 Task: Forward email as attachment with the signature Brenda Cooper with the subject Happy birthday from softage.1@softage.net to softage.5@softage.net with the message Can you provide an update on the status of the customer service improvement project?
Action: Mouse moved to (1101, 87)
Screenshot: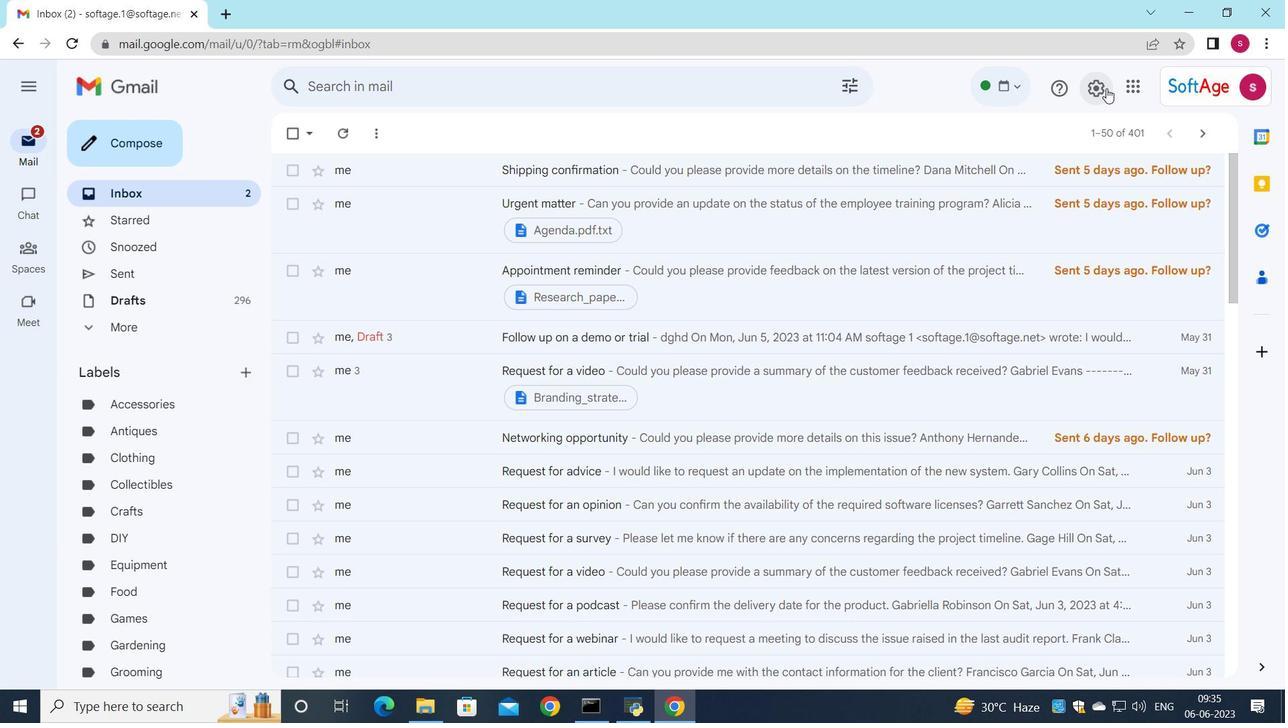 
Action: Mouse pressed left at (1101, 87)
Screenshot: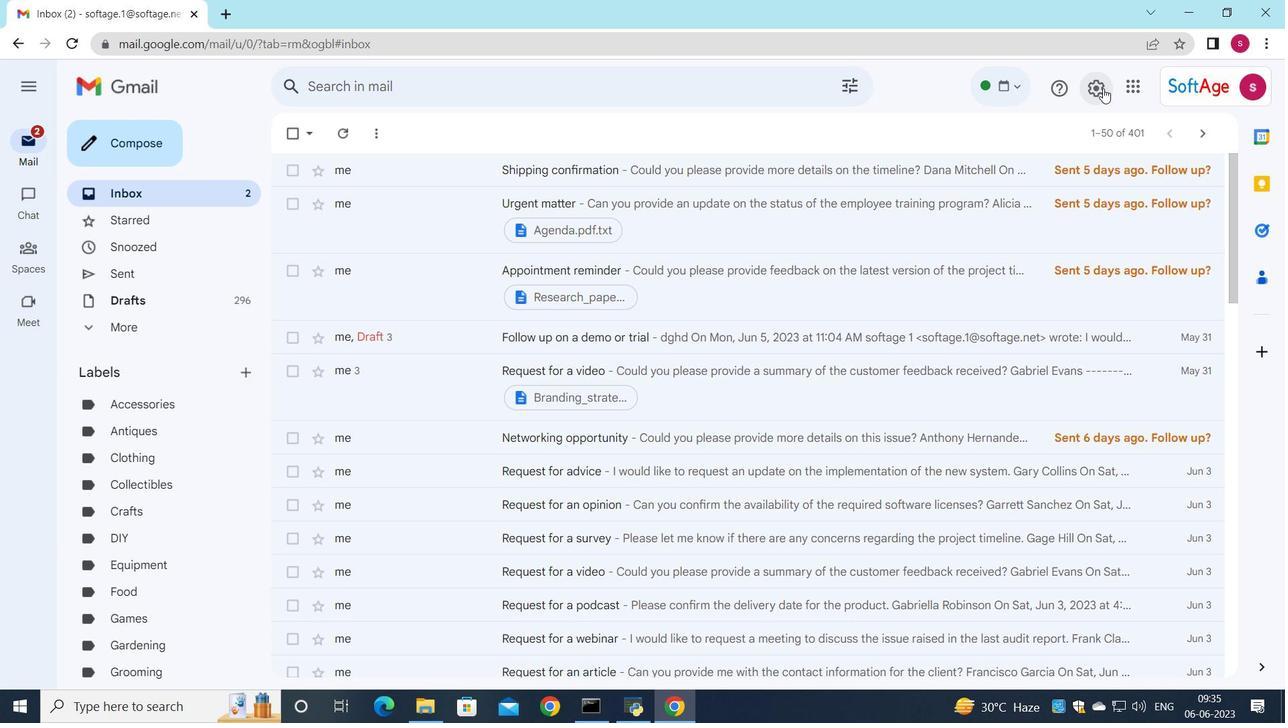 
Action: Mouse moved to (1117, 172)
Screenshot: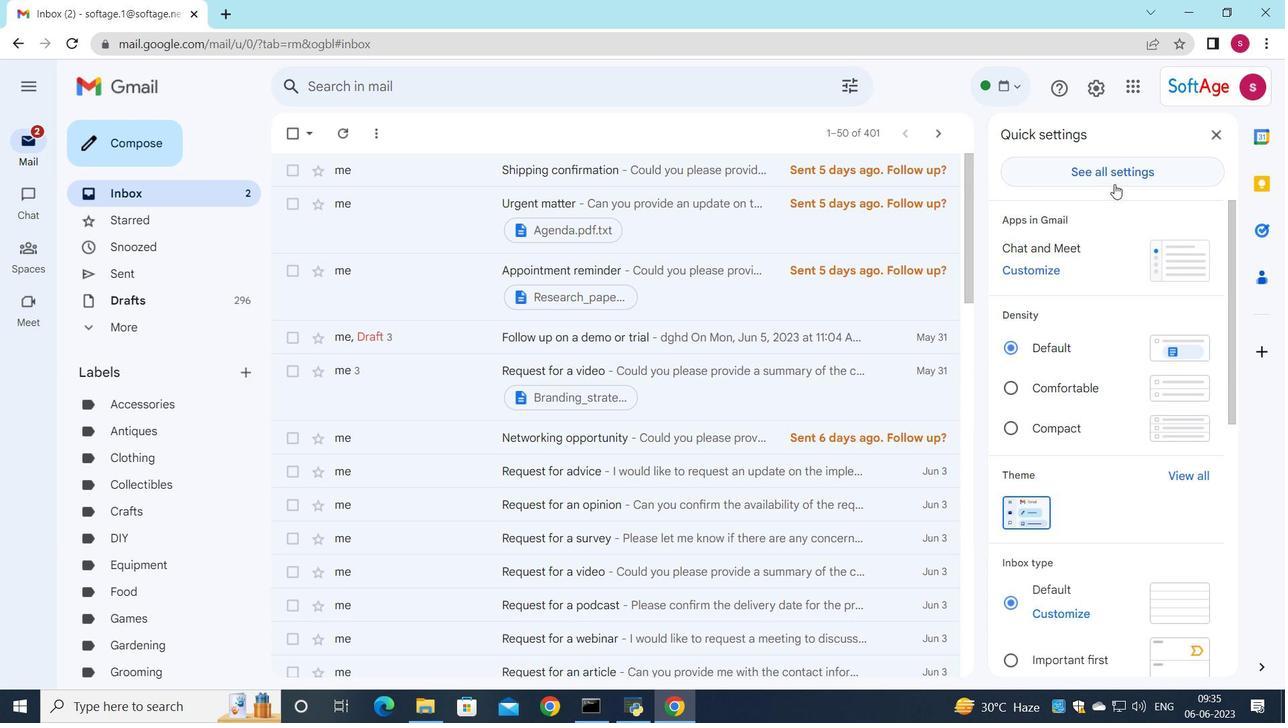 
Action: Mouse pressed left at (1117, 172)
Screenshot: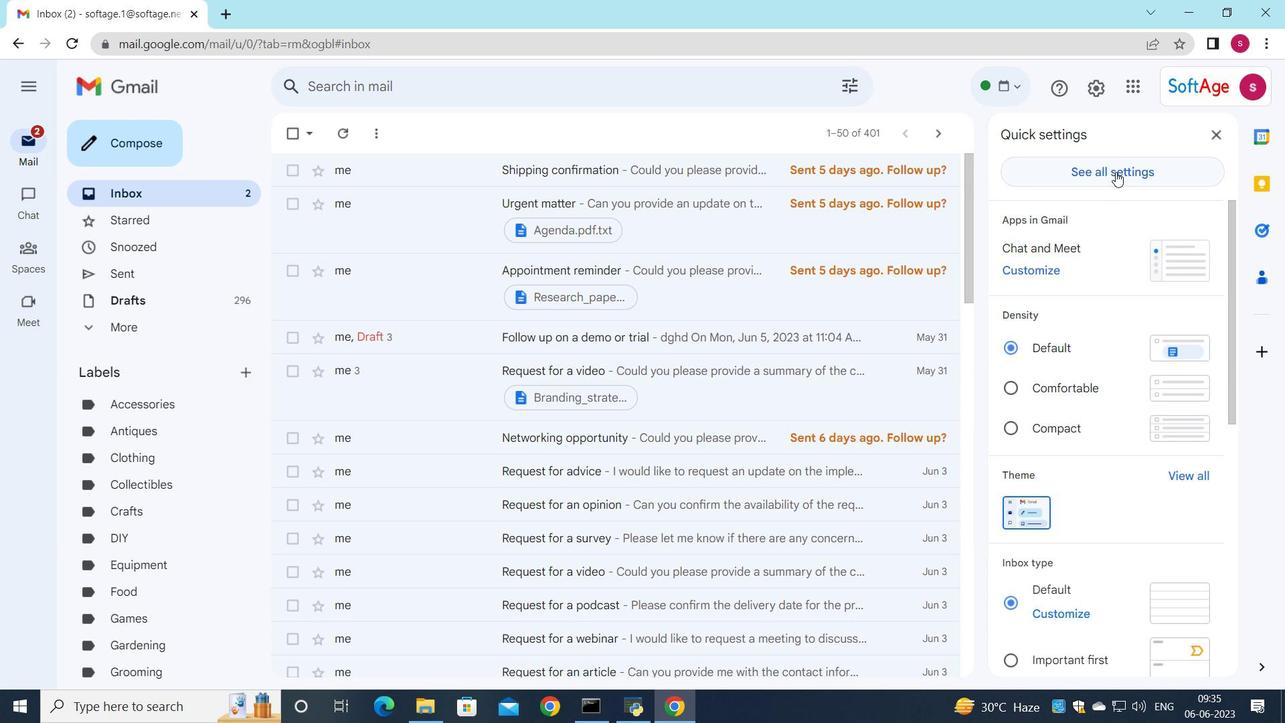 
Action: Mouse moved to (803, 347)
Screenshot: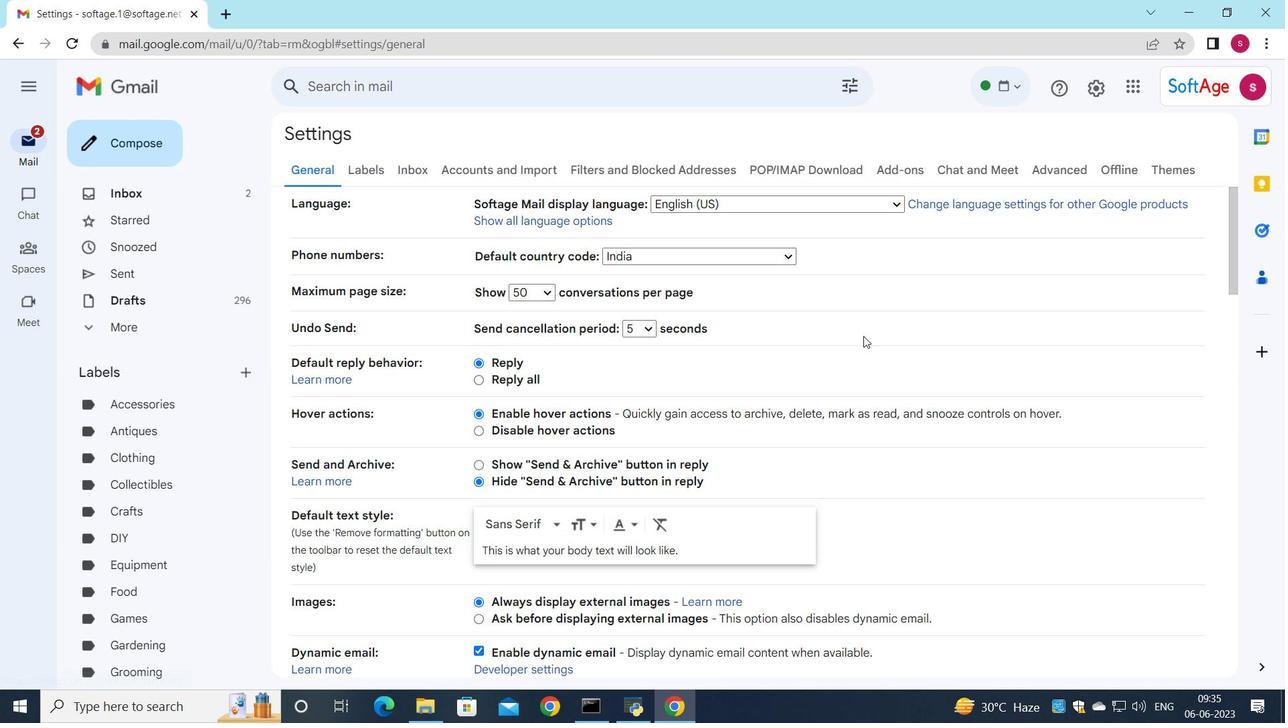 
Action: Mouse scrolled (803, 346) with delta (0, 0)
Screenshot: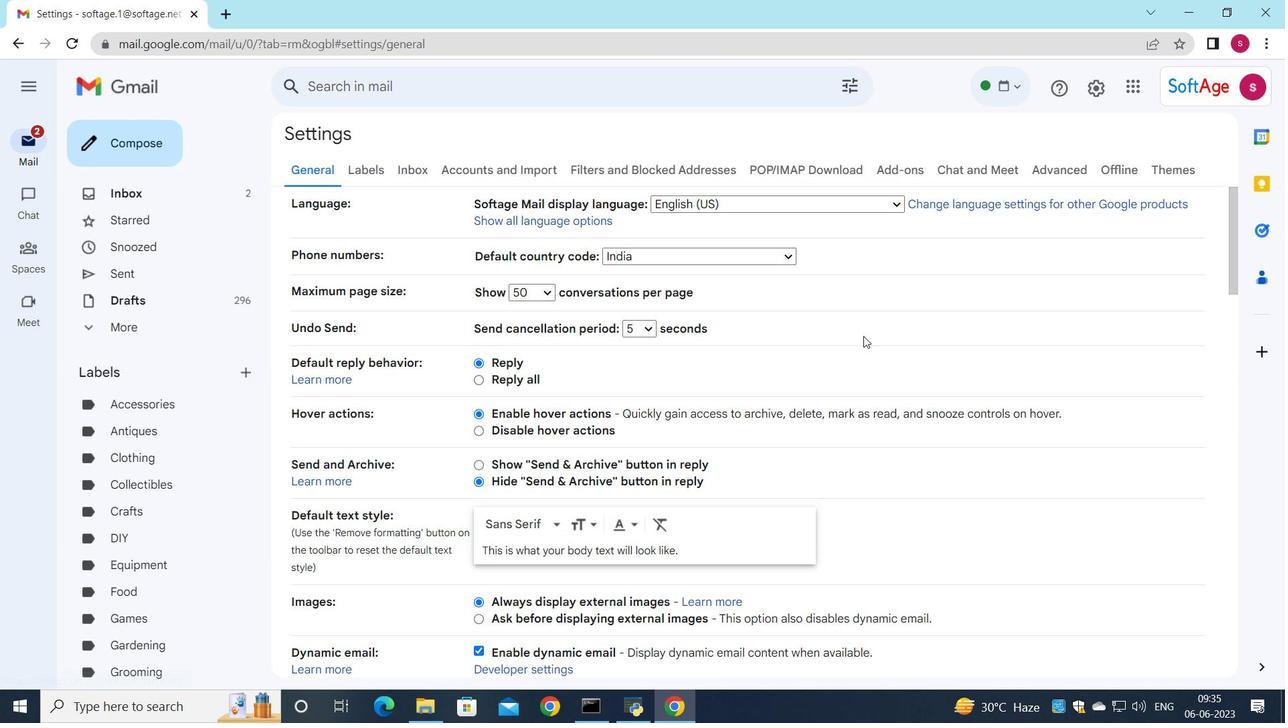 
Action: Mouse moved to (803, 348)
Screenshot: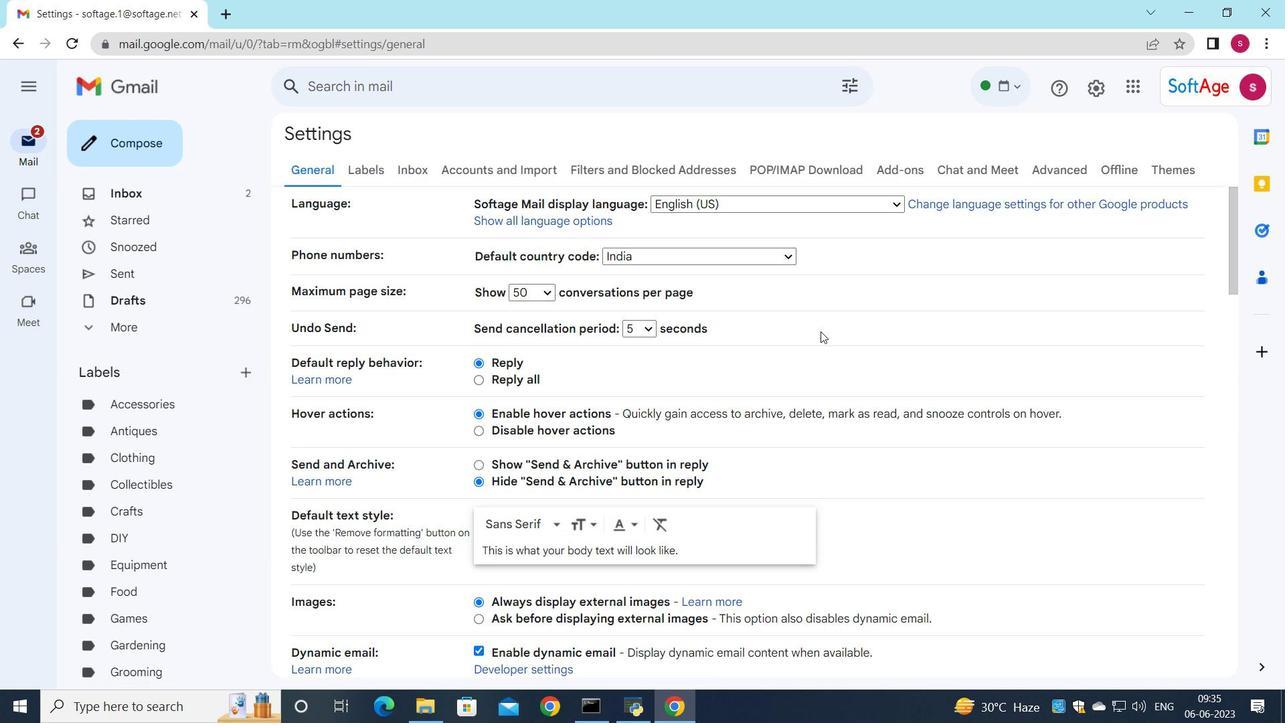 
Action: Mouse scrolled (803, 347) with delta (0, 0)
Screenshot: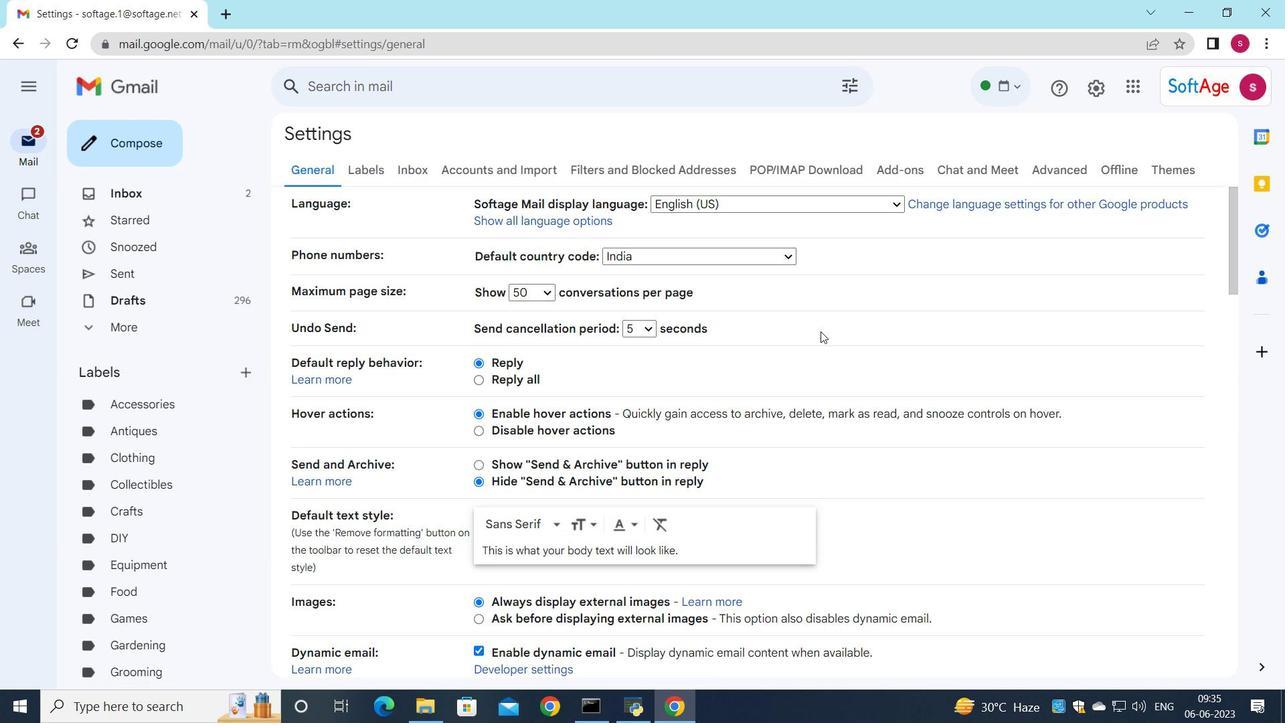 
Action: Mouse moved to (803, 348)
Screenshot: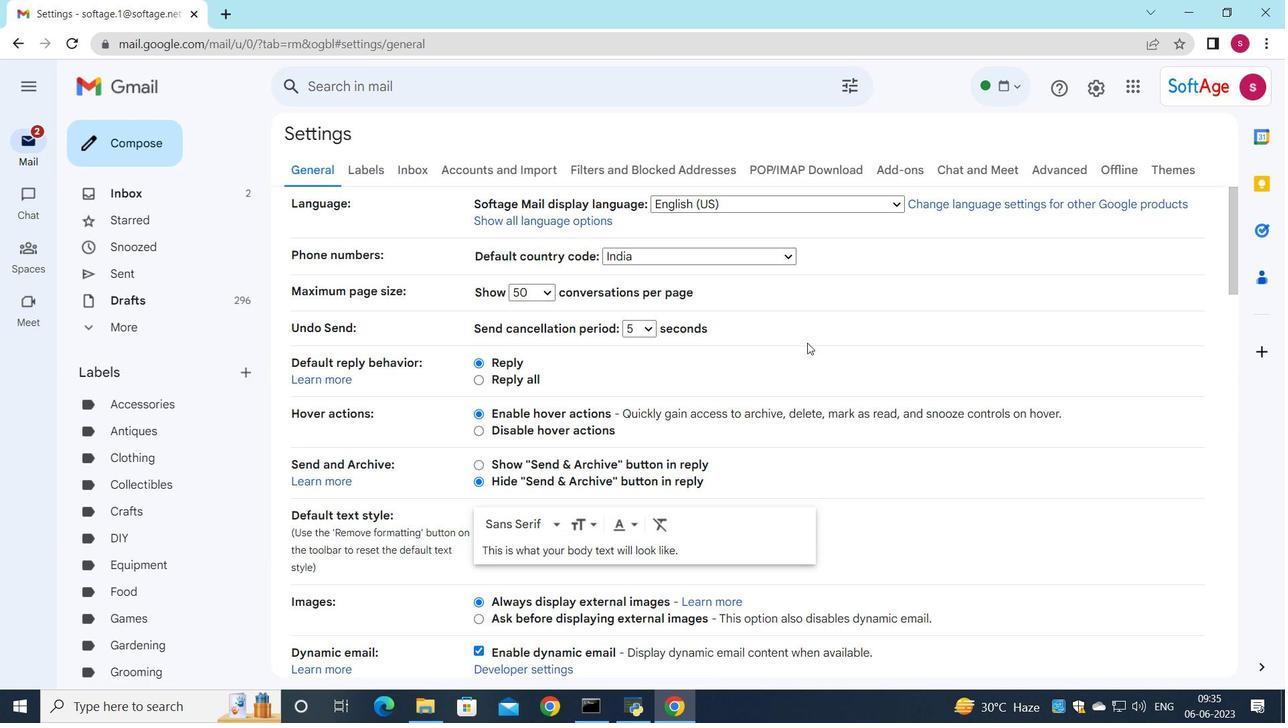 
Action: Mouse scrolled (803, 348) with delta (0, 0)
Screenshot: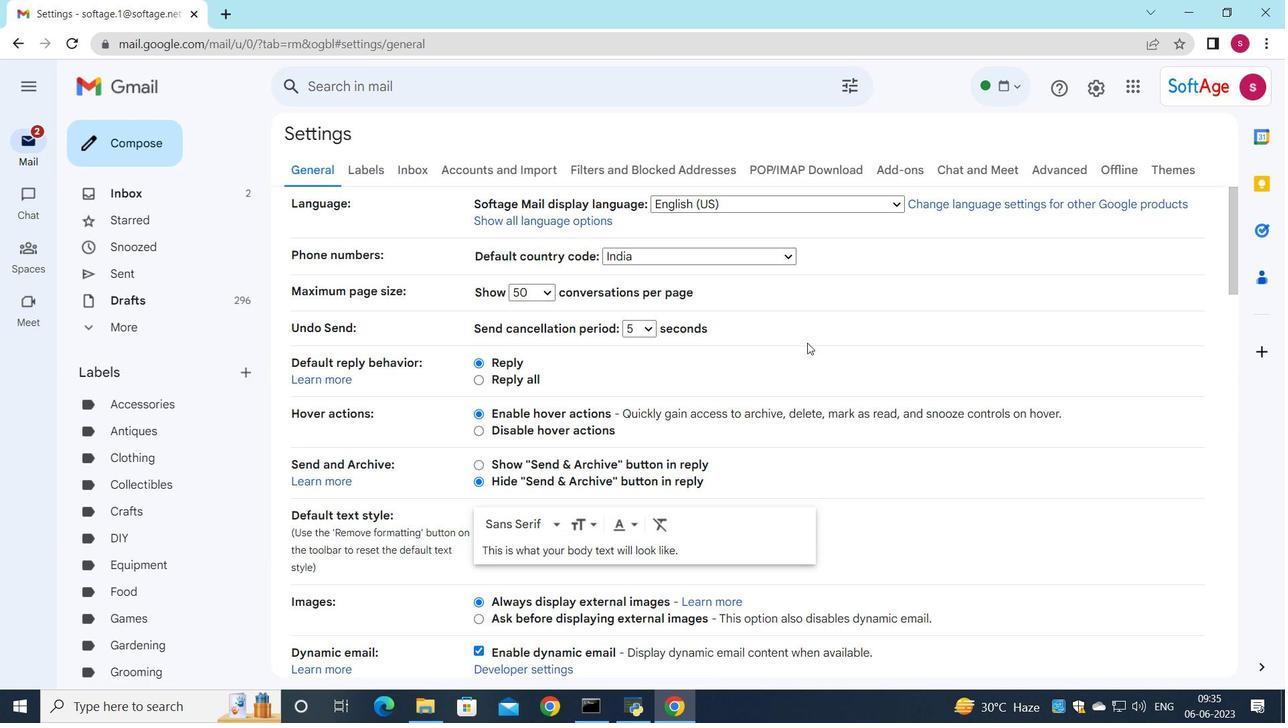 
Action: Mouse moved to (773, 413)
Screenshot: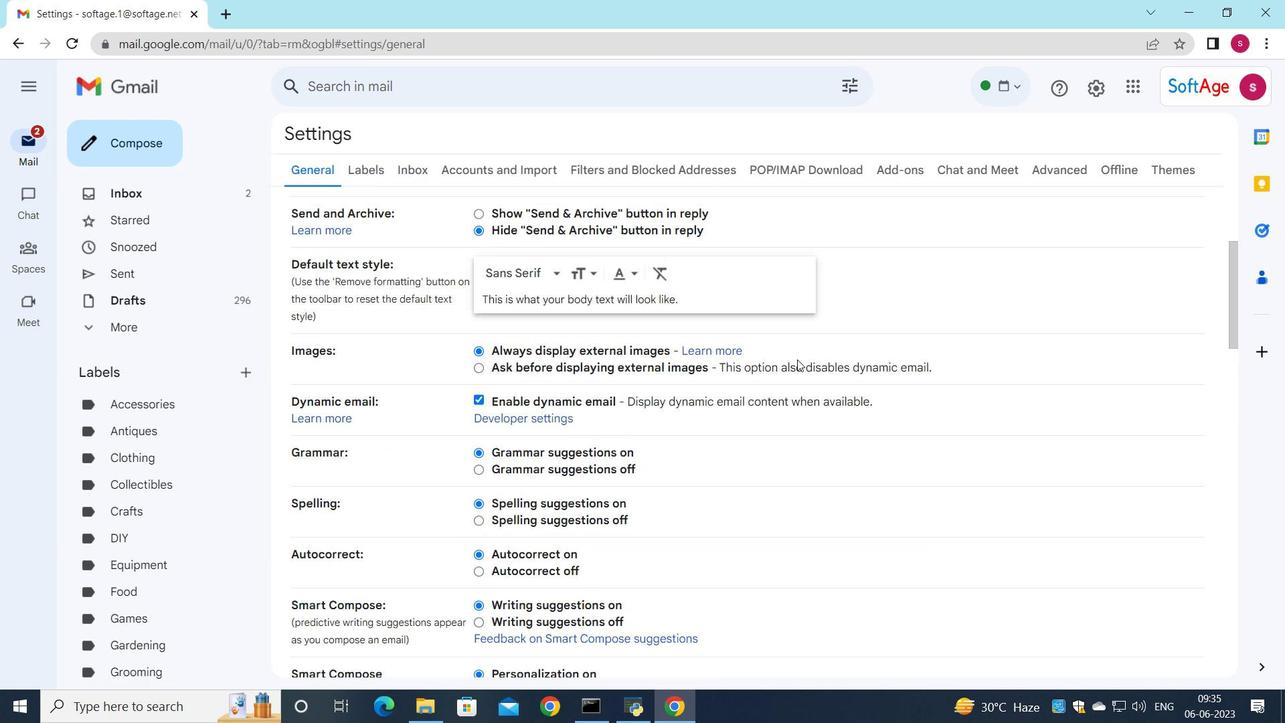
Action: Mouse scrolled (780, 395) with delta (0, 0)
Screenshot: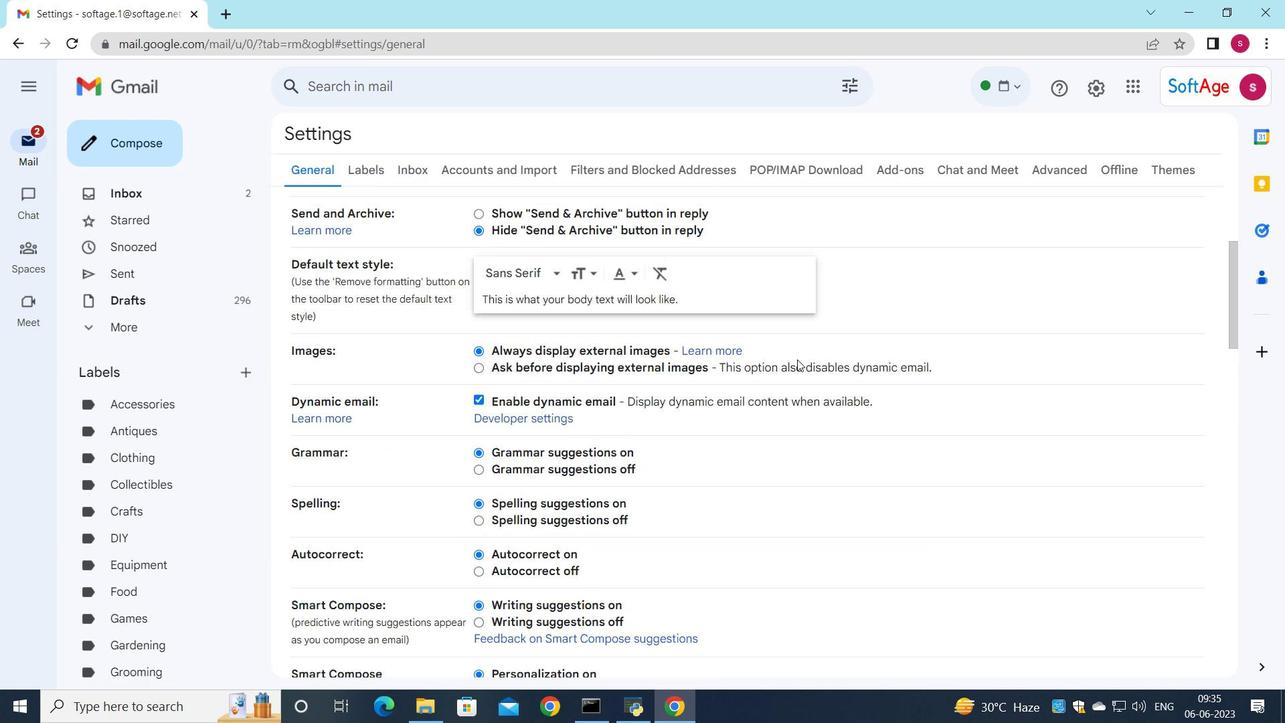
Action: Mouse moved to (770, 419)
Screenshot: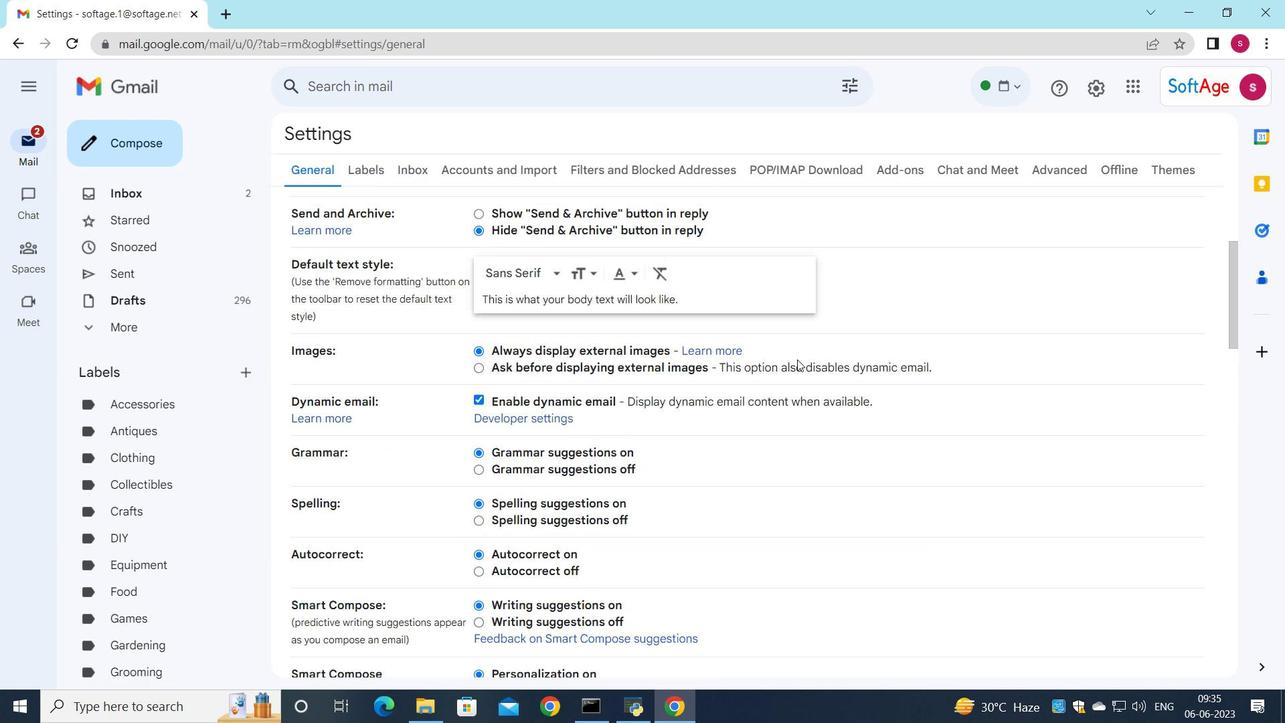 
Action: Mouse scrolled (773, 412) with delta (0, 0)
Screenshot: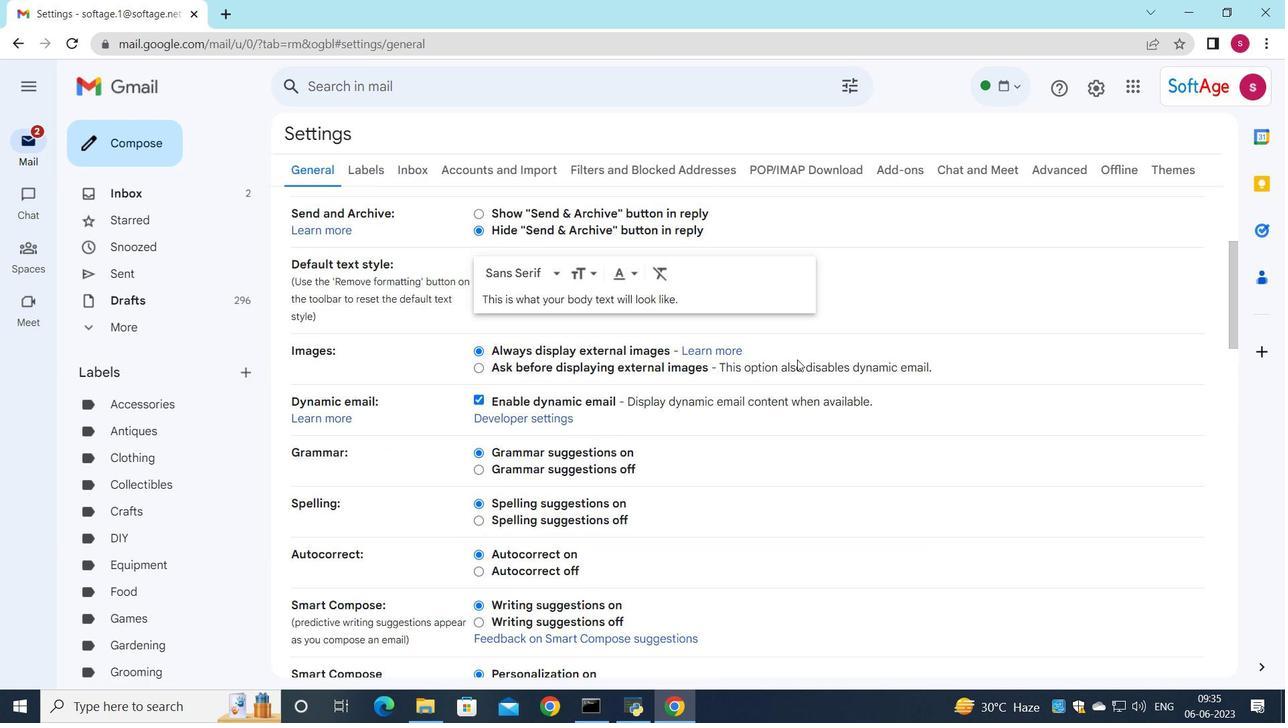 
Action: Mouse moved to (754, 458)
Screenshot: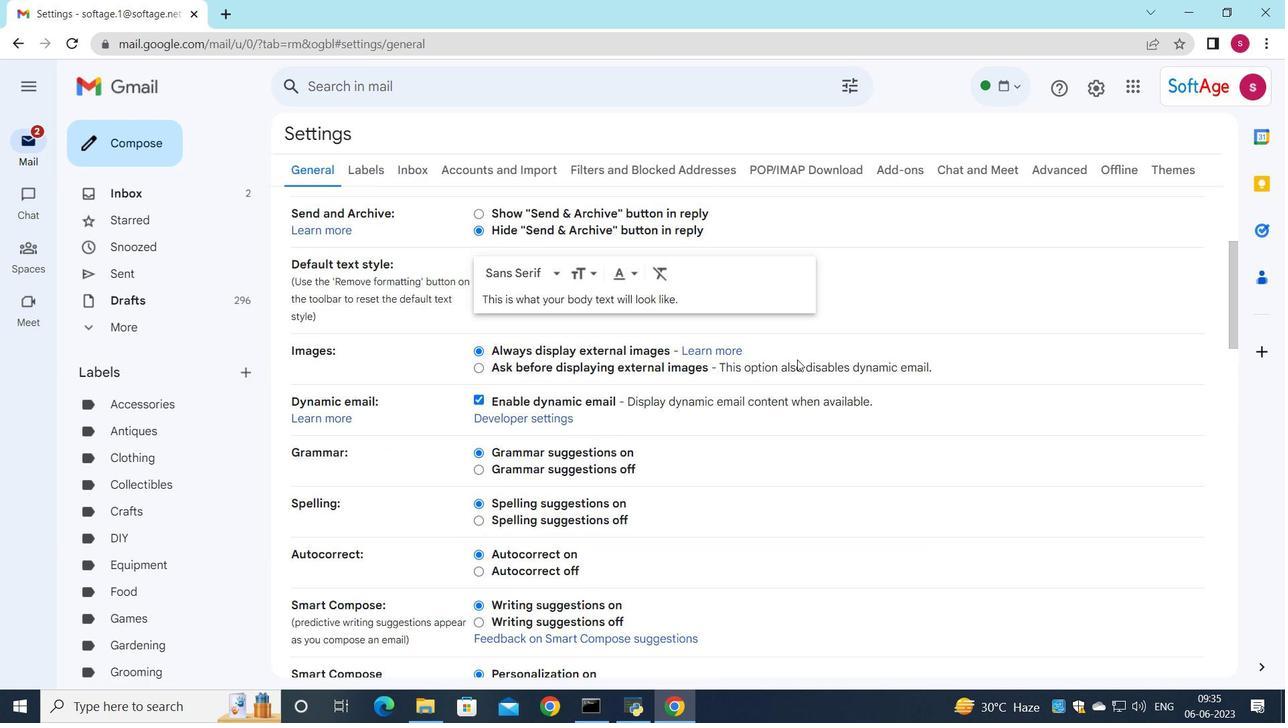 
Action: Mouse scrolled (767, 424) with delta (0, 0)
Screenshot: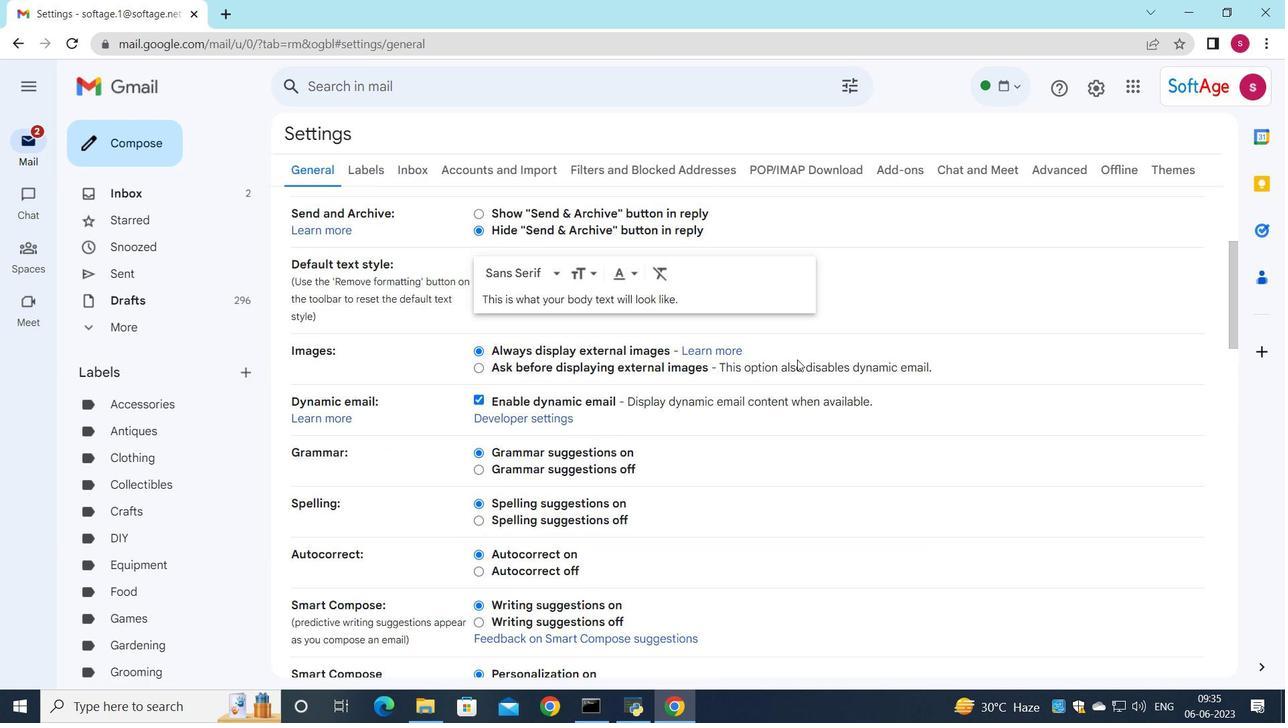 
Action: Mouse moved to (748, 475)
Screenshot: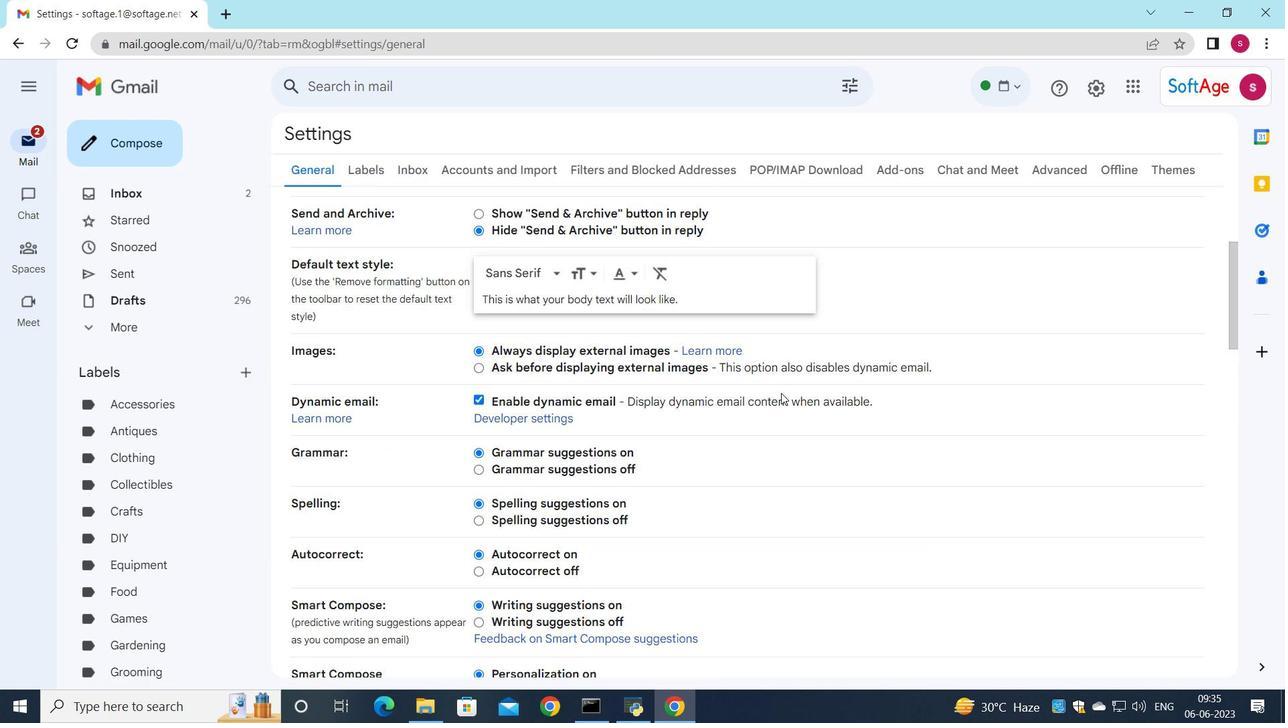 
Action: Mouse scrolled (750, 466) with delta (0, 0)
Screenshot: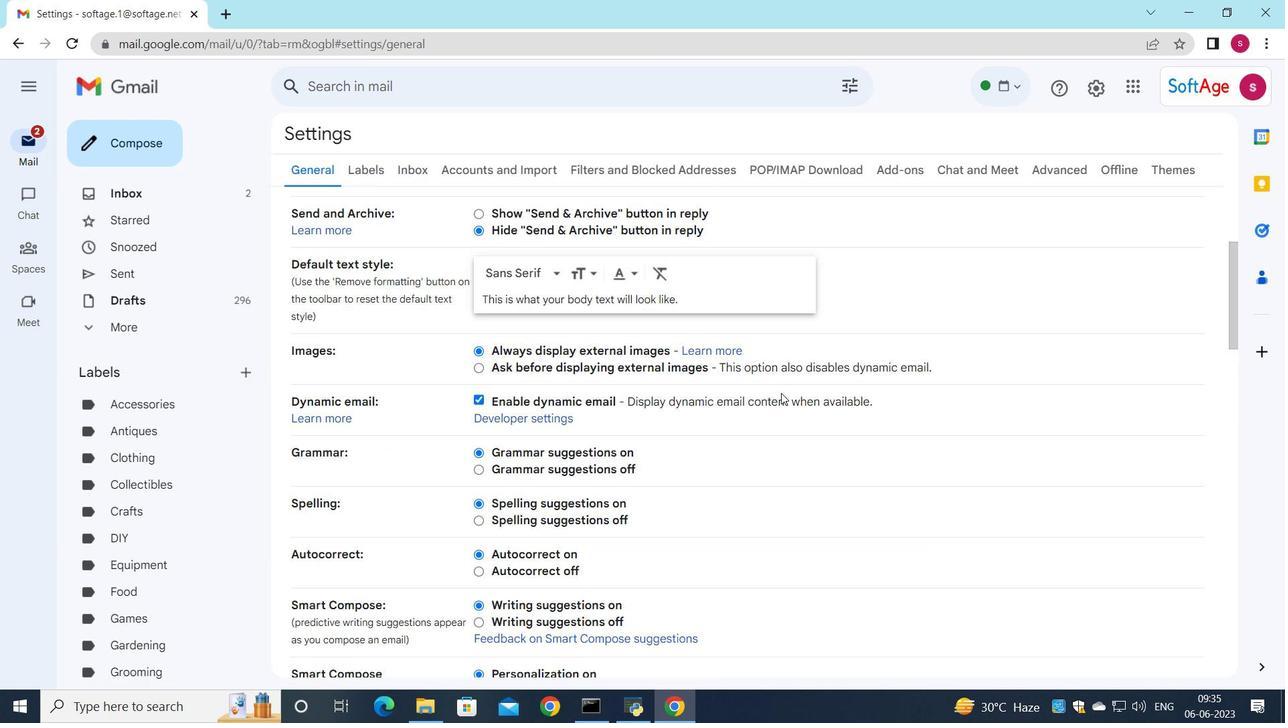 
Action: Mouse moved to (703, 525)
Screenshot: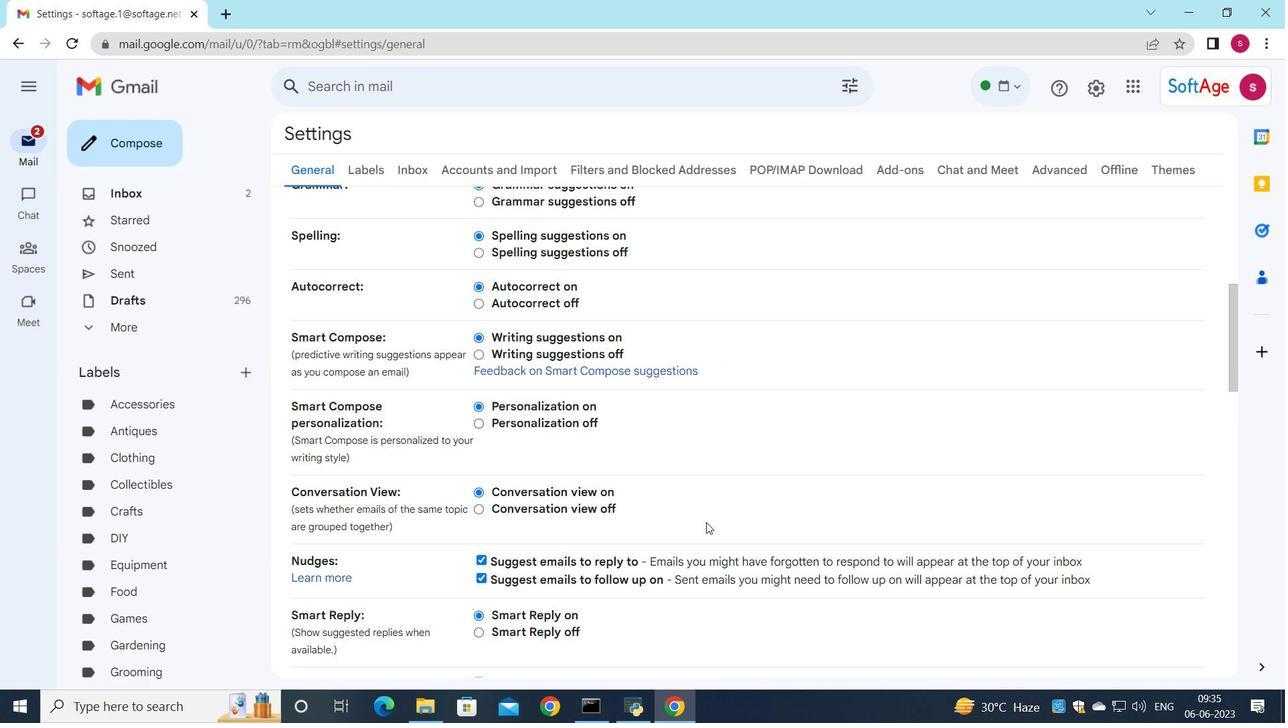 
Action: Mouse scrolled (703, 523) with delta (0, 0)
Screenshot: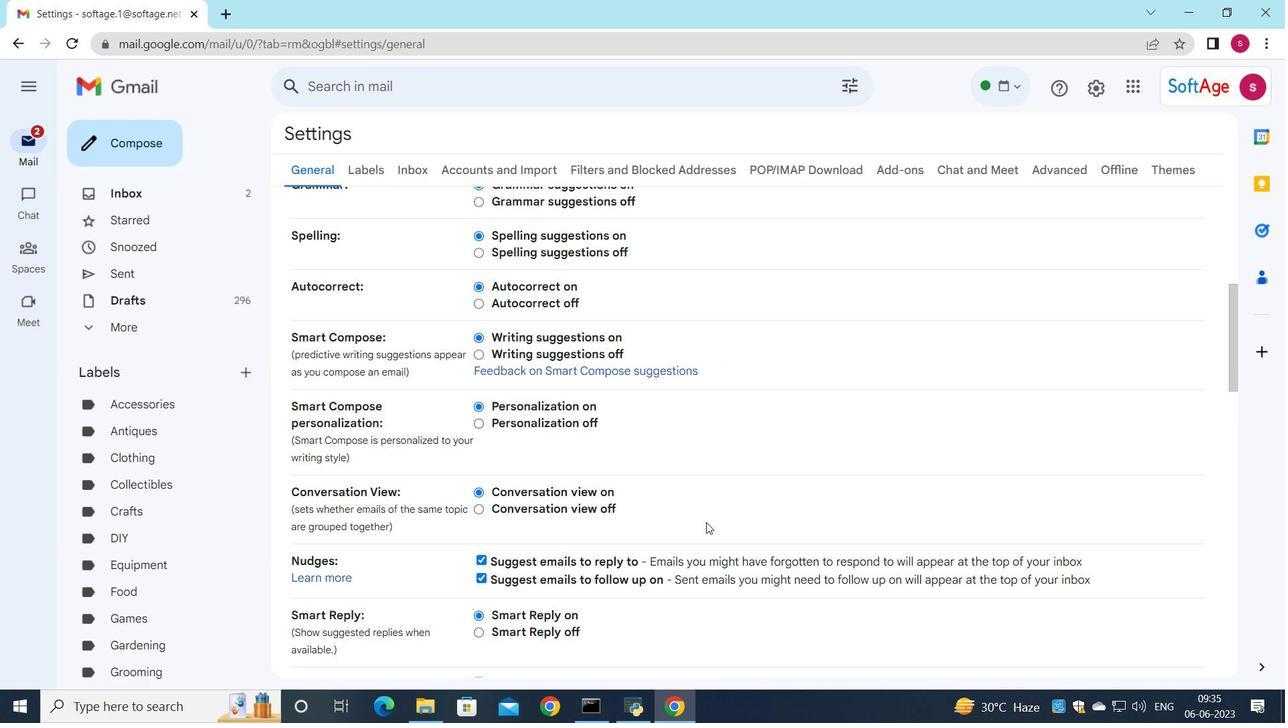 
Action: Mouse scrolled (703, 523) with delta (0, 0)
Screenshot: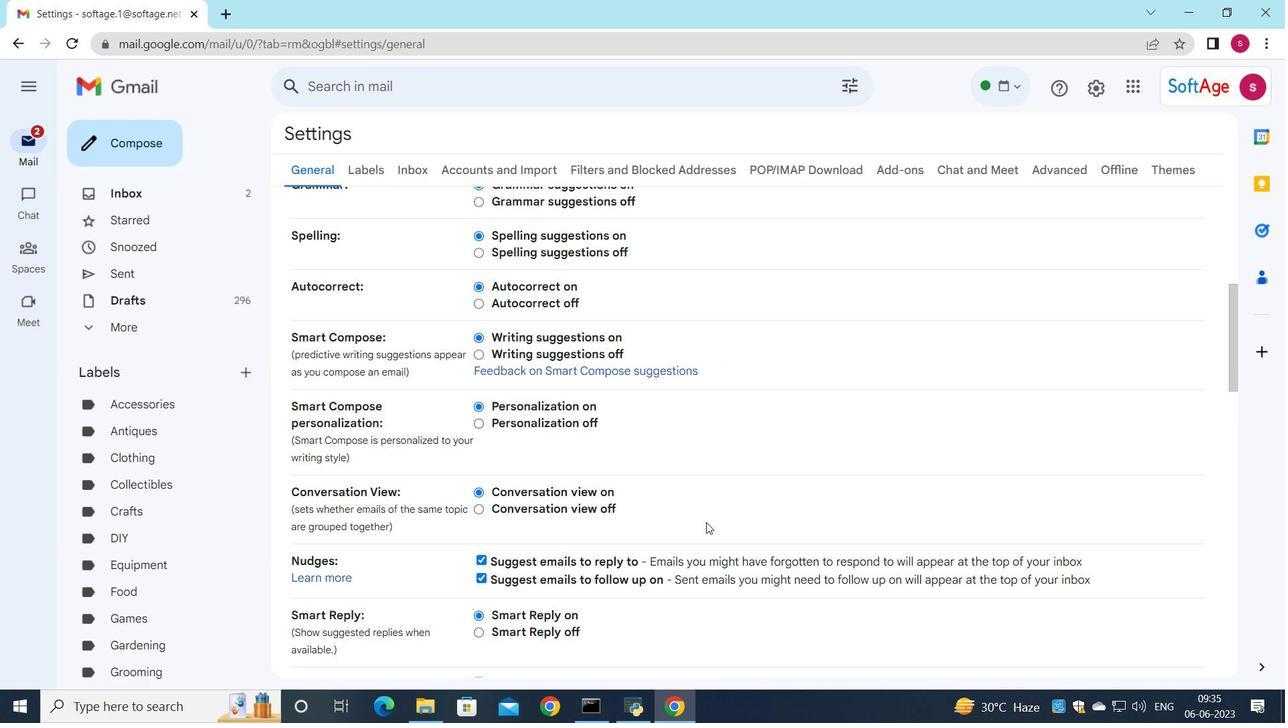 
Action: Mouse scrolled (703, 523) with delta (0, 0)
Screenshot: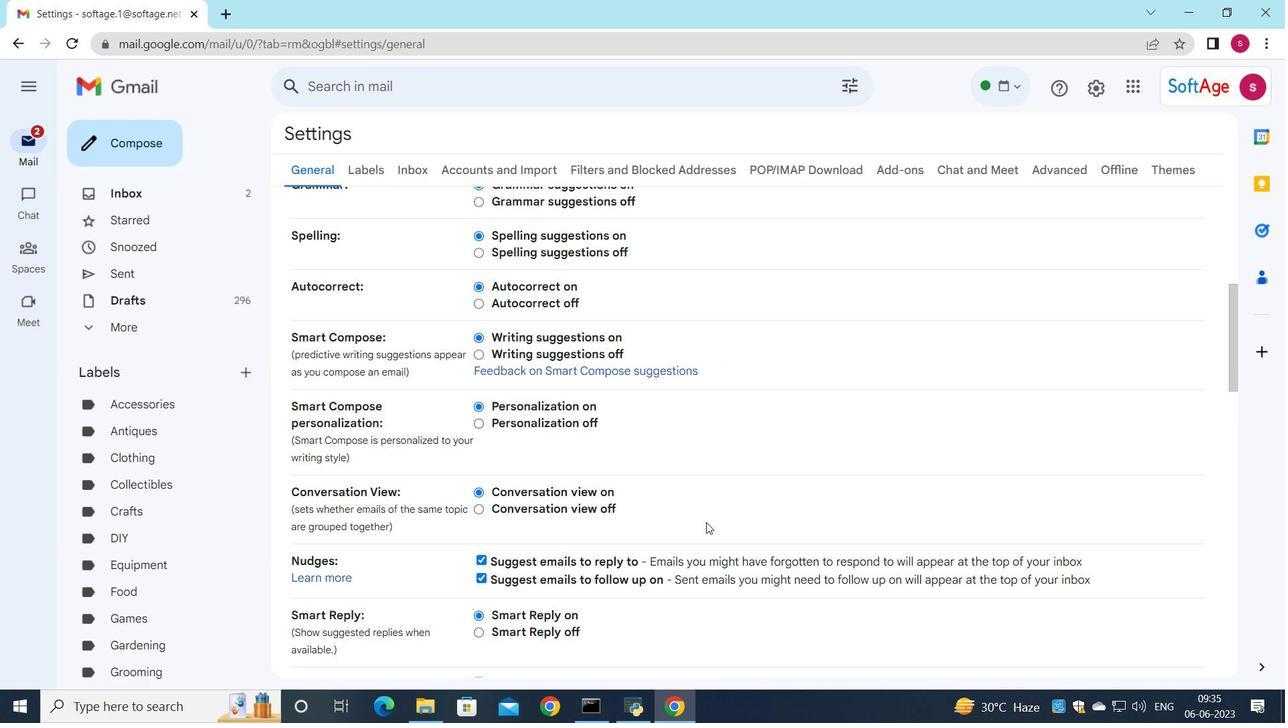 
Action: Mouse scrolled (703, 524) with delta (0, 0)
Screenshot: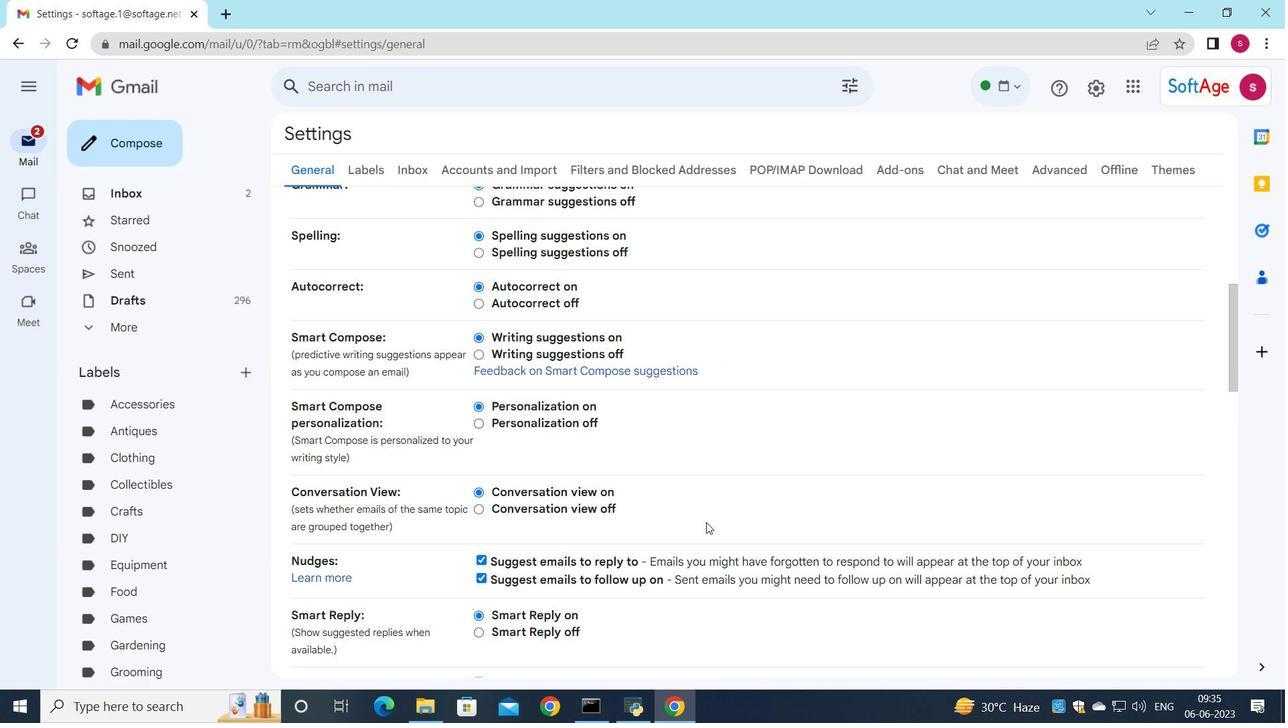 
Action: Mouse scrolled (703, 524) with delta (0, 0)
Screenshot: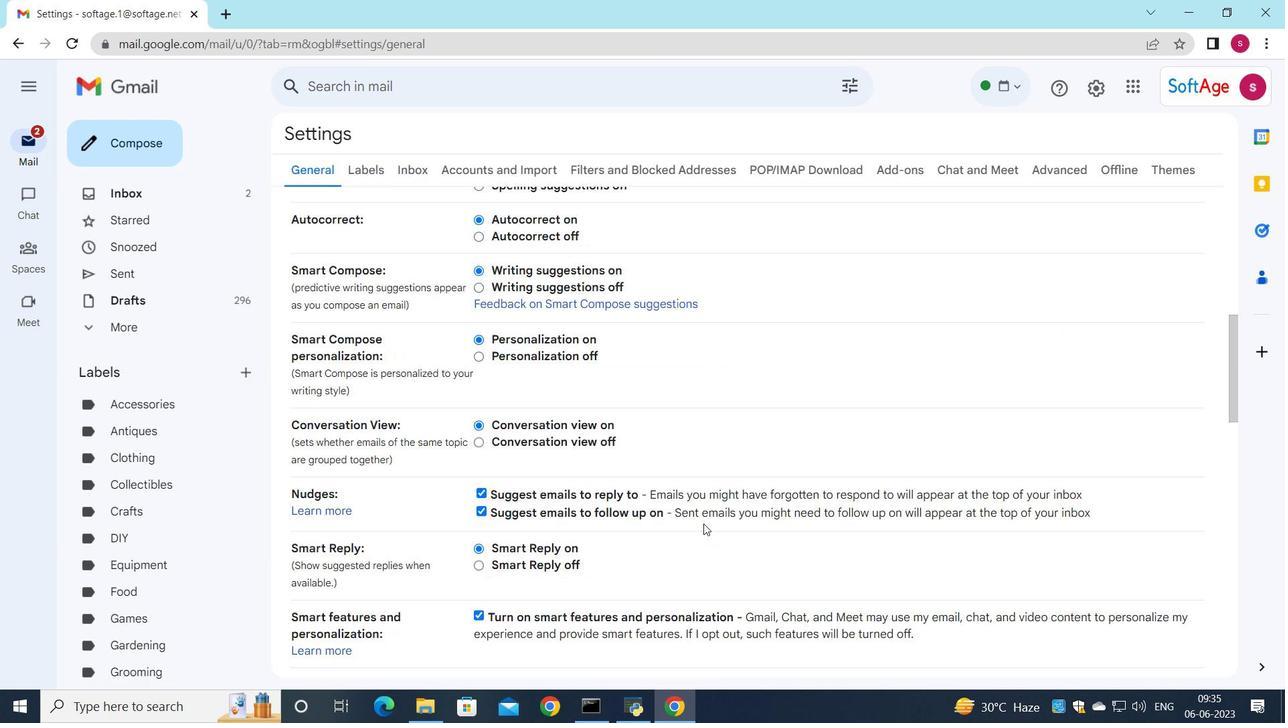
Action: Mouse moved to (703, 526)
Screenshot: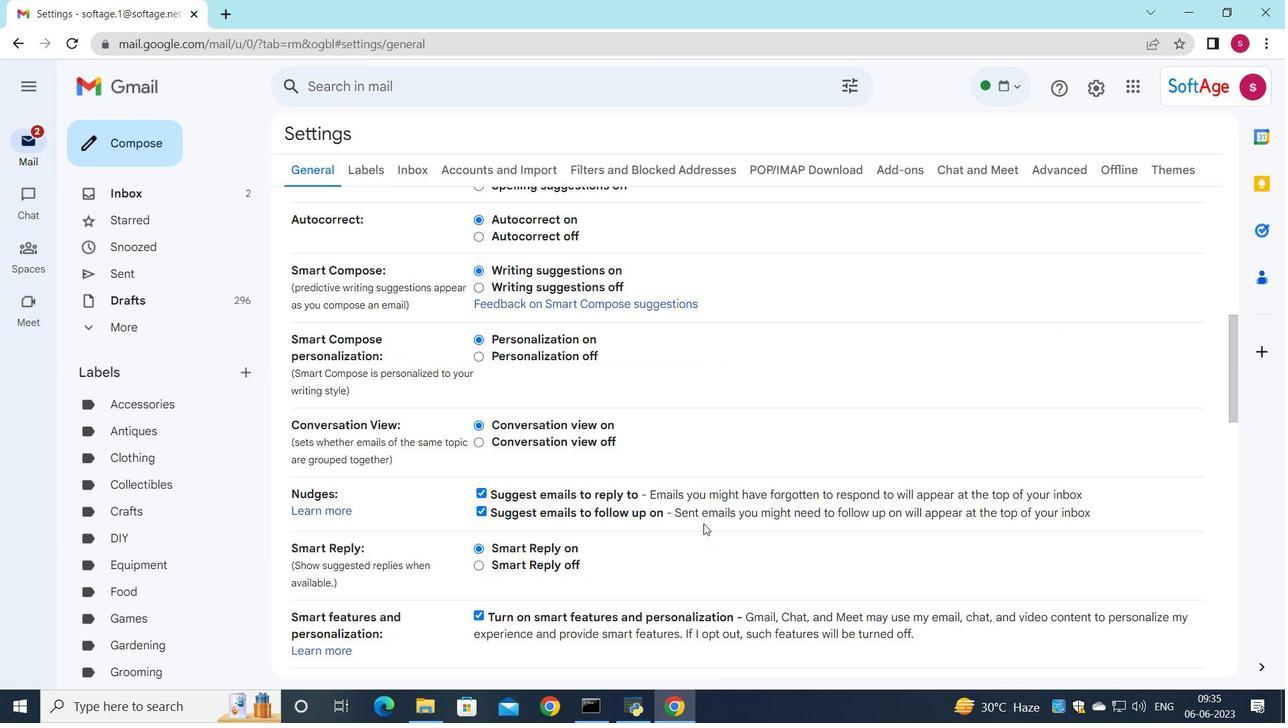 
Action: Mouse scrolled (703, 525) with delta (0, 0)
Screenshot: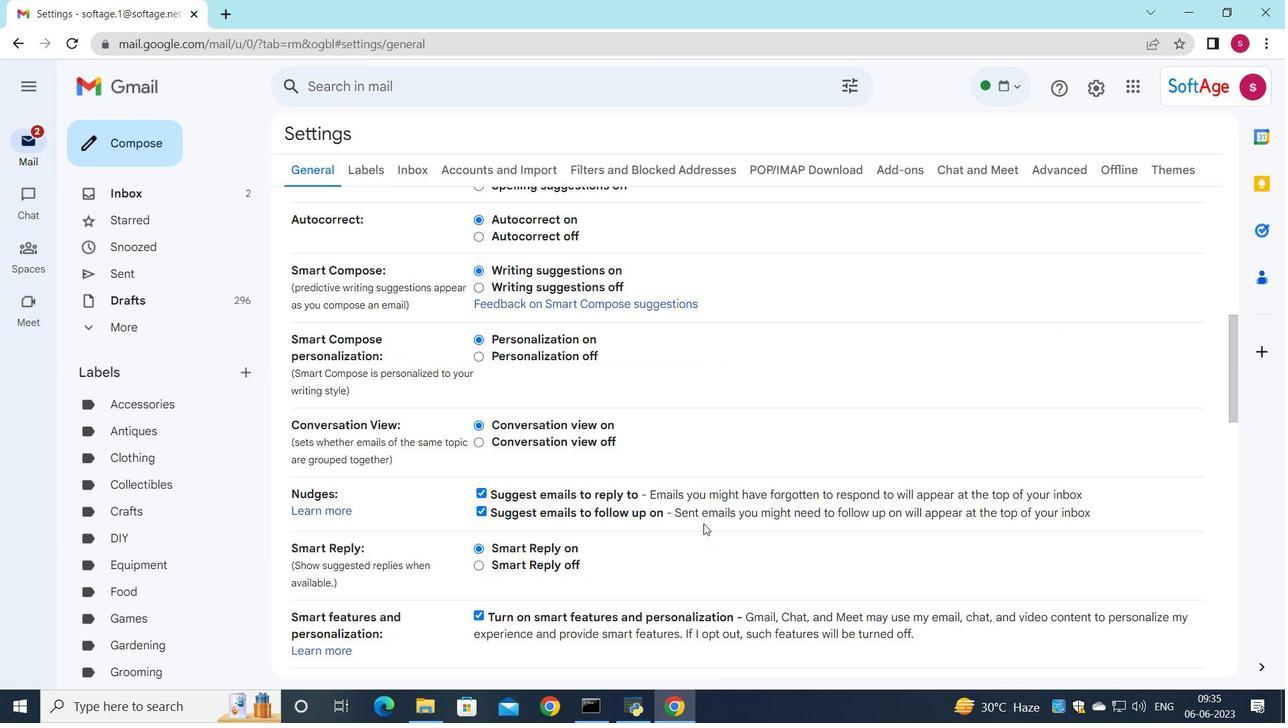 
Action: Mouse moved to (703, 529)
Screenshot: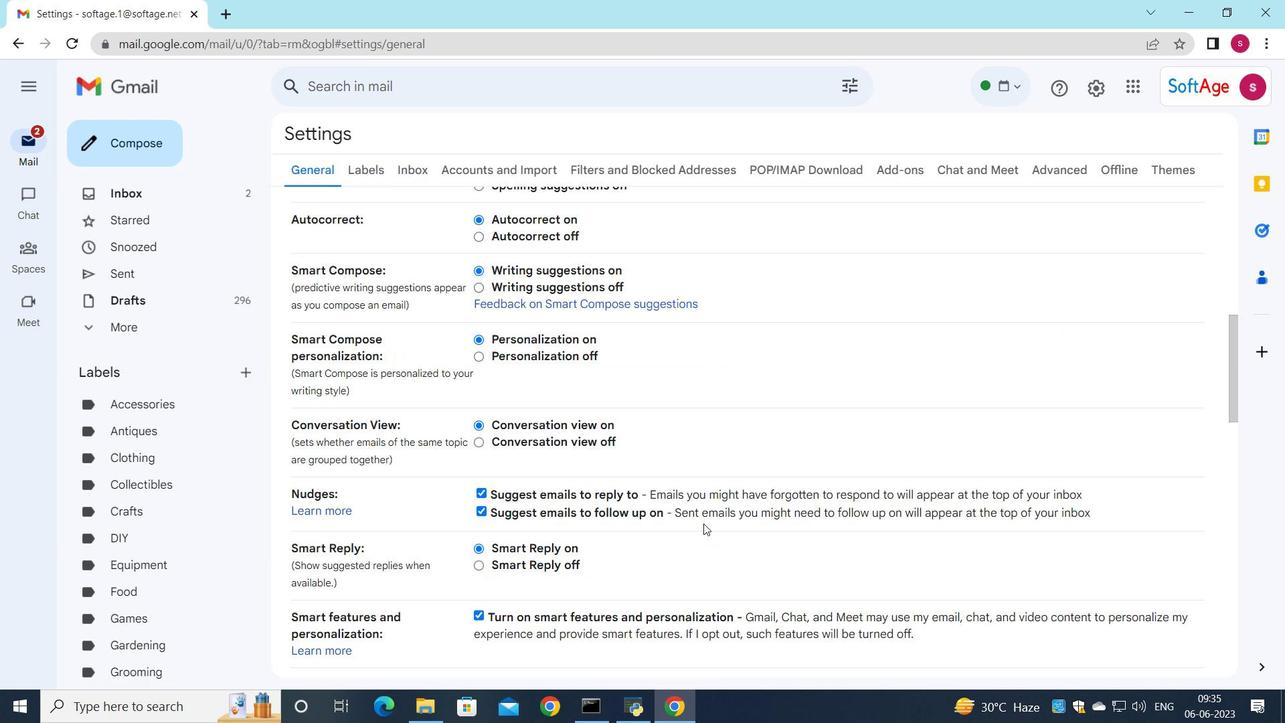 
Action: Mouse scrolled (703, 528) with delta (0, 0)
Screenshot: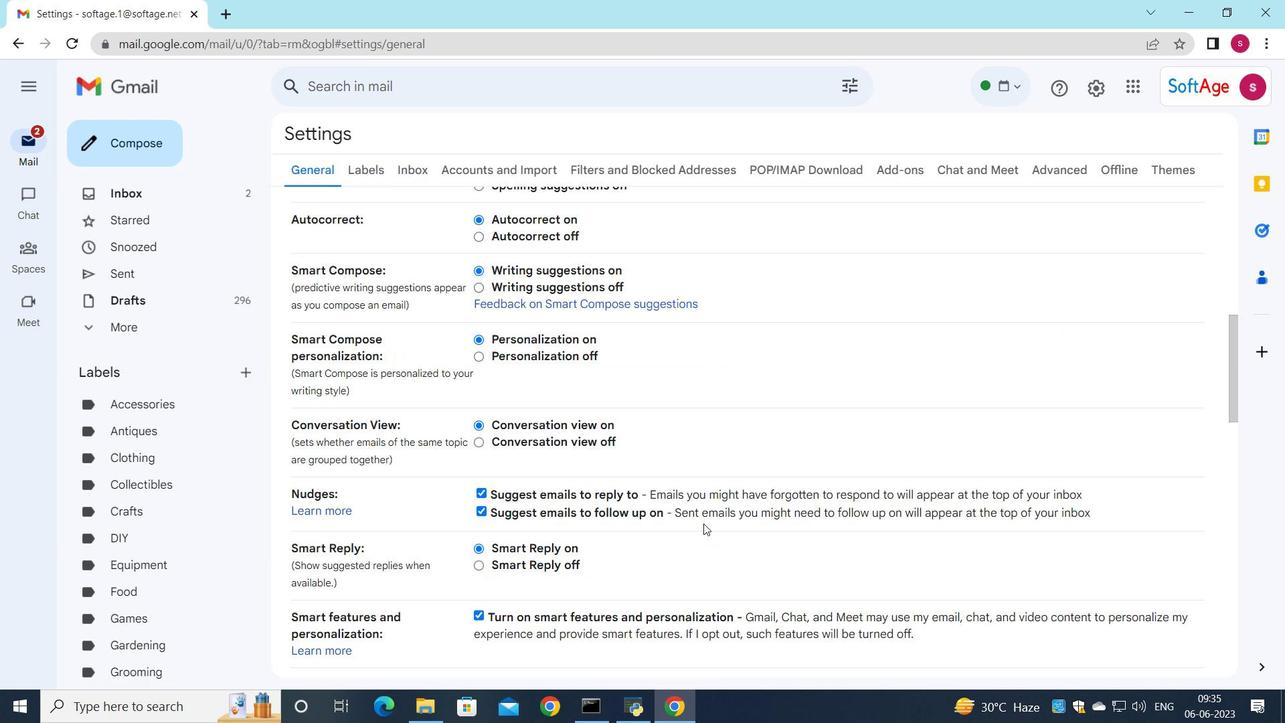
Action: Mouse moved to (700, 532)
Screenshot: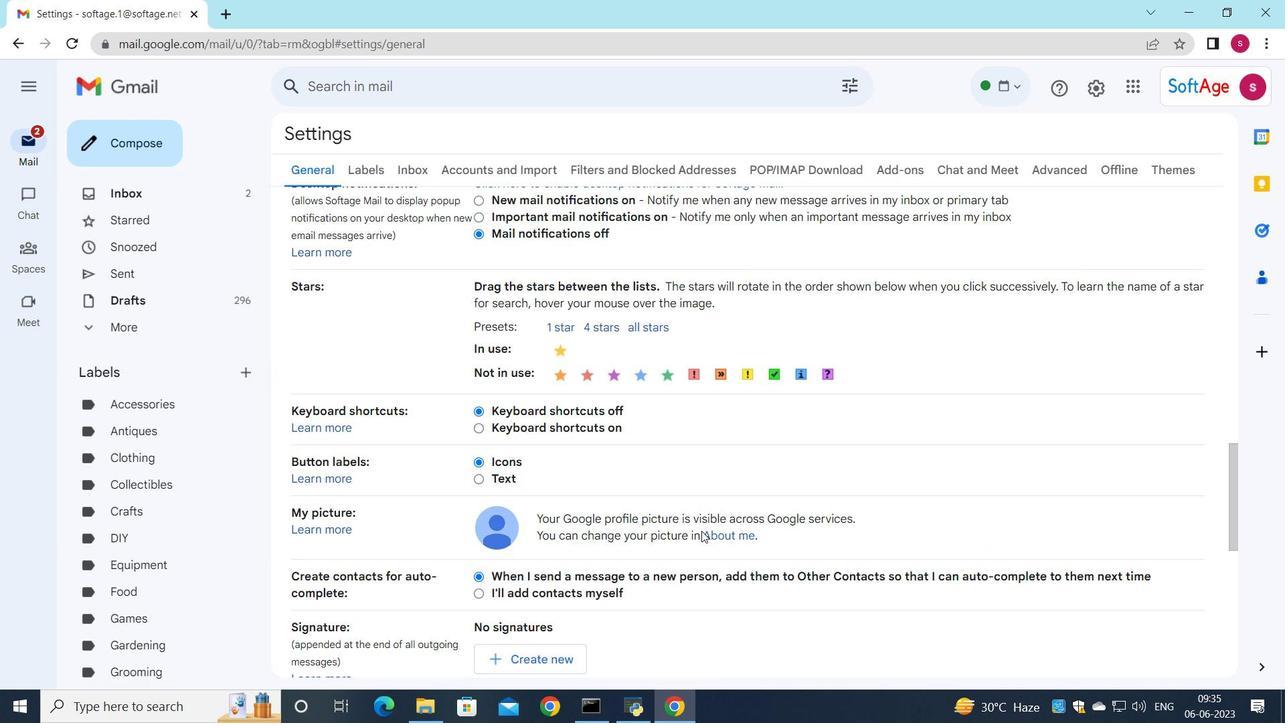 
Action: Mouse scrolled (700, 531) with delta (0, 0)
Screenshot: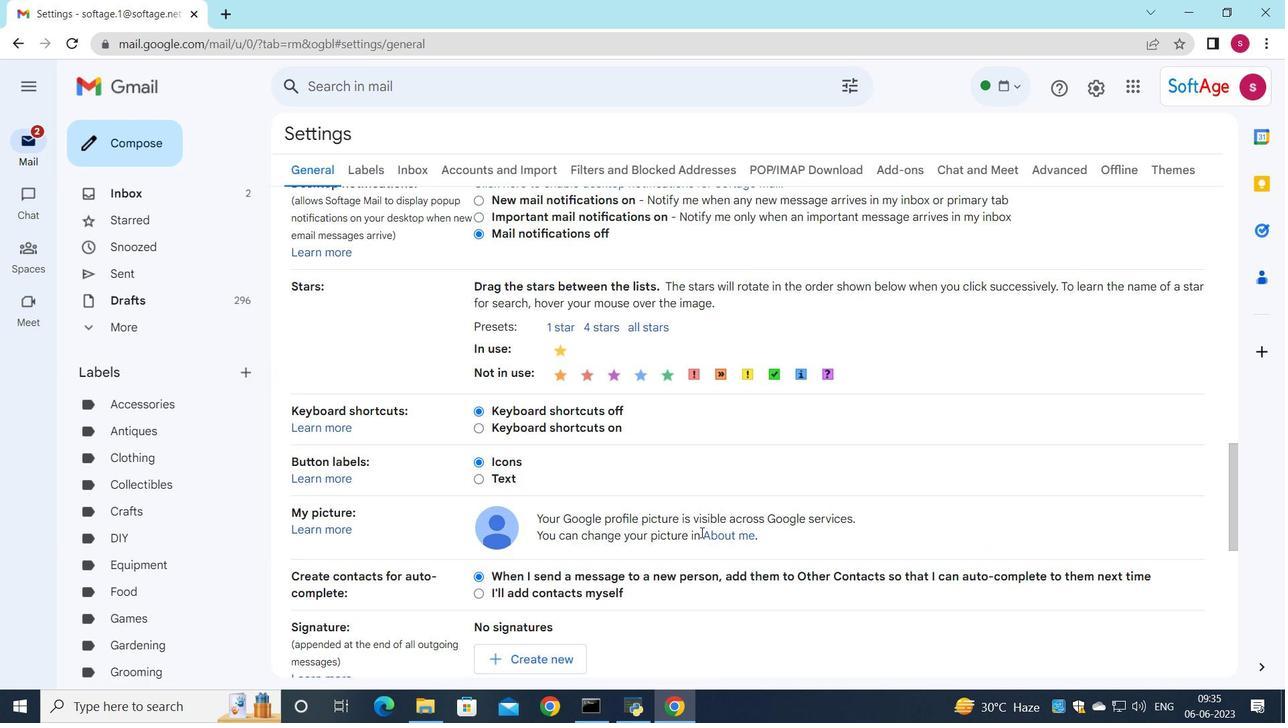 
Action: Mouse moved to (536, 565)
Screenshot: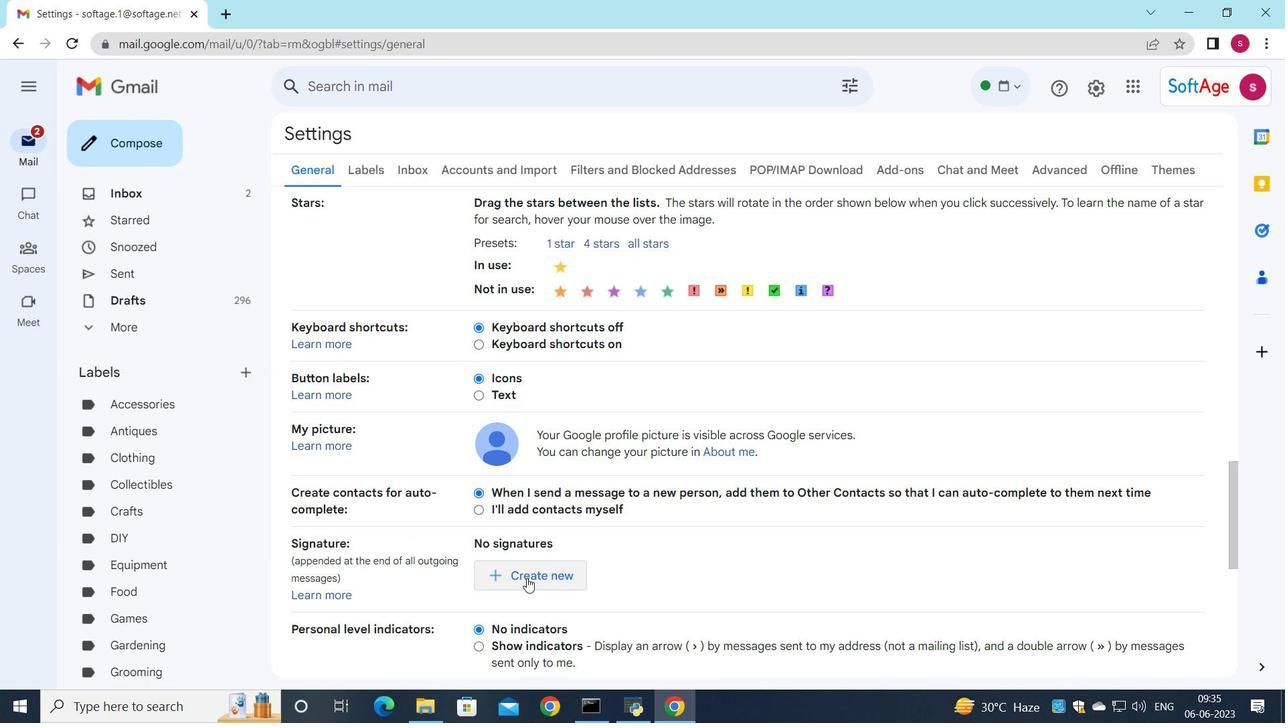 
Action: Mouse pressed left at (536, 565)
Screenshot: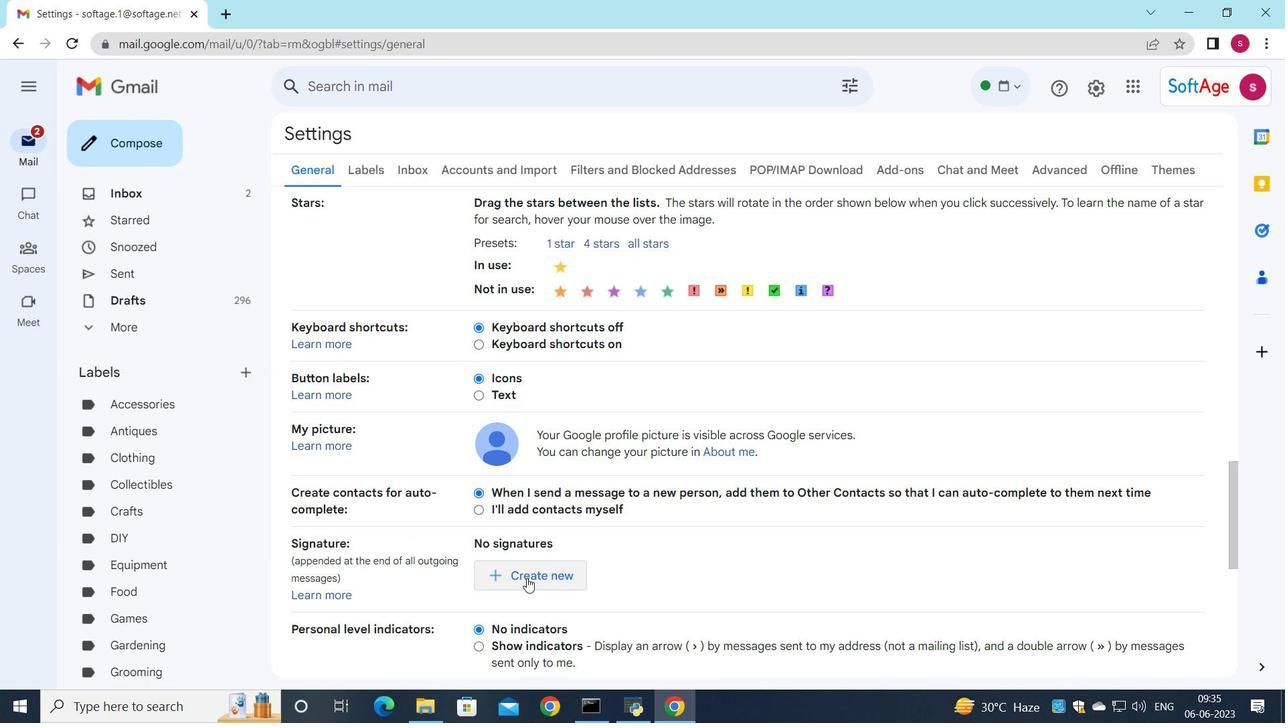 
Action: Mouse moved to (644, 458)
Screenshot: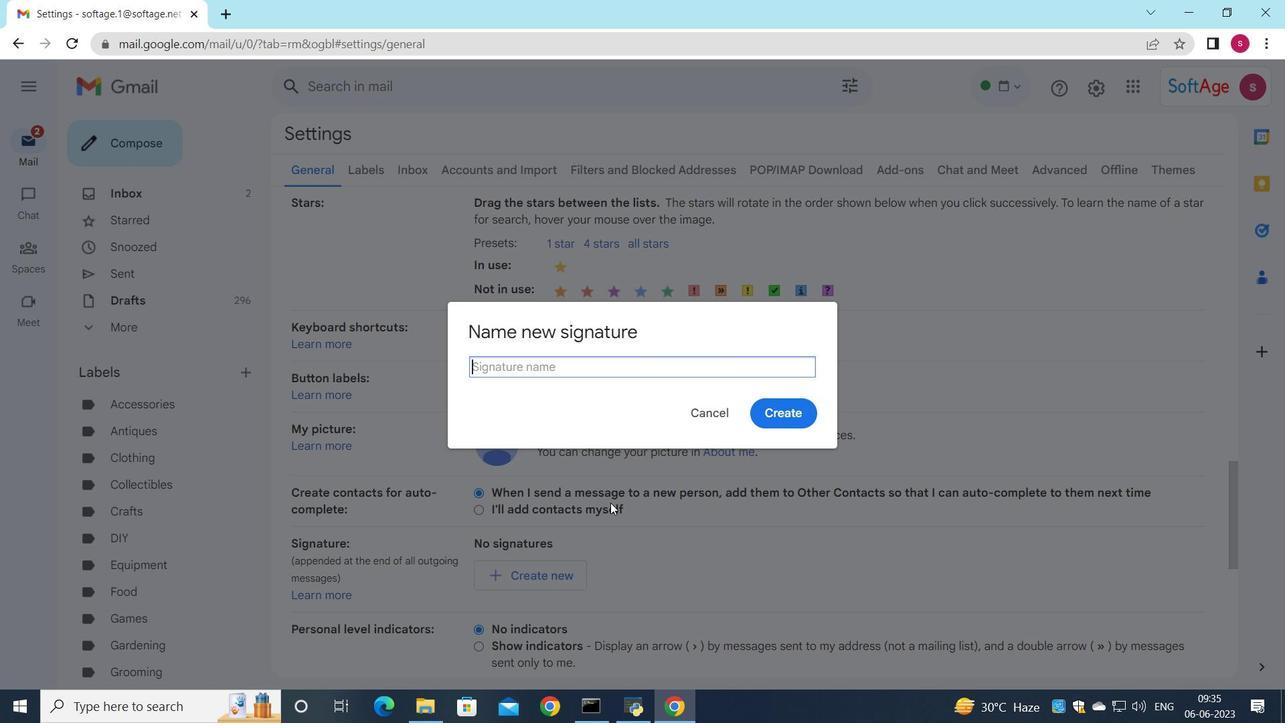 
Action: Key pressed <Key.shift><Key.shift>Brenda<Key.space><Key.shift>Cooper
Screenshot: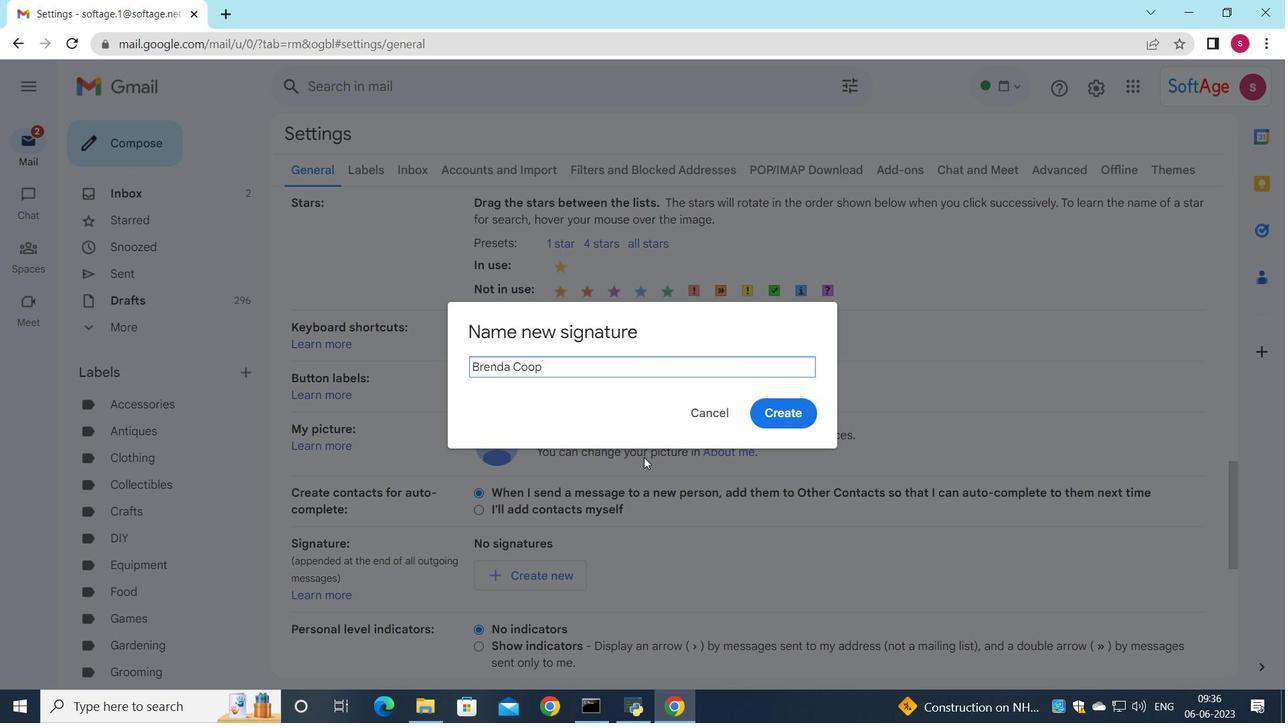 
Action: Mouse moved to (762, 419)
Screenshot: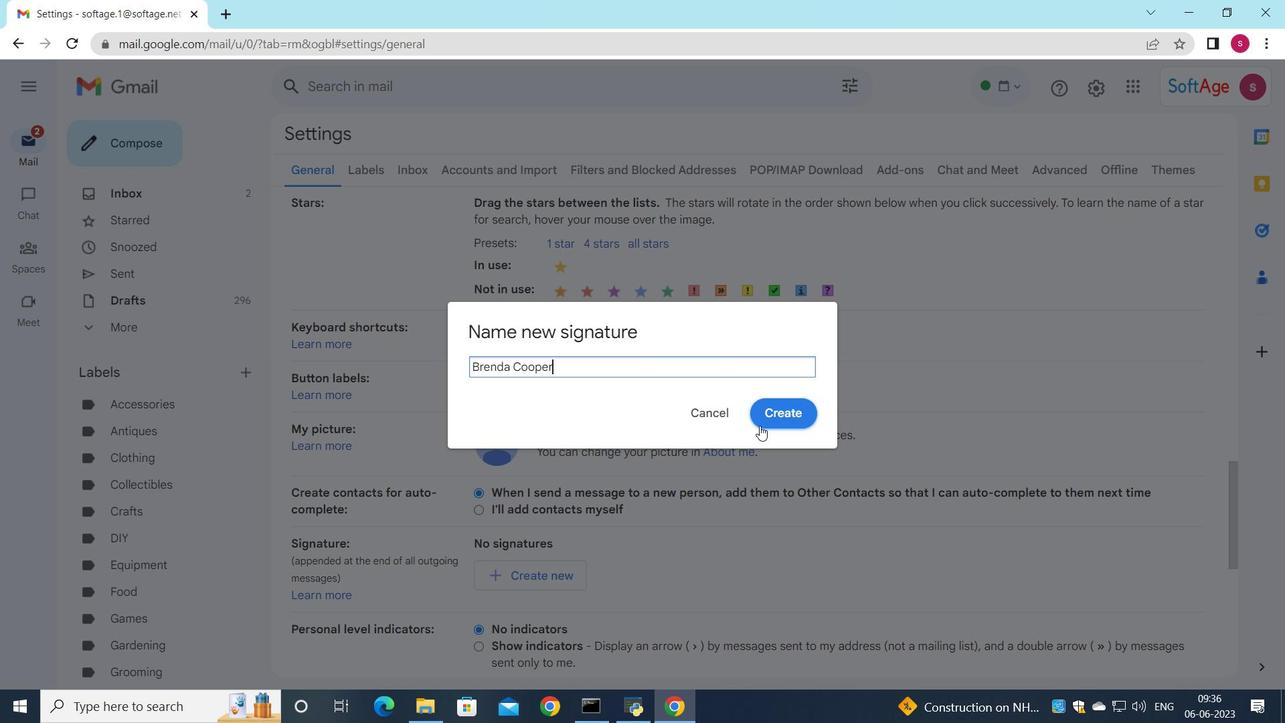 
Action: Mouse pressed left at (762, 419)
Screenshot: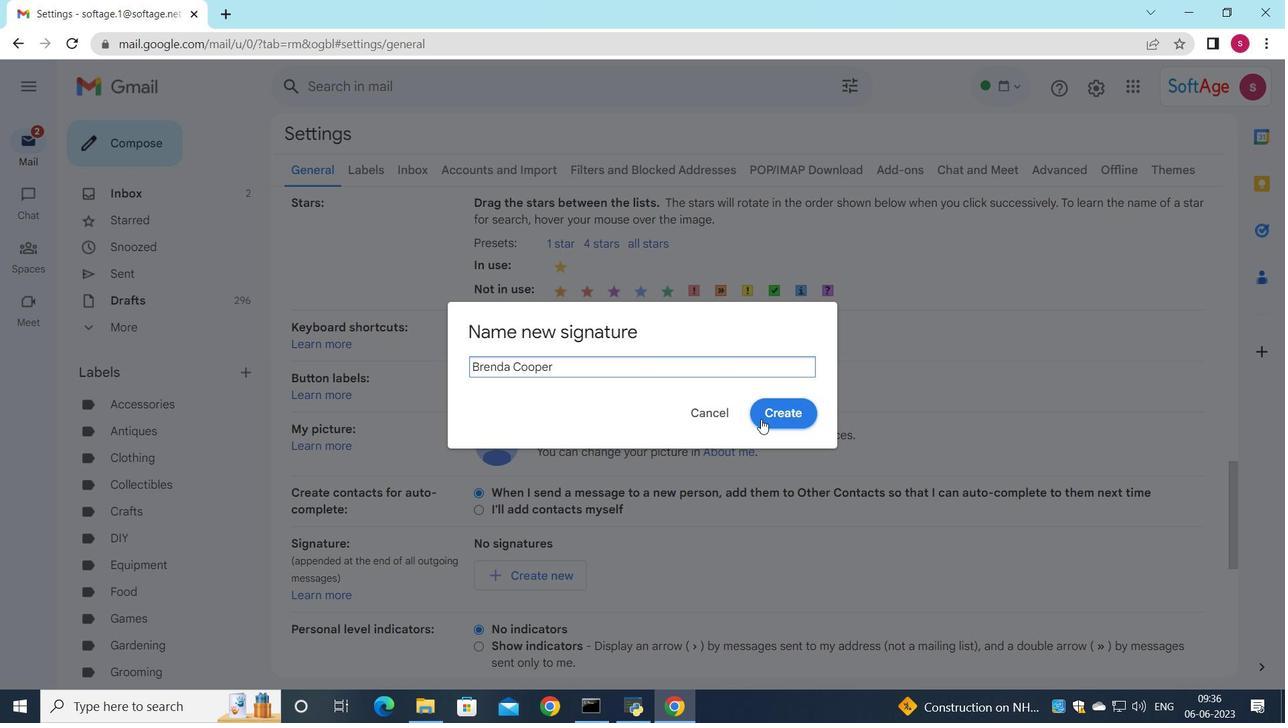 
Action: Mouse moved to (713, 596)
Screenshot: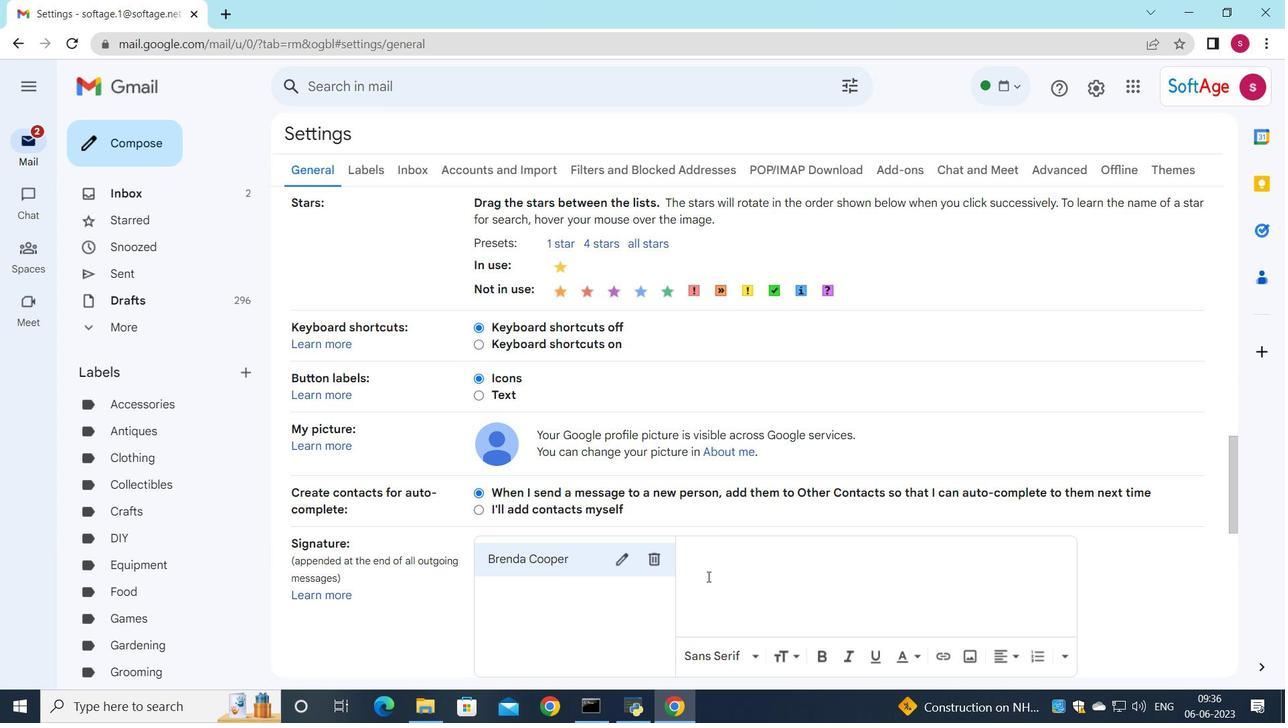 
Action: Mouse pressed left at (713, 596)
Screenshot: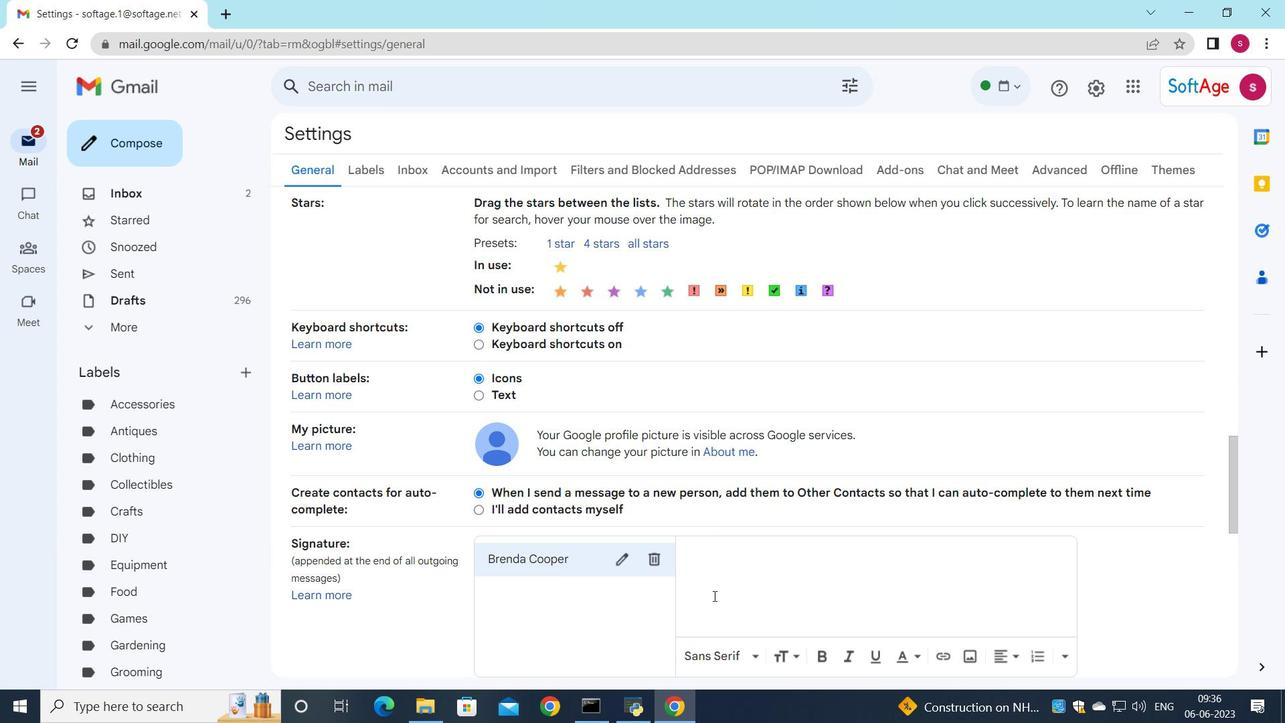 
Action: Key pressed <Key.shift><Key.shift><Key.shift><Key.shift><Key.shift><Key.shift><Key.shift>Brenda<Key.space><Key.shift>Cooper
Screenshot: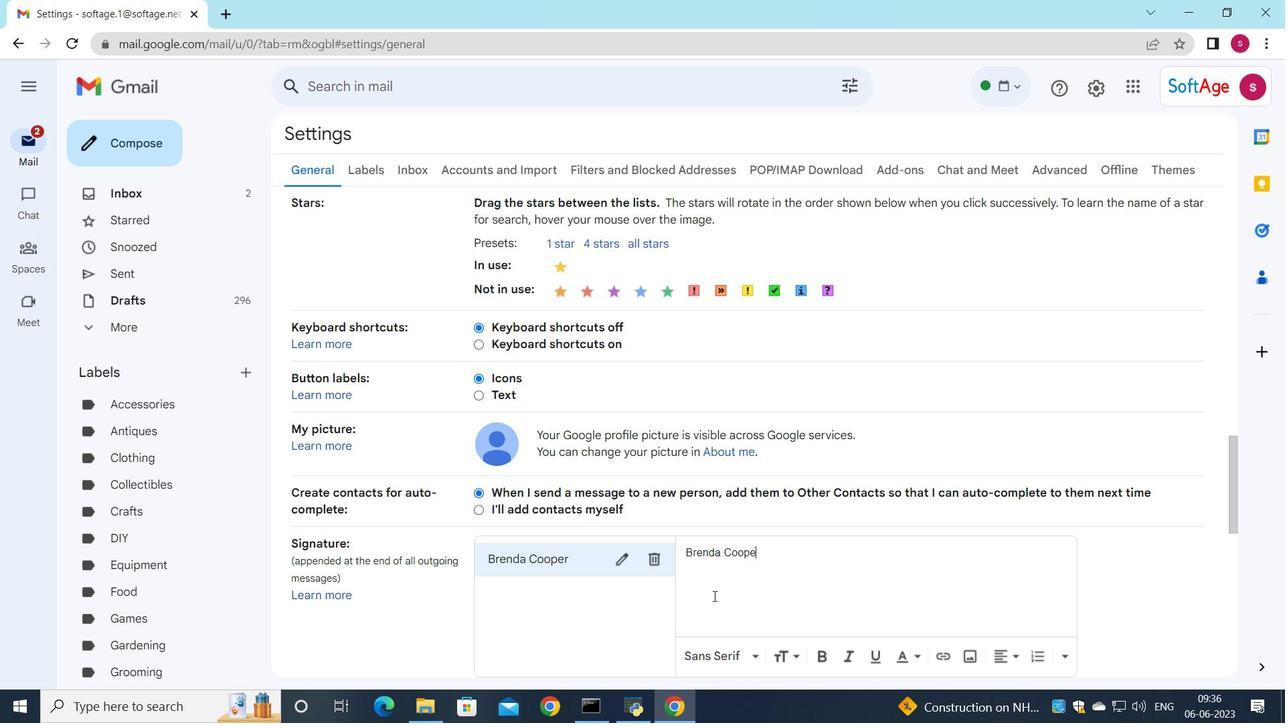 
Action: Mouse scrolled (713, 595) with delta (0, 0)
Screenshot: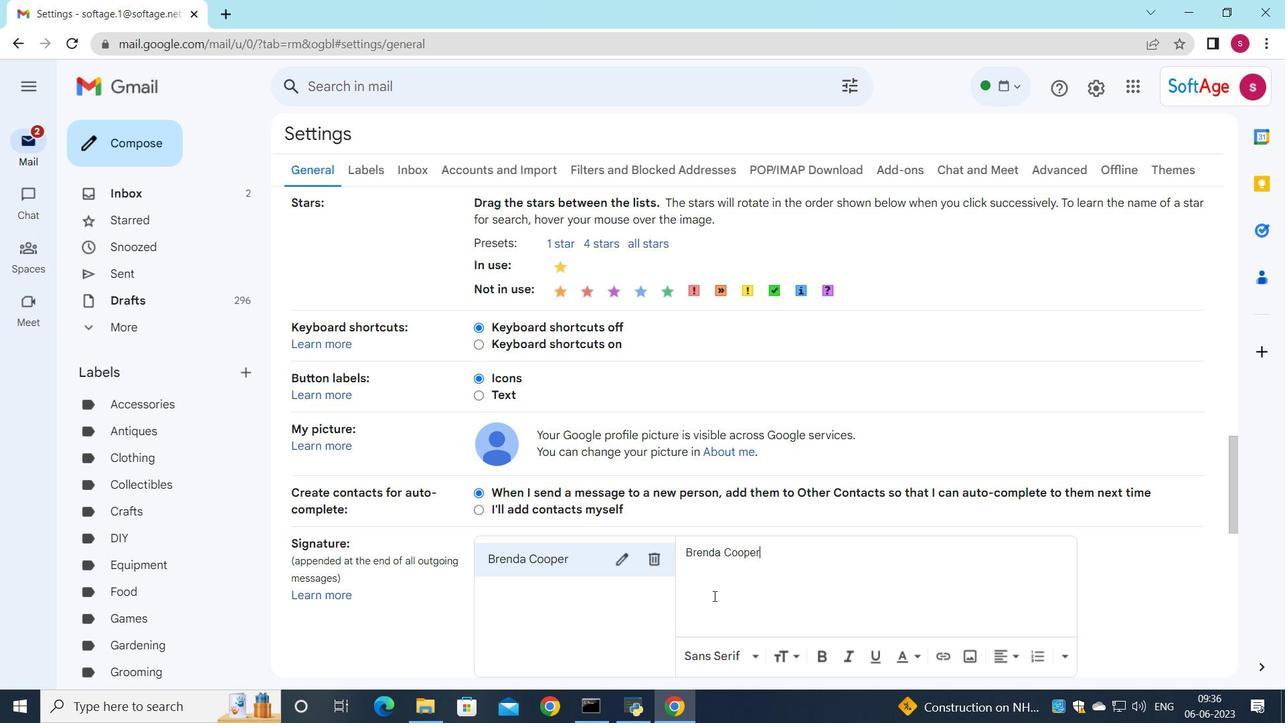 
Action: Mouse scrolled (713, 595) with delta (0, 0)
Screenshot: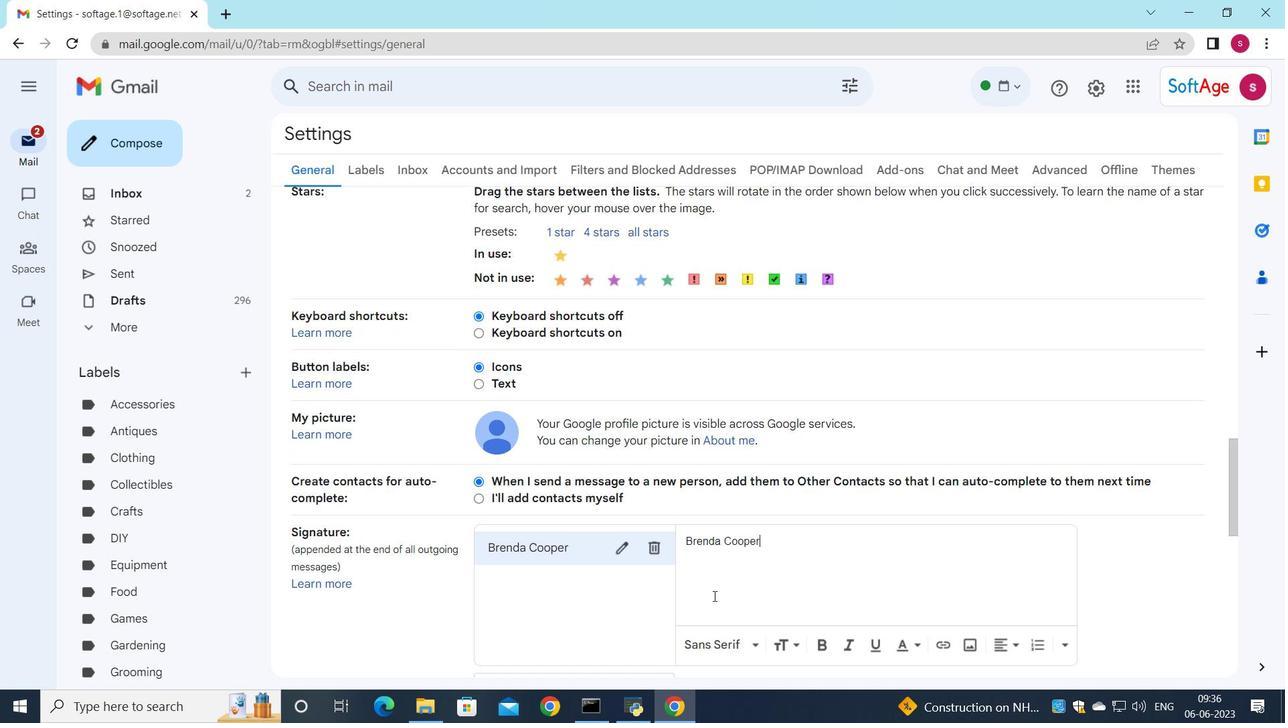 
Action: Mouse scrolled (713, 595) with delta (0, 0)
Screenshot: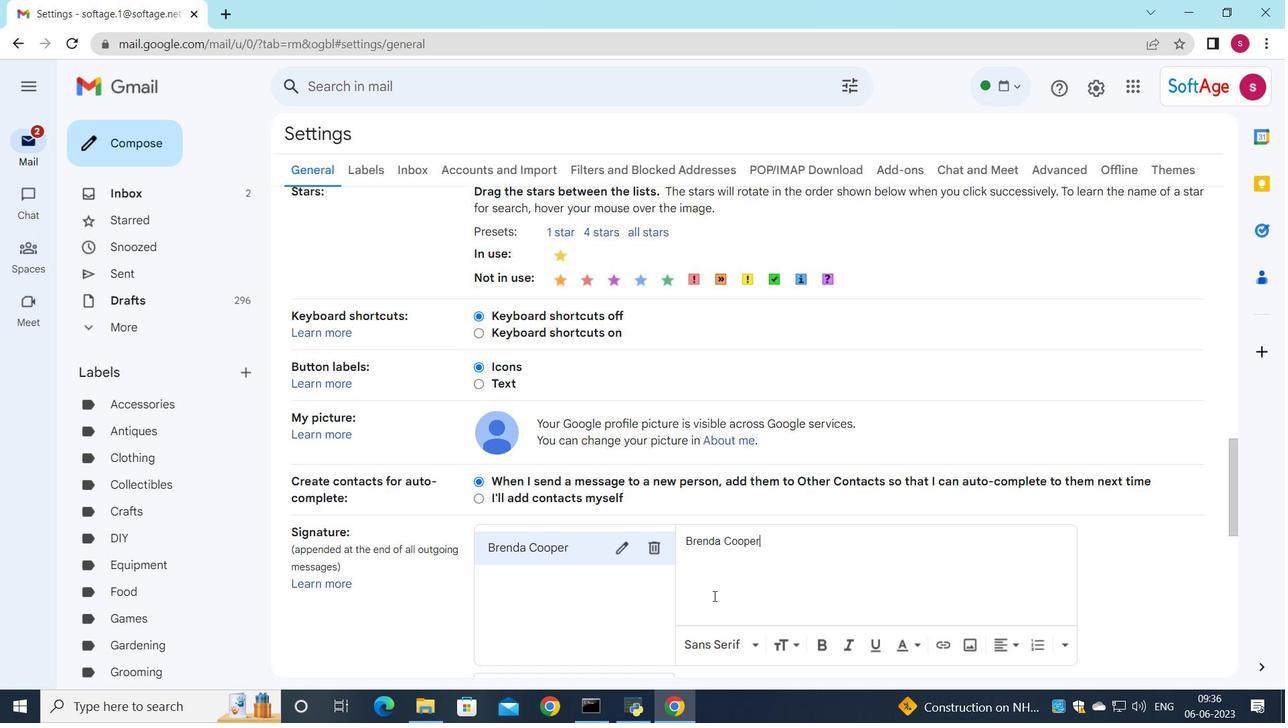 
Action: Mouse scrolled (713, 595) with delta (0, 0)
Screenshot: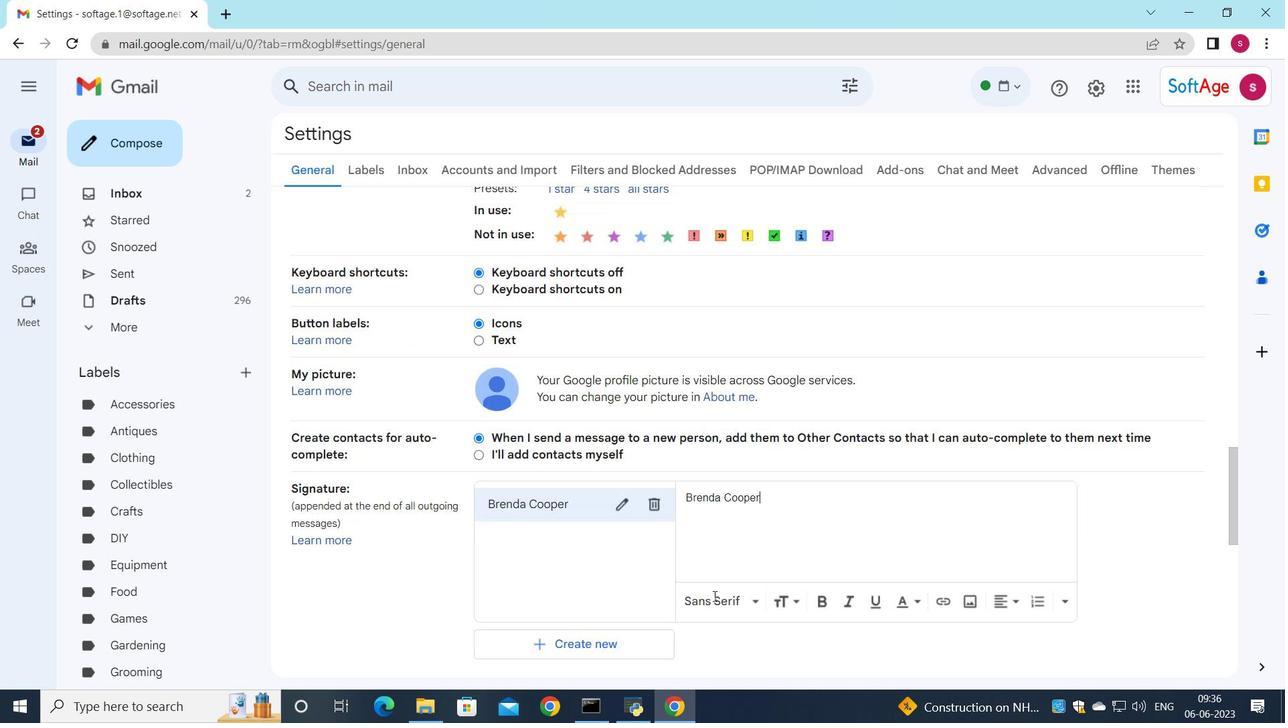 
Action: Mouse moved to (595, 452)
Screenshot: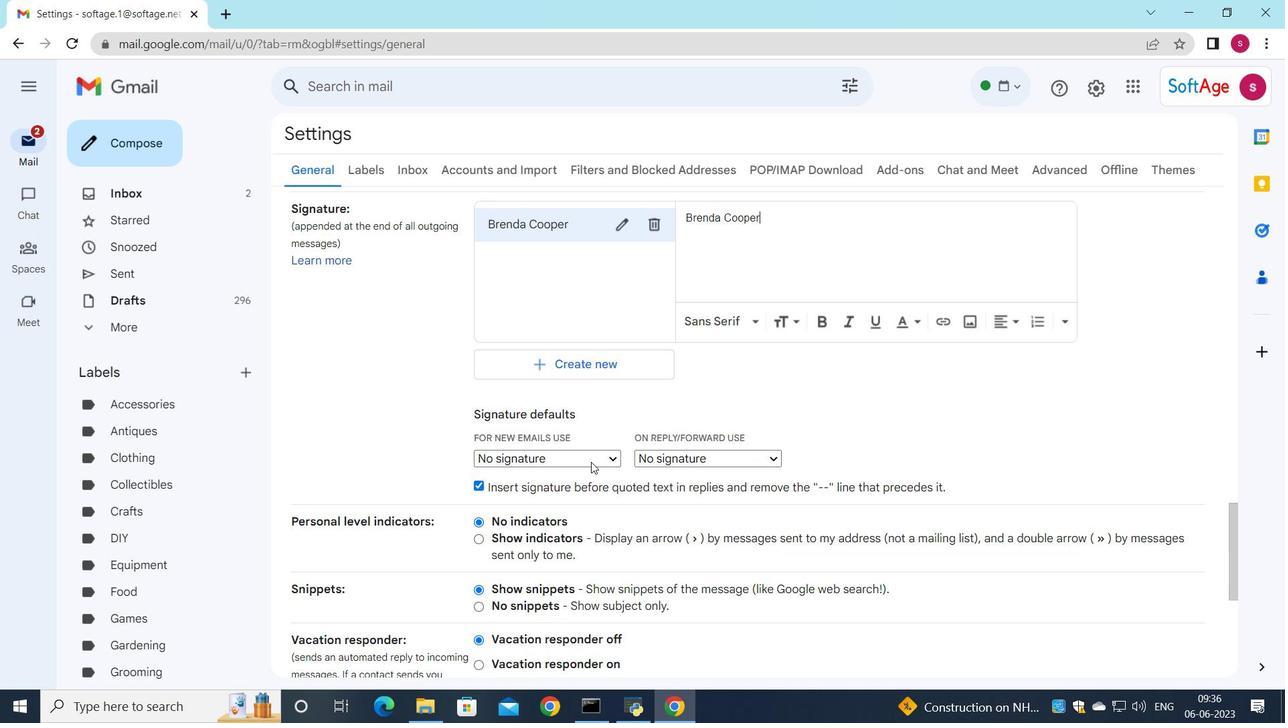 
Action: Mouse pressed left at (595, 452)
Screenshot: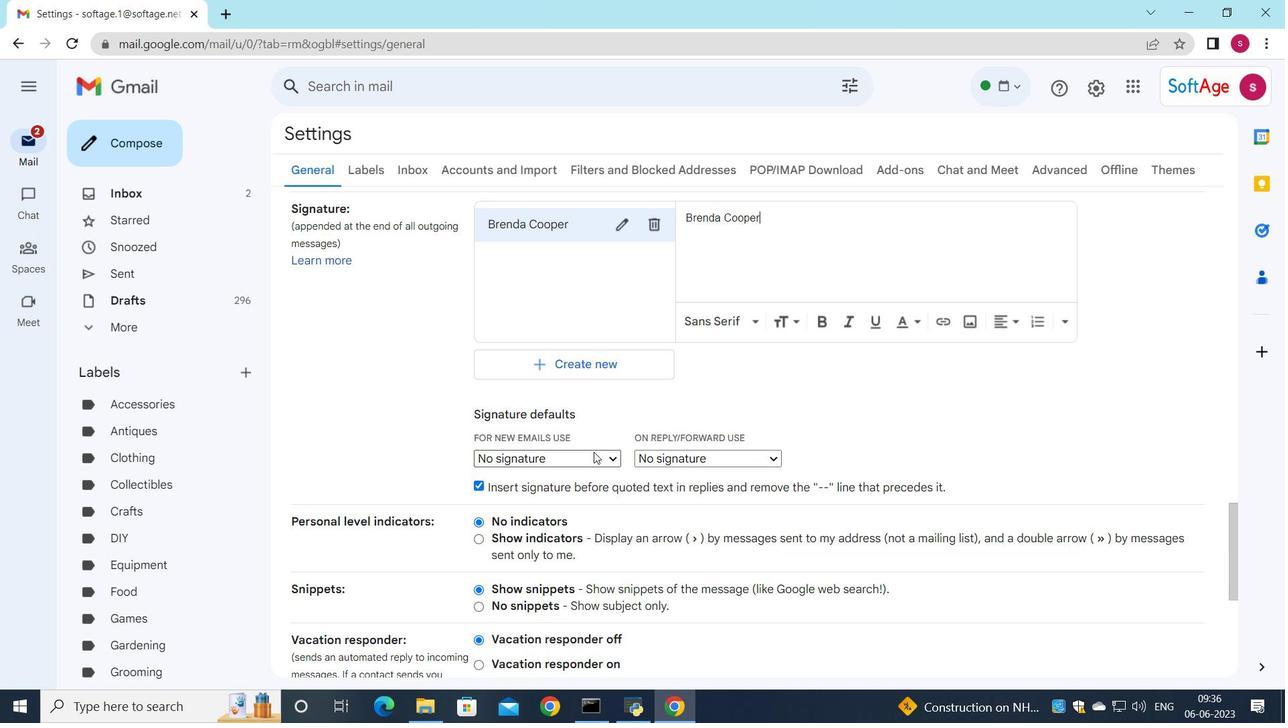 
Action: Mouse moved to (597, 486)
Screenshot: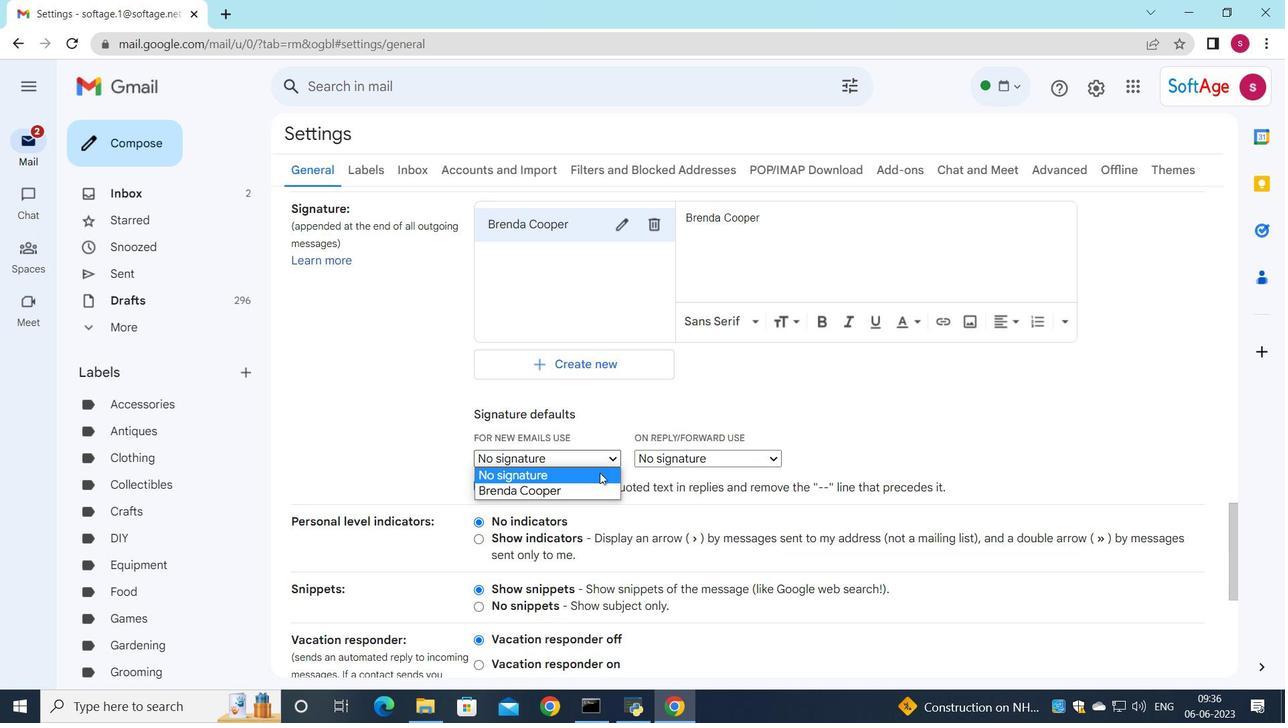 
Action: Mouse pressed left at (597, 486)
Screenshot: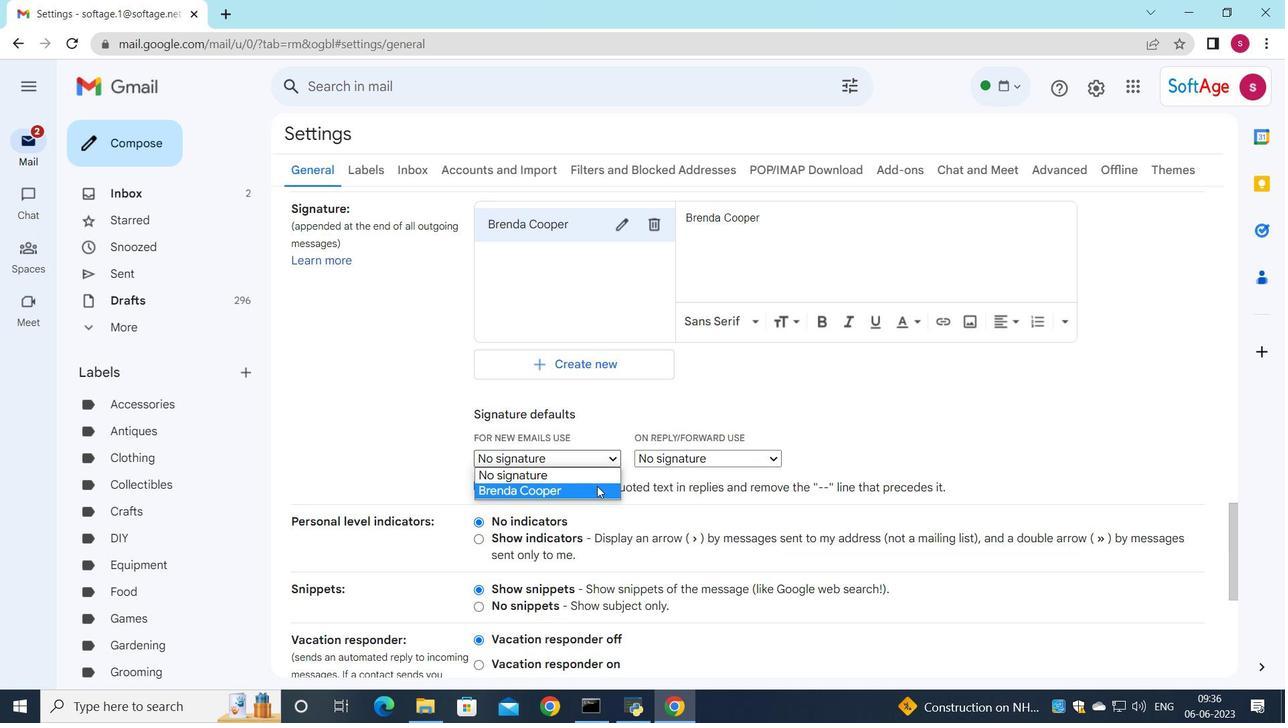 
Action: Mouse moved to (656, 455)
Screenshot: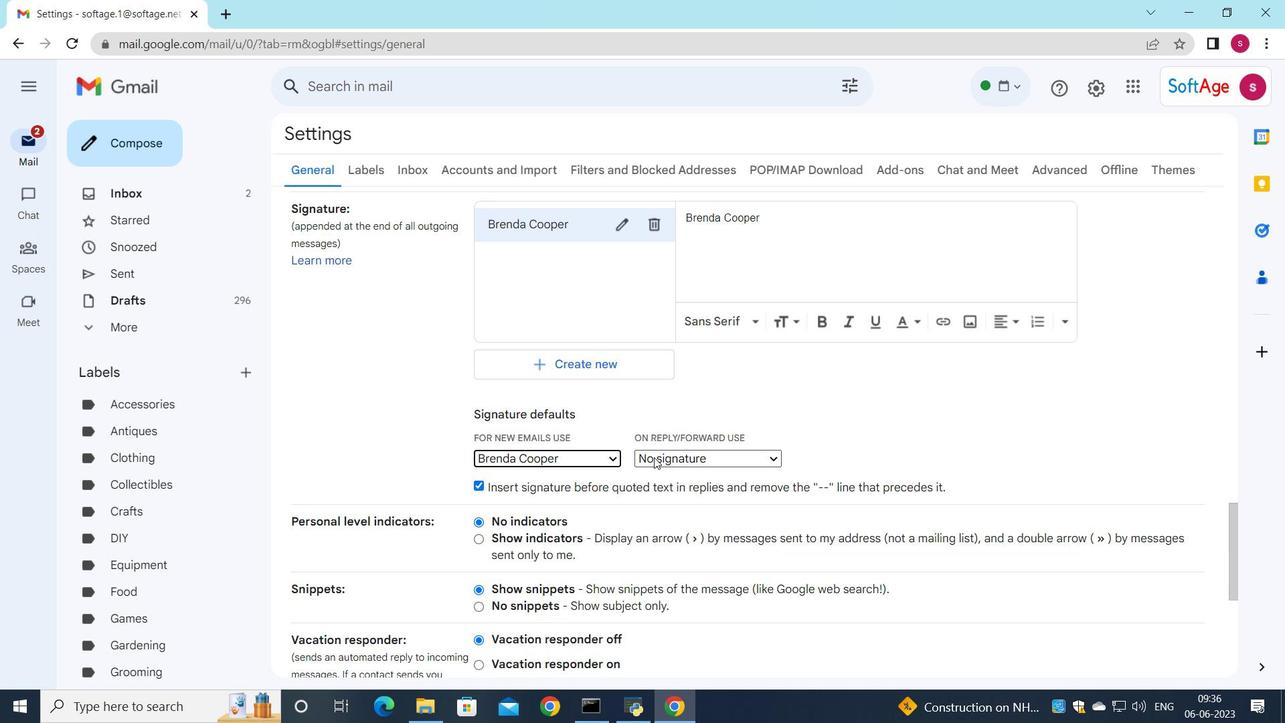 
Action: Mouse pressed left at (656, 455)
Screenshot: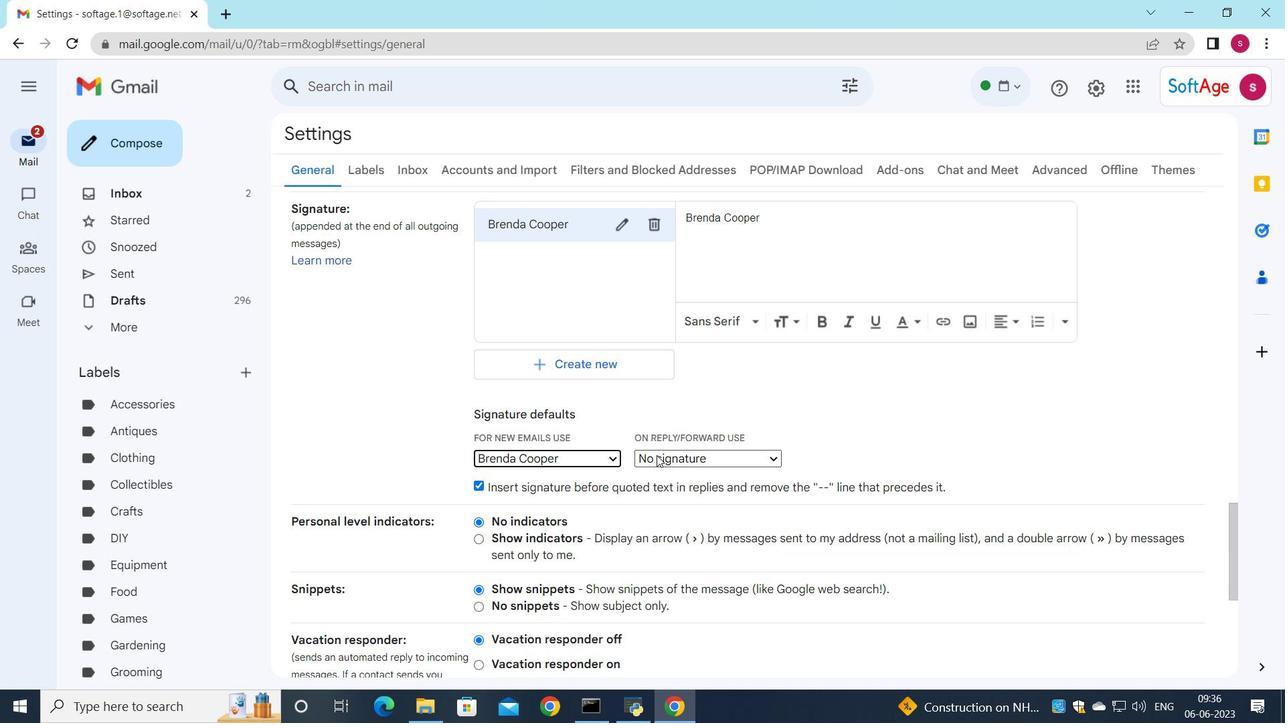 
Action: Mouse moved to (655, 488)
Screenshot: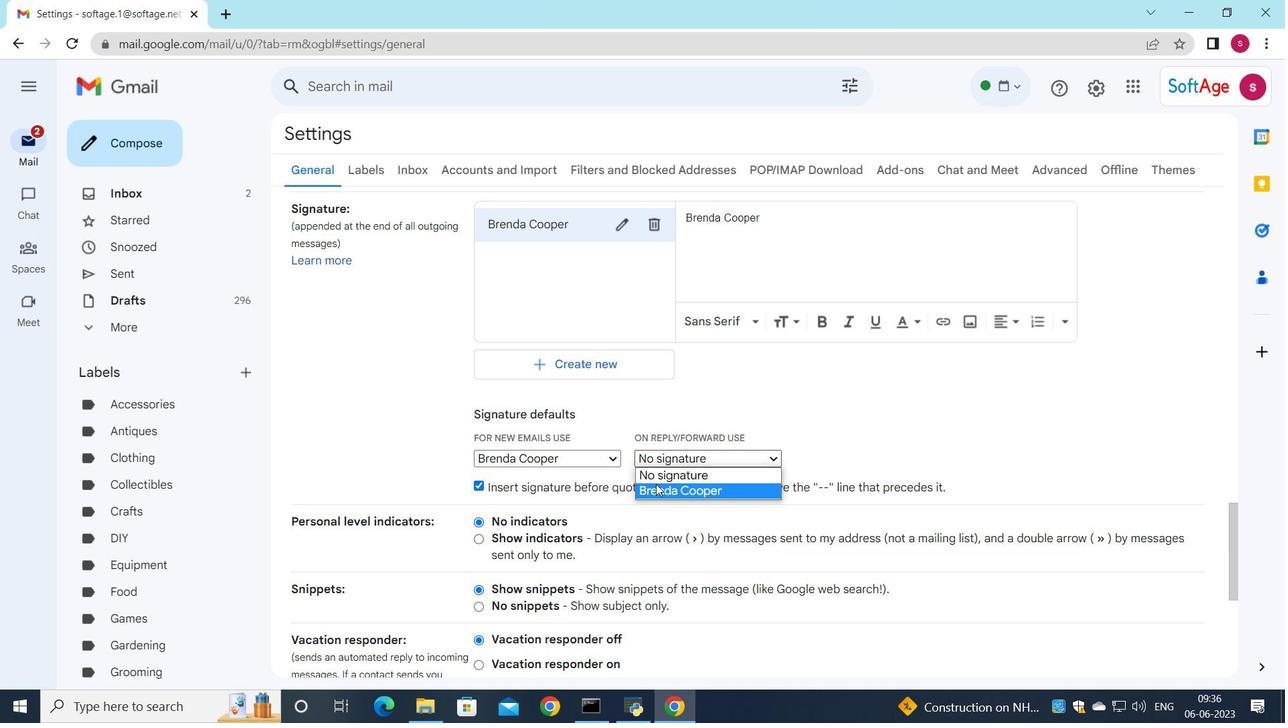 
Action: Mouse pressed left at (655, 488)
Screenshot: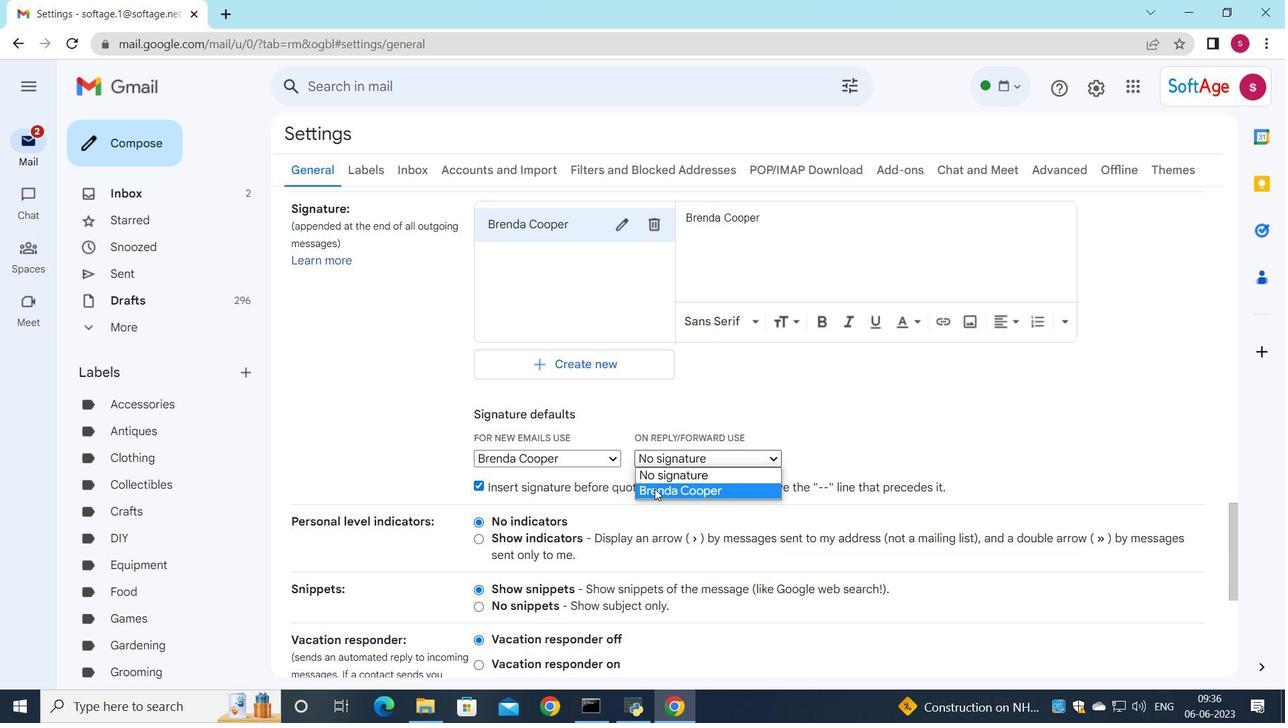 
Action: Mouse moved to (596, 462)
Screenshot: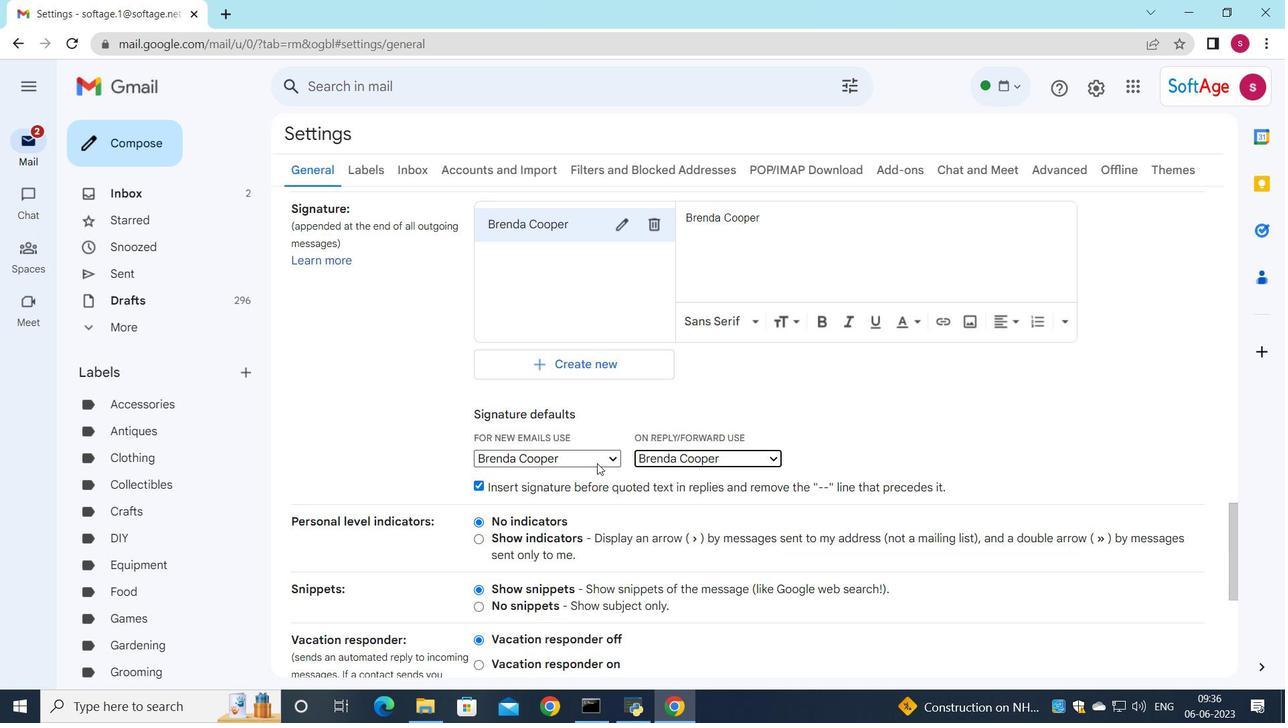 
Action: Mouse scrolled (596, 462) with delta (0, 0)
Screenshot: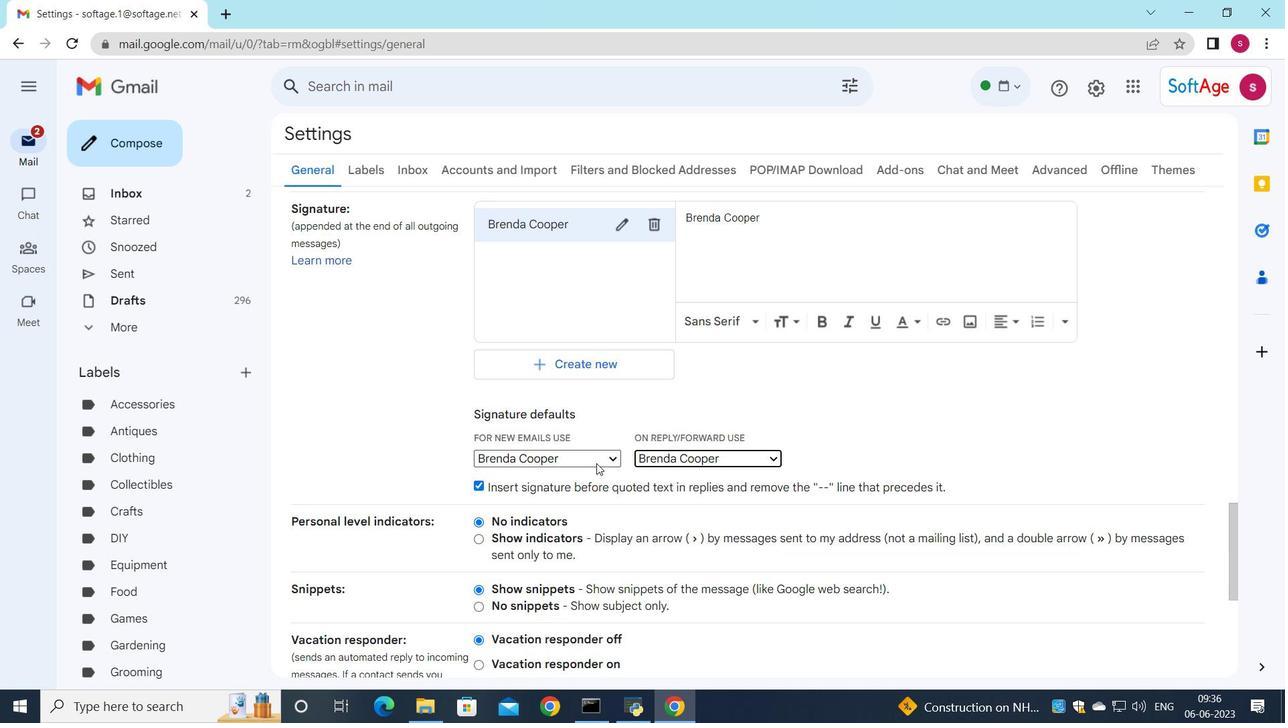 
Action: Mouse scrolled (596, 462) with delta (0, 0)
Screenshot: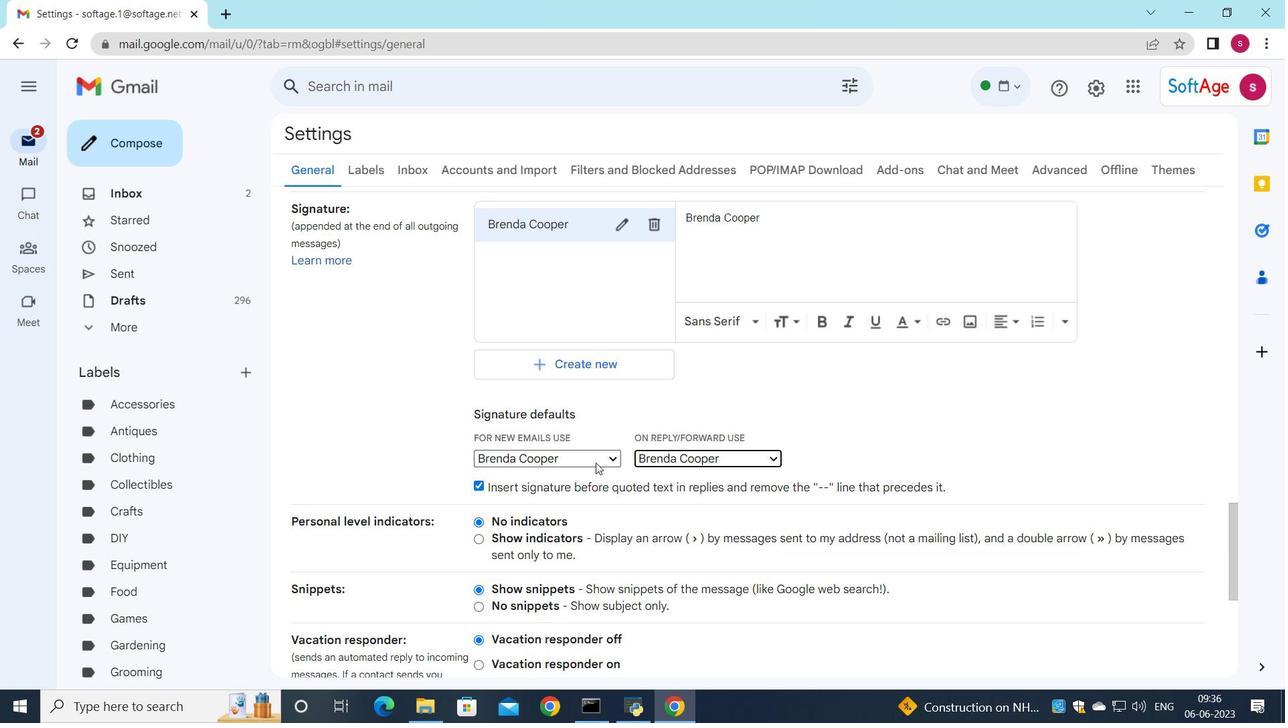 
Action: Mouse scrolled (596, 462) with delta (0, 0)
Screenshot: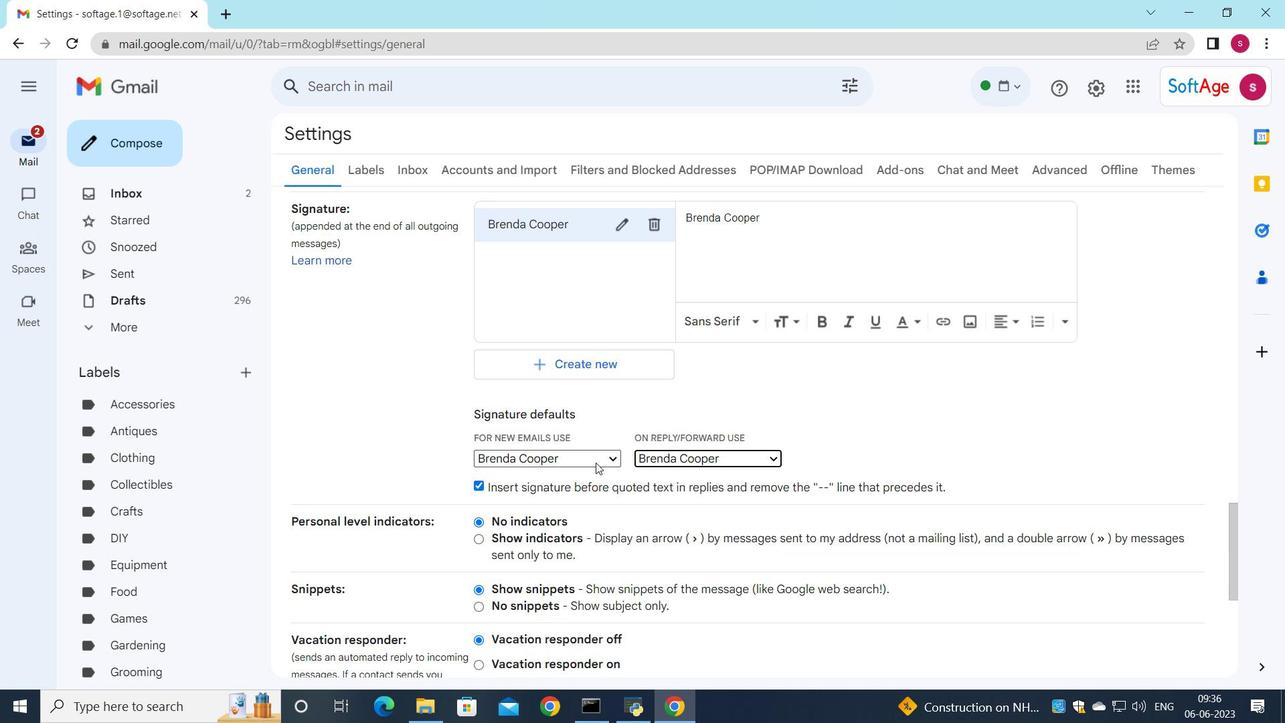 
Action: Mouse scrolled (596, 462) with delta (0, 0)
Screenshot: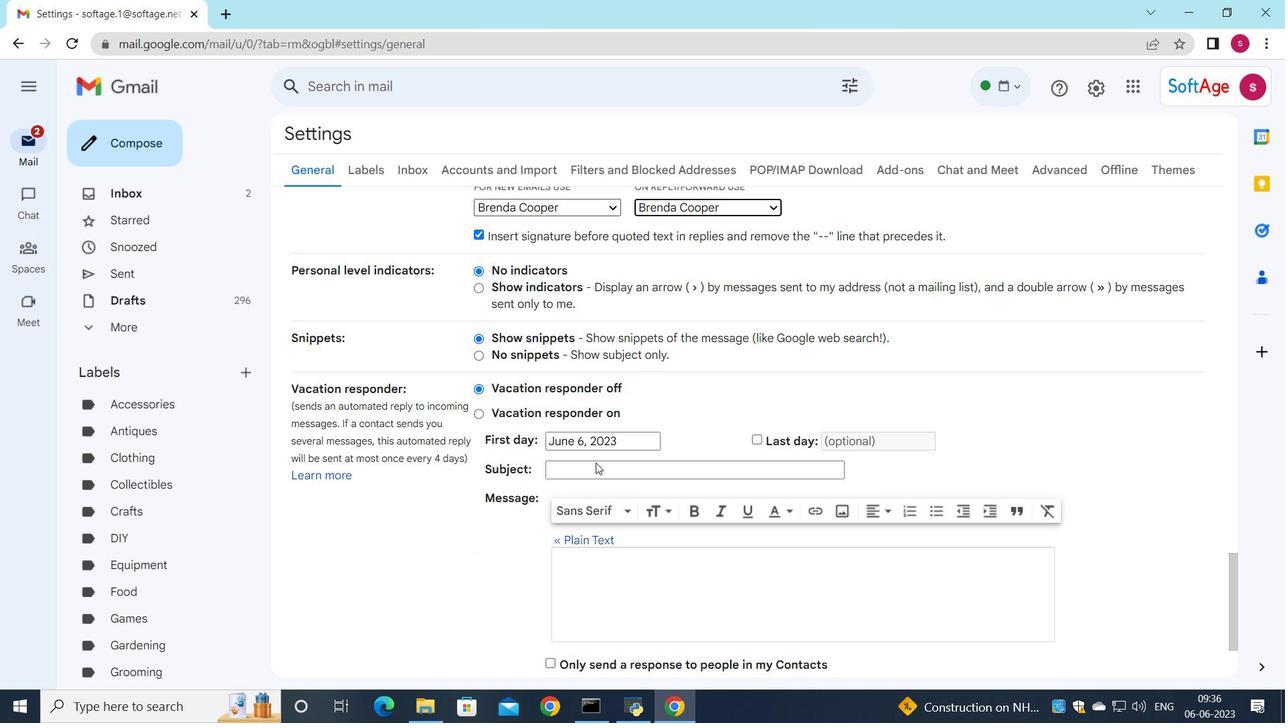 
Action: Mouse scrolled (596, 462) with delta (0, 0)
Screenshot: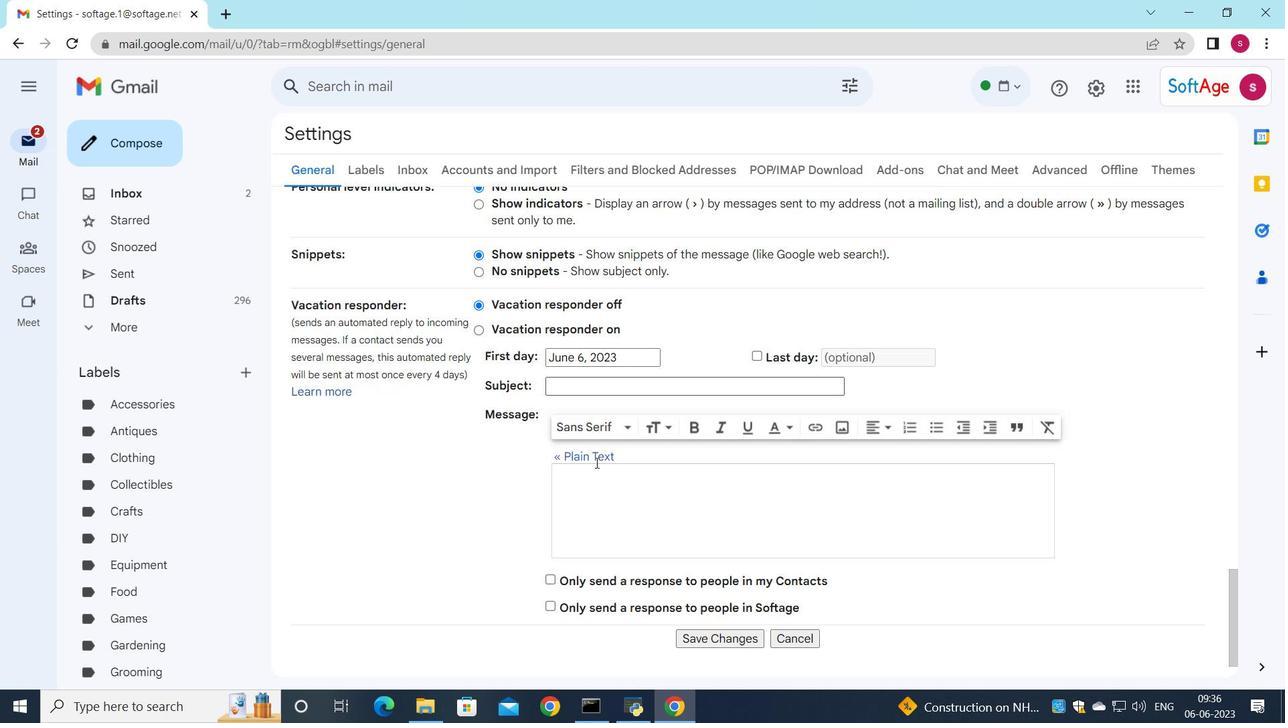 
Action: Mouse scrolled (596, 462) with delta (0, 0)
Screenshot: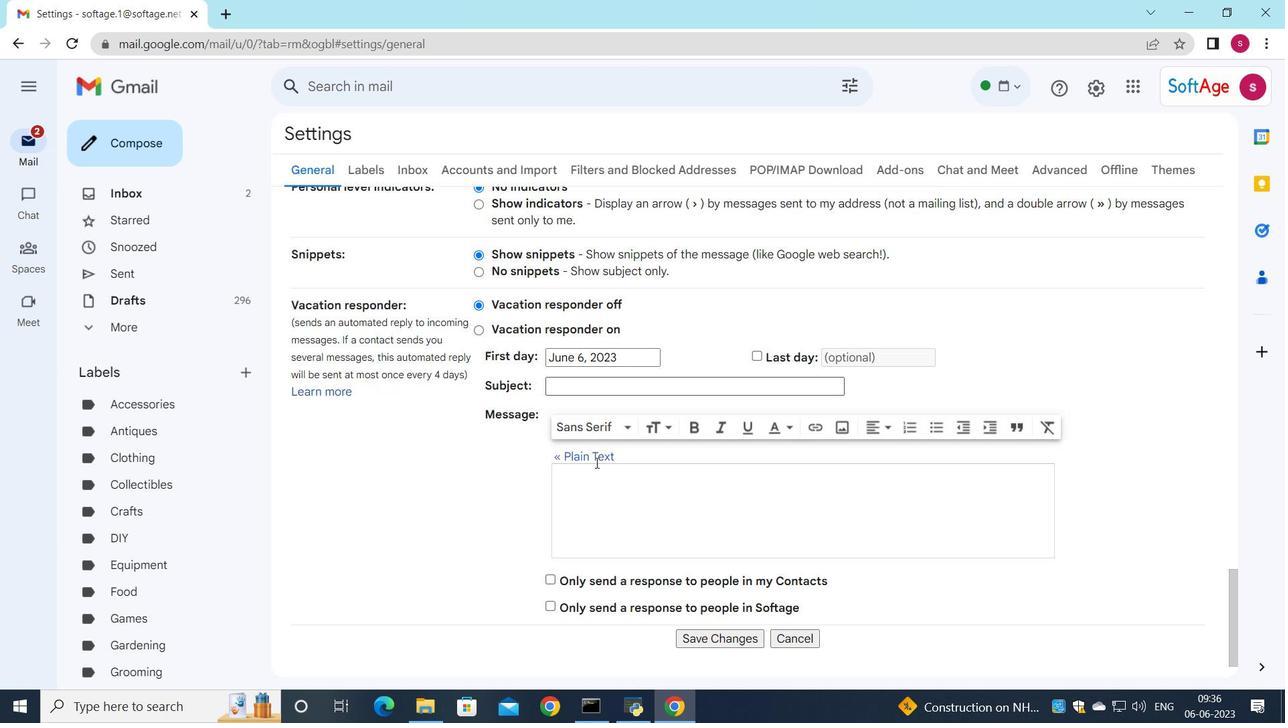 
Action: Mouse scrolled (596, 462) with delta (0, 0)
Screenshot: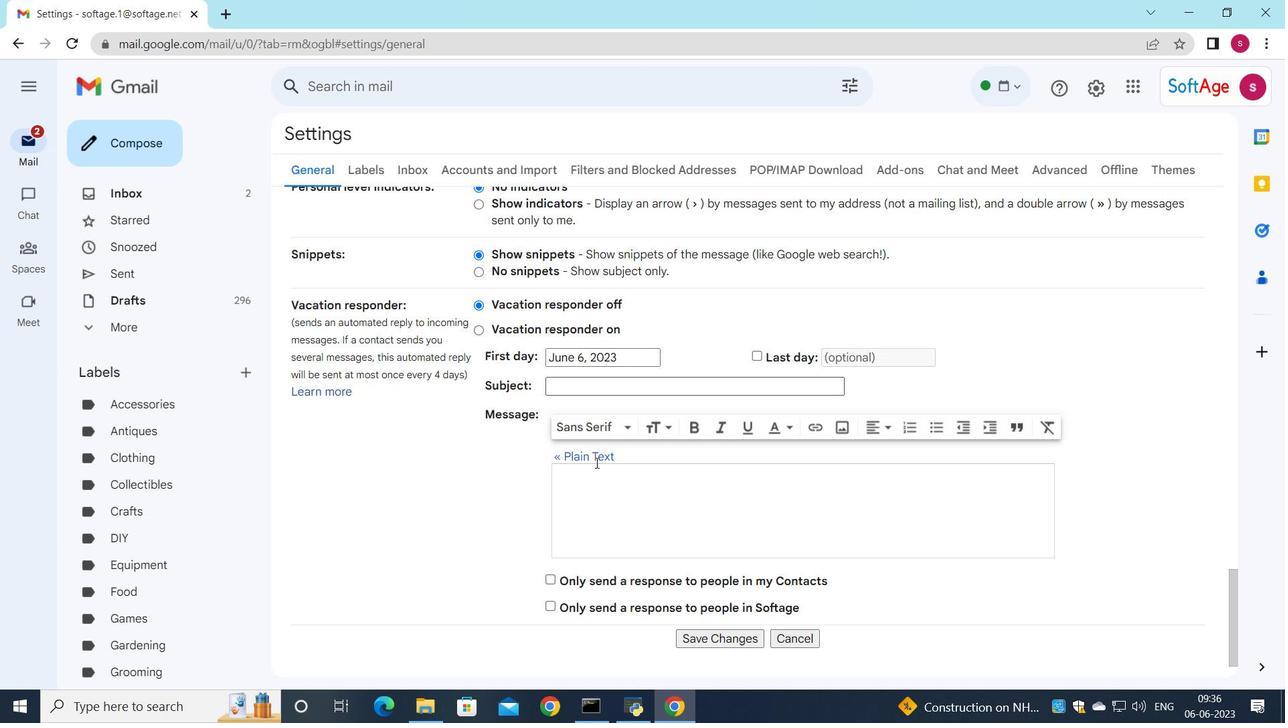 
Action: Mouse moved to (691, 593)
Screenshot: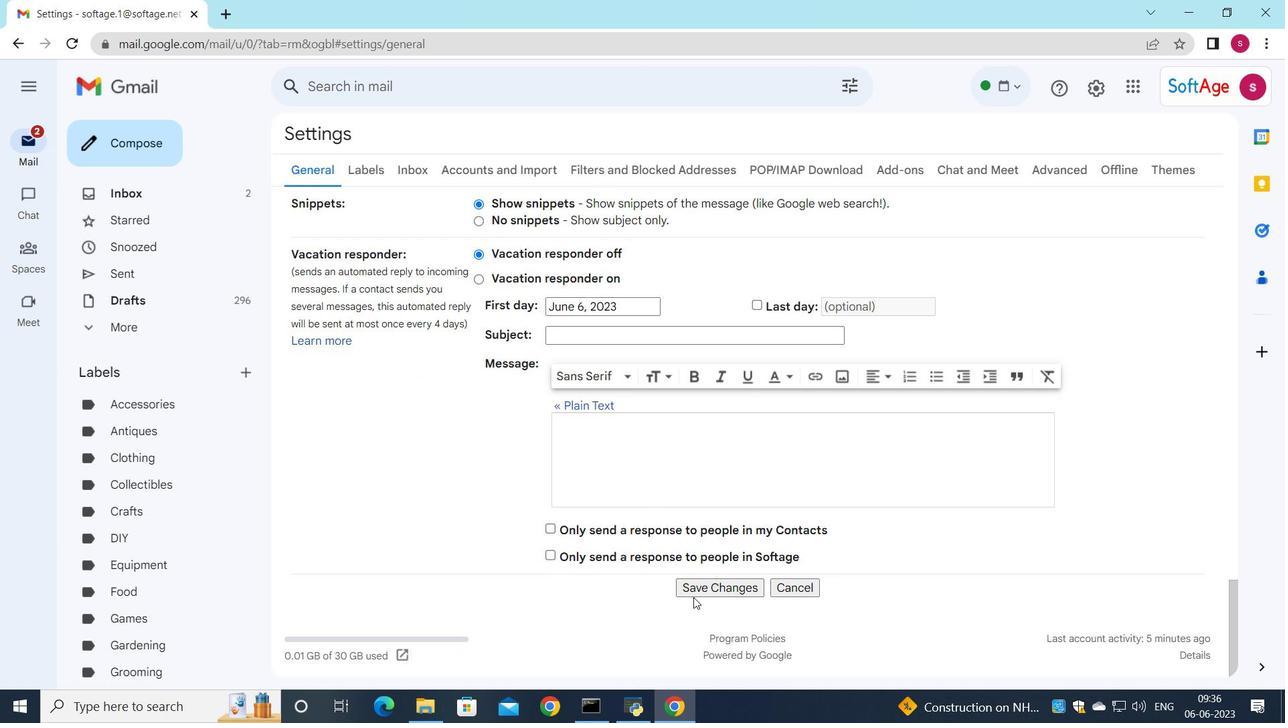 
Action: Mouse pressed left at (691, 593)
Screenshot: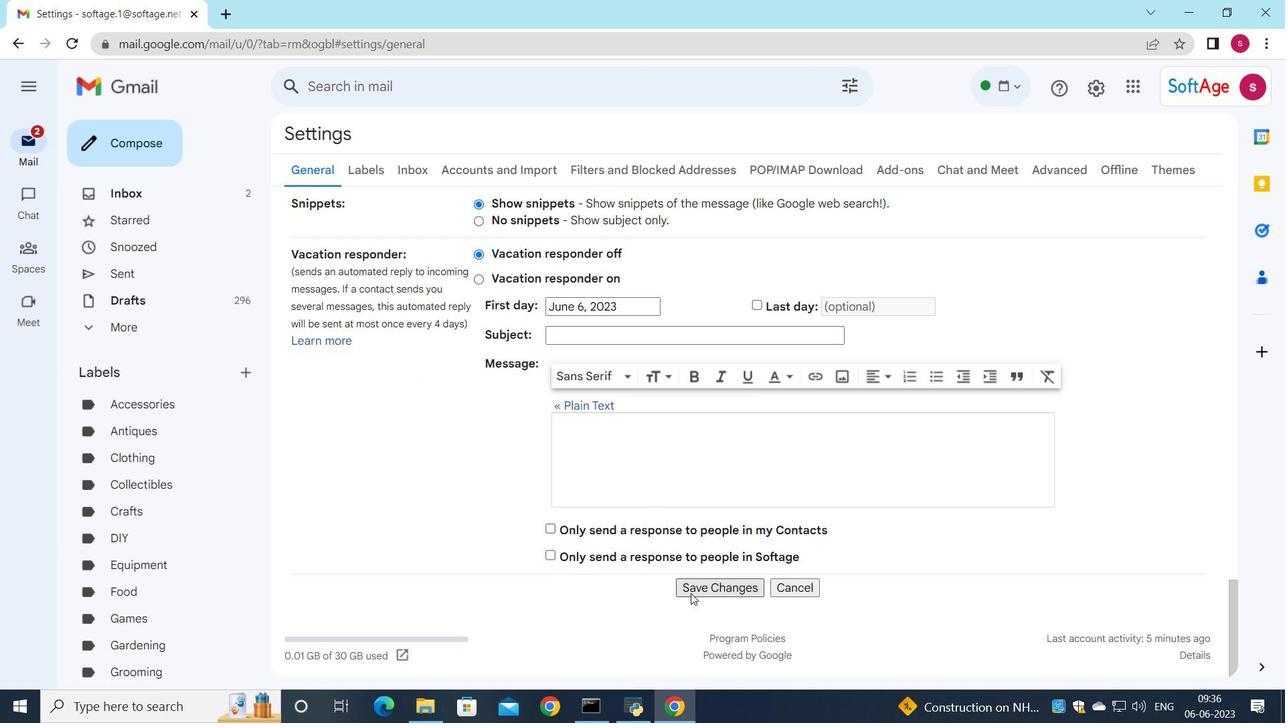 
Action: Mouse moved to (291, 533)
Screenshot: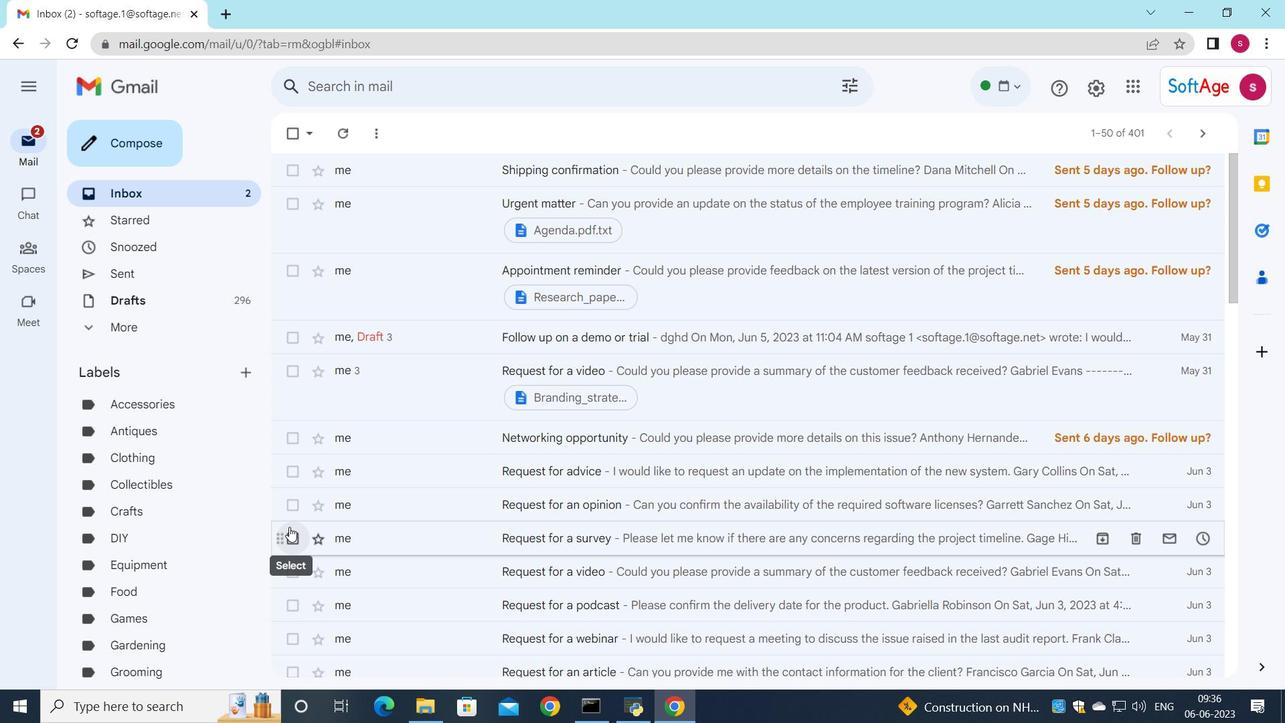 
Action: Mouse pressed left at (291, 533)
Screenshot: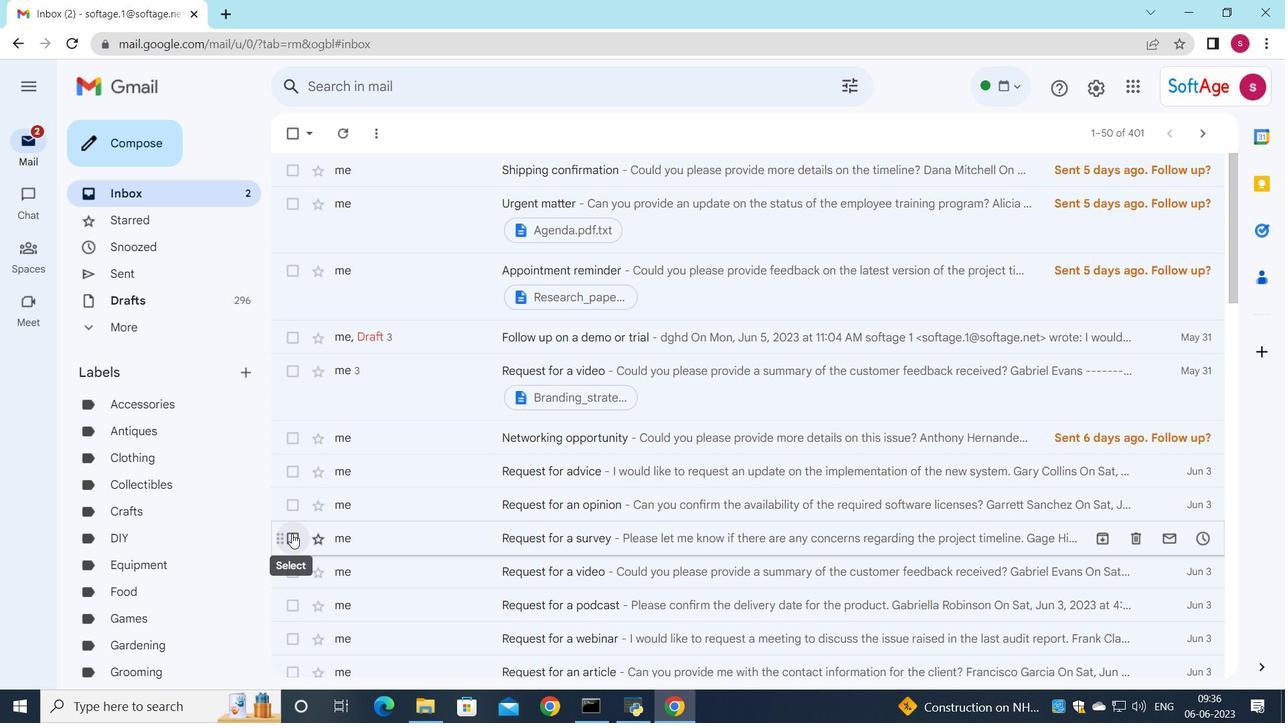 
Action: Mouse moved to (667, 123)
Screenshot: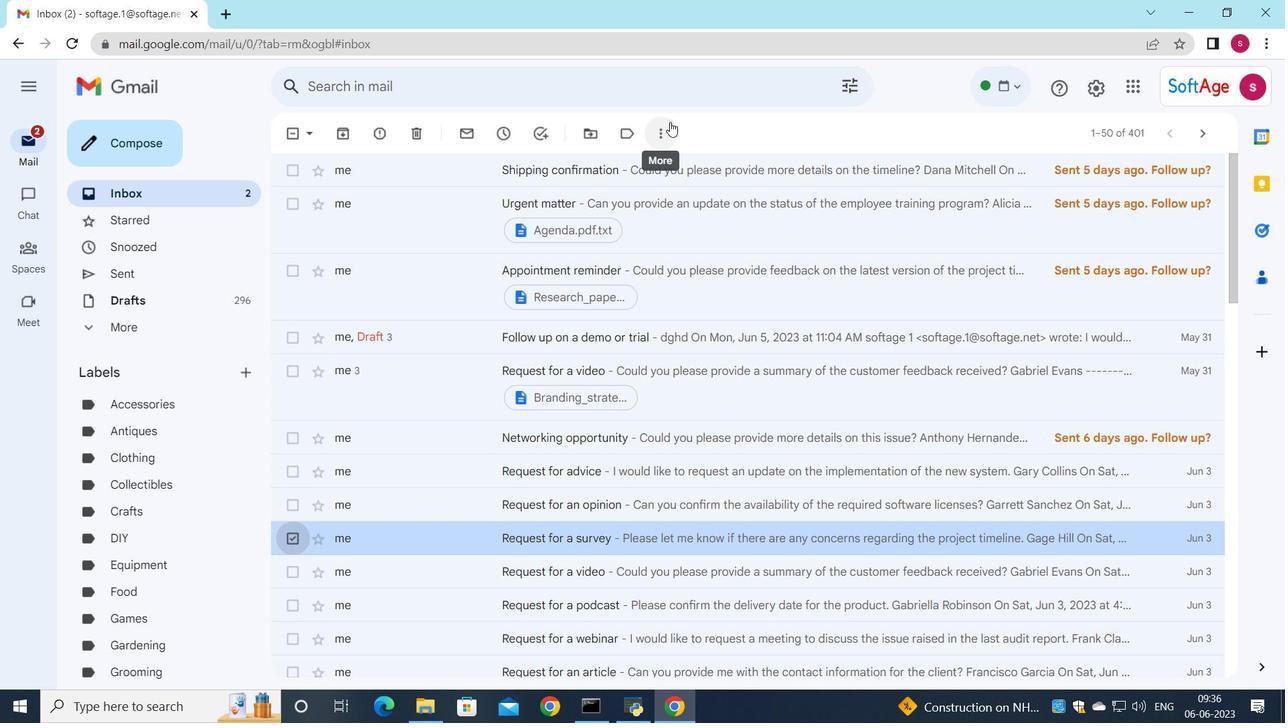 
Action: Mouse pressed left at (667, 123)
Screenshot: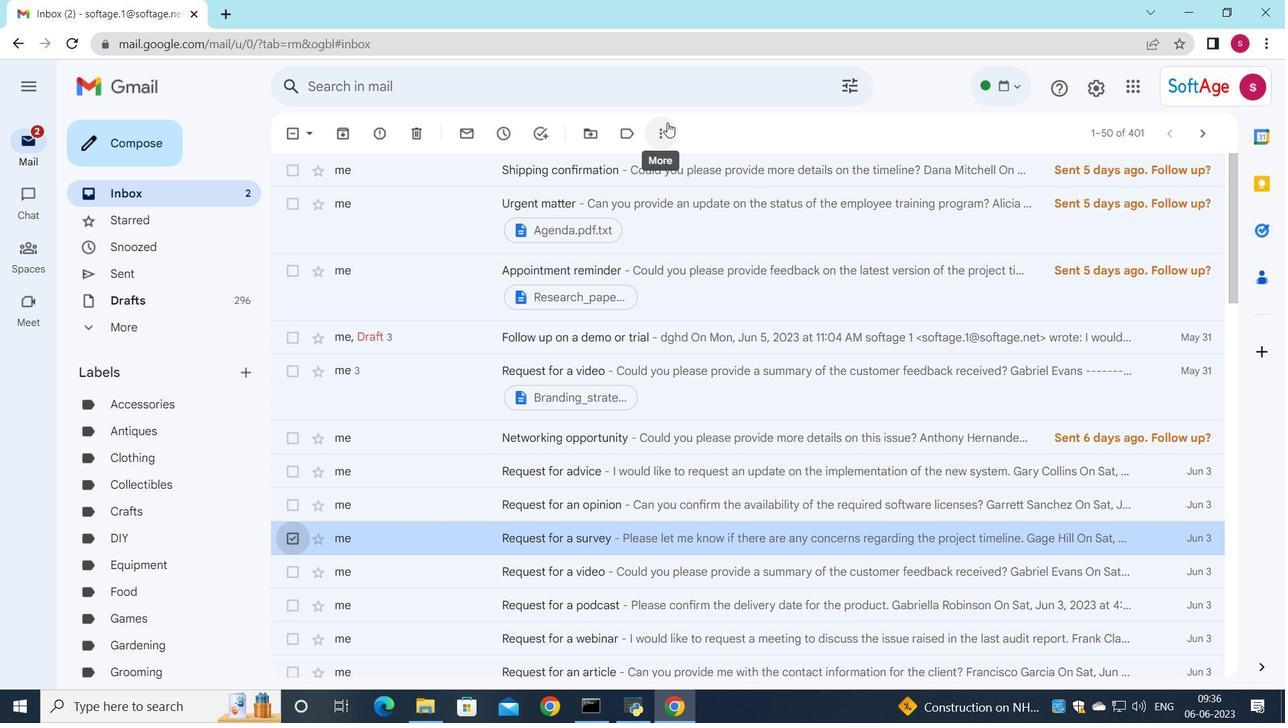 
Action: Mouse moved to (708, 306)
Screenshot: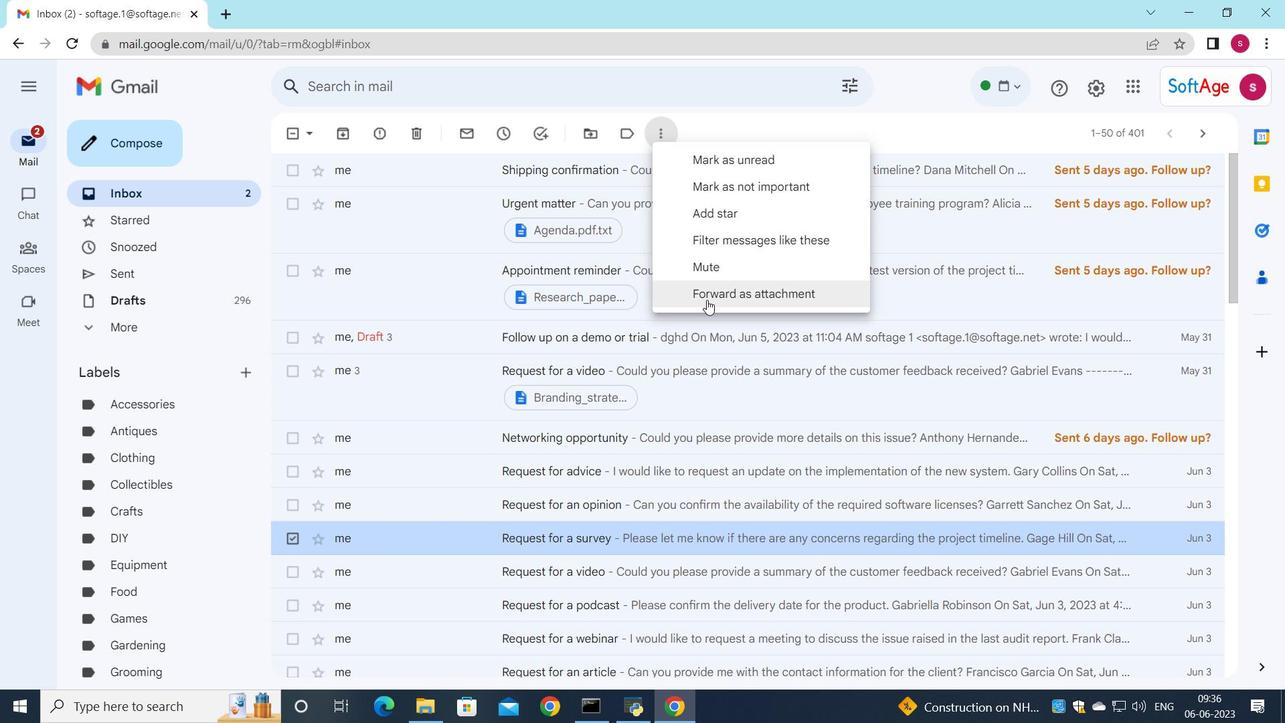 
Action: Mouse pressed left at (708, 306)
Screenshot: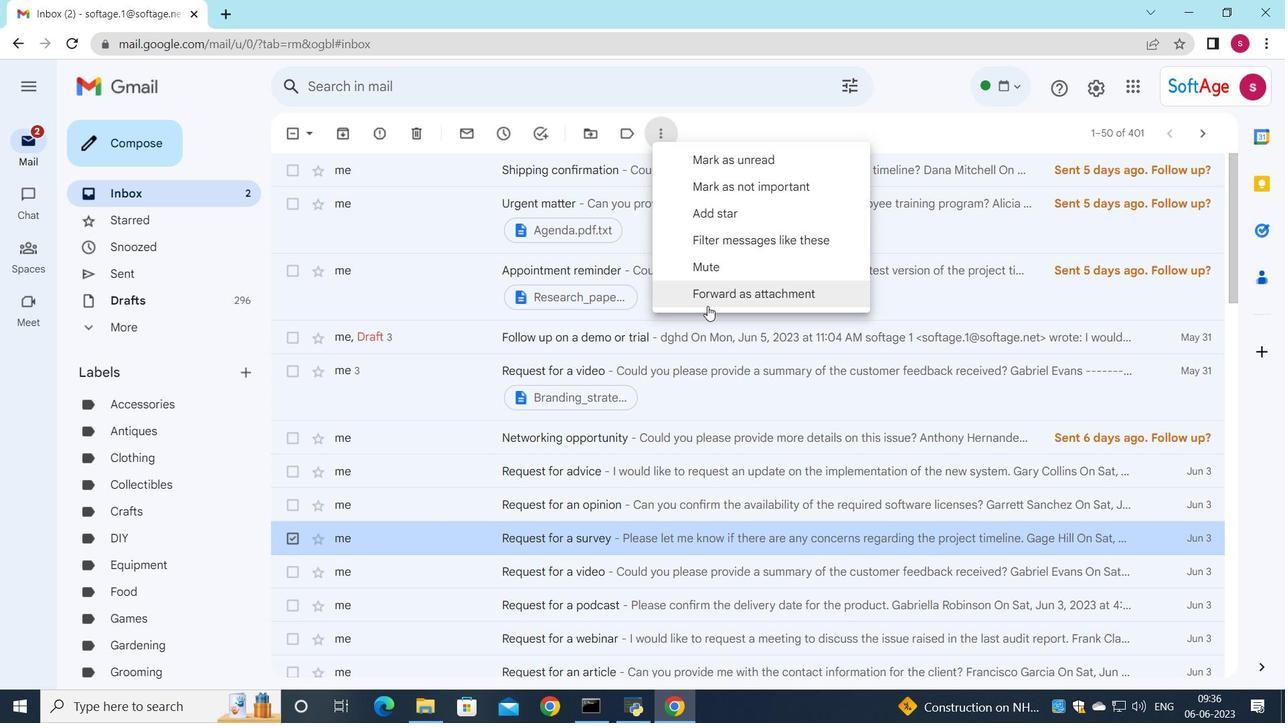 
Action: Mouse moved to (867, 290)
Screenshot: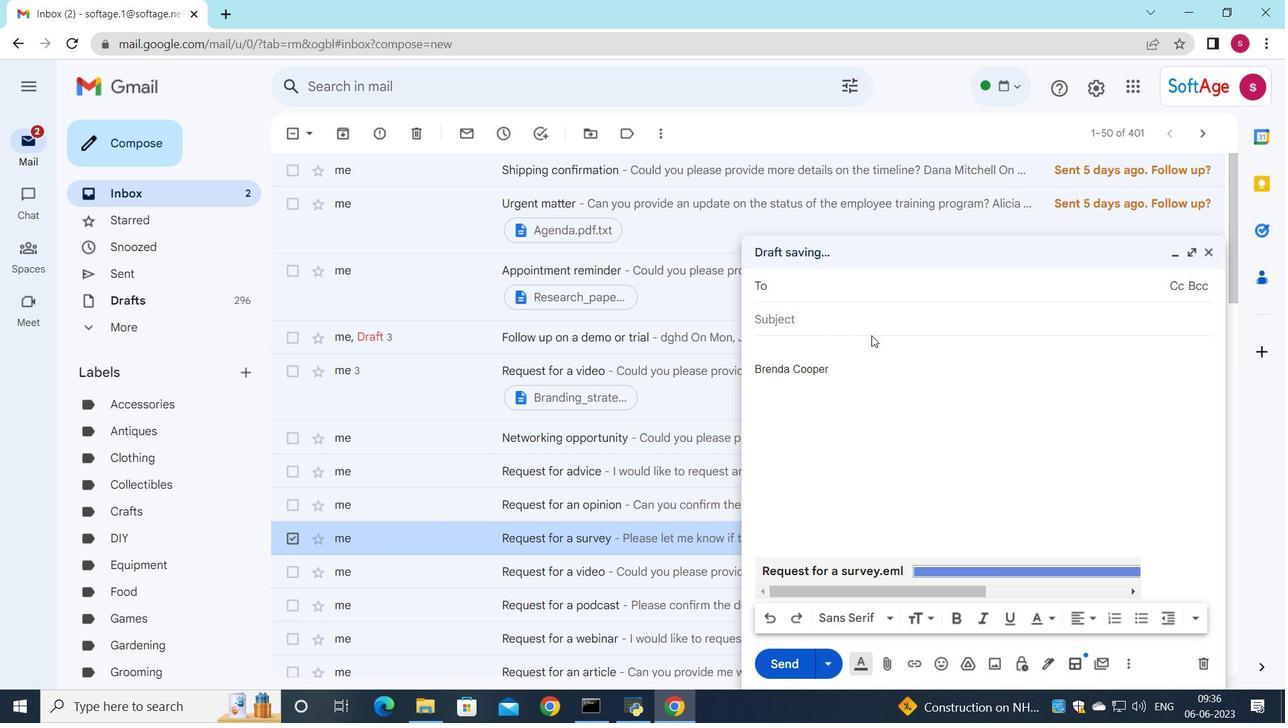 
Action: Key pressed soft
Screenshot: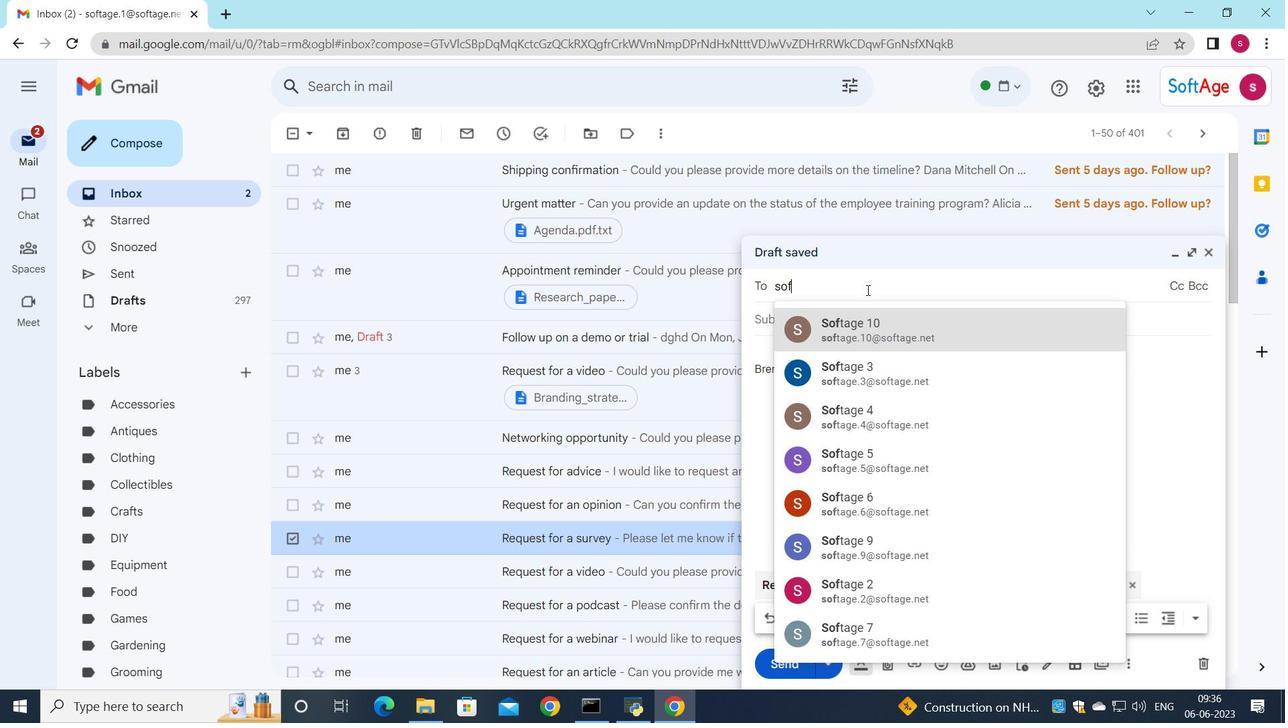
Action: Mouse moved to (897, 472)
Screenshot: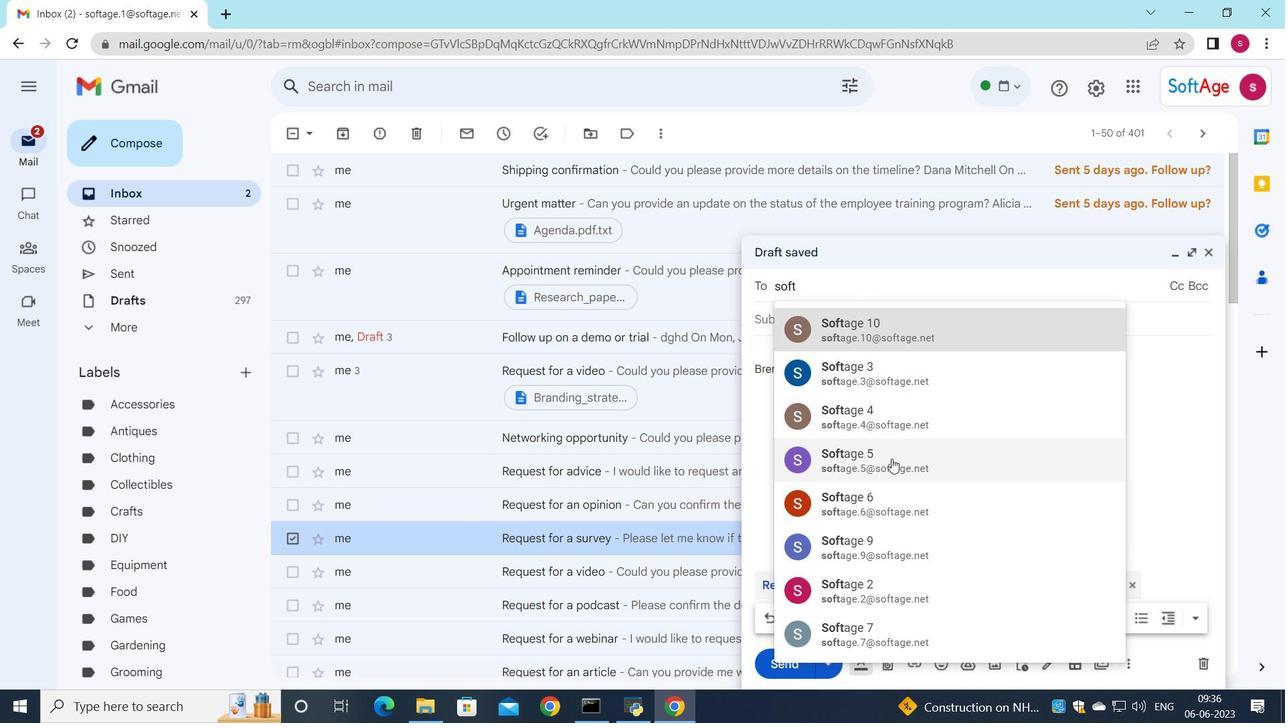 
Action: Mouse pressed left at (897, 472)
Screenshot: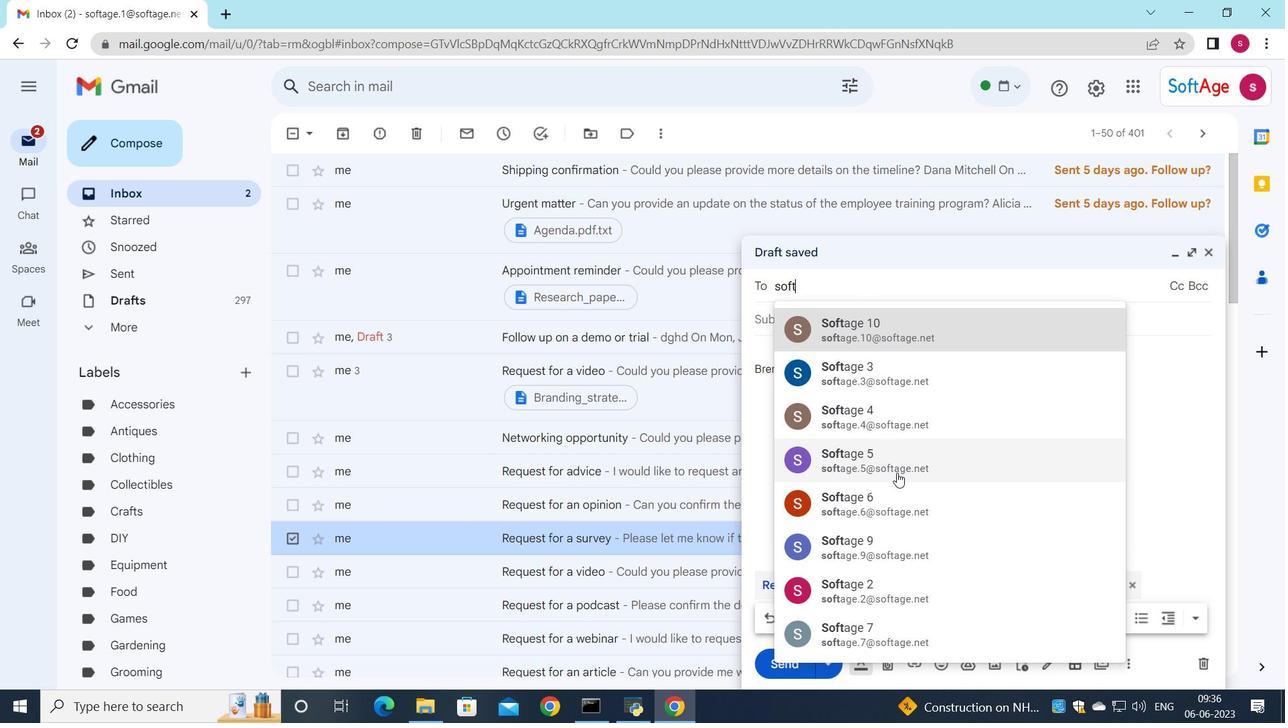 
Action: Mouse moved to (780, 340)
Screenshot: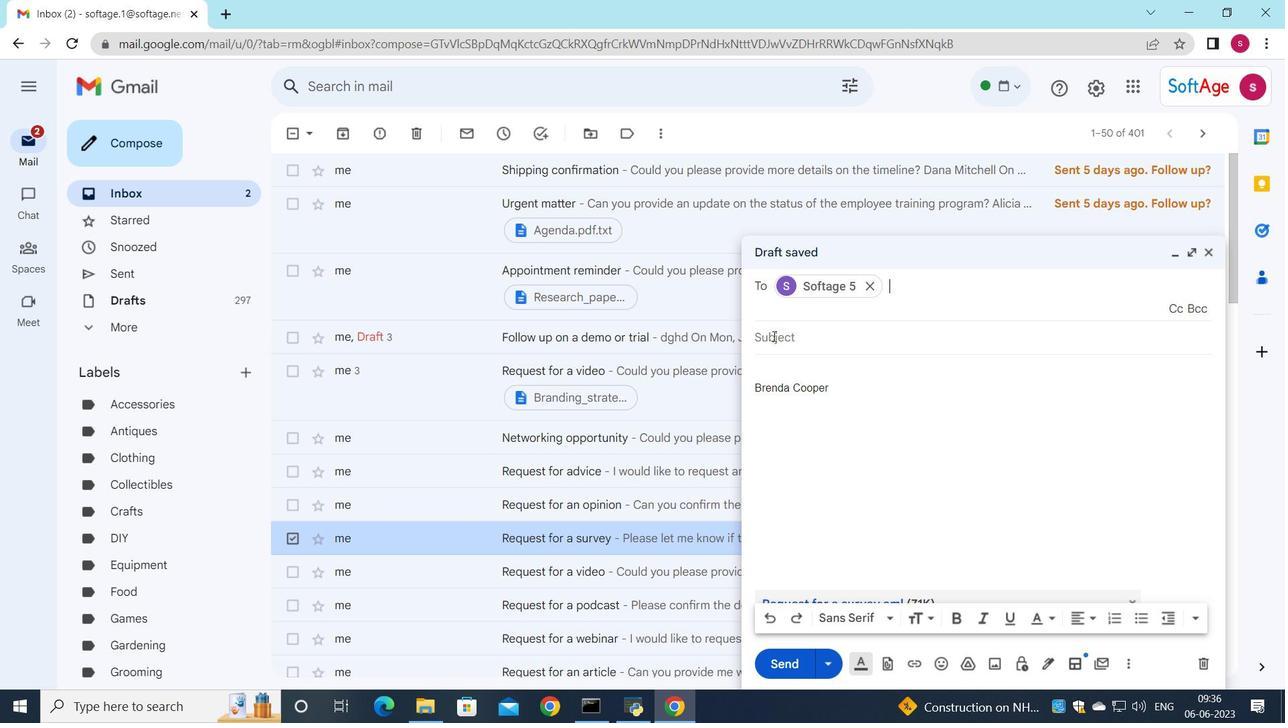 
Action: Mouse pressed left at (780, 340)
Screenshot: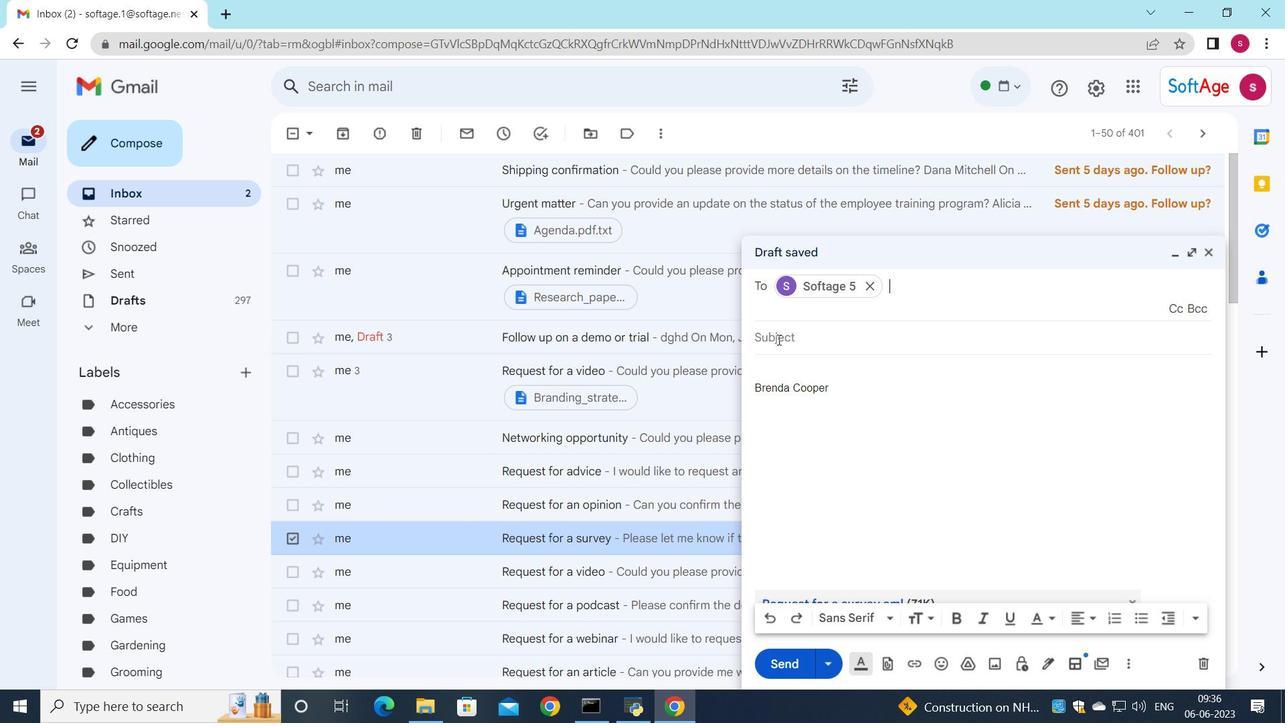 
Action: Key pressed <Key.shift><Key.shift><Key.shift><Key.shift>C<Key.backspace><Key.shift><Key.shift><Key.shift><Key.shift><Key.shift><Key.shift>Happy<Key.space>birthday
Screenshot: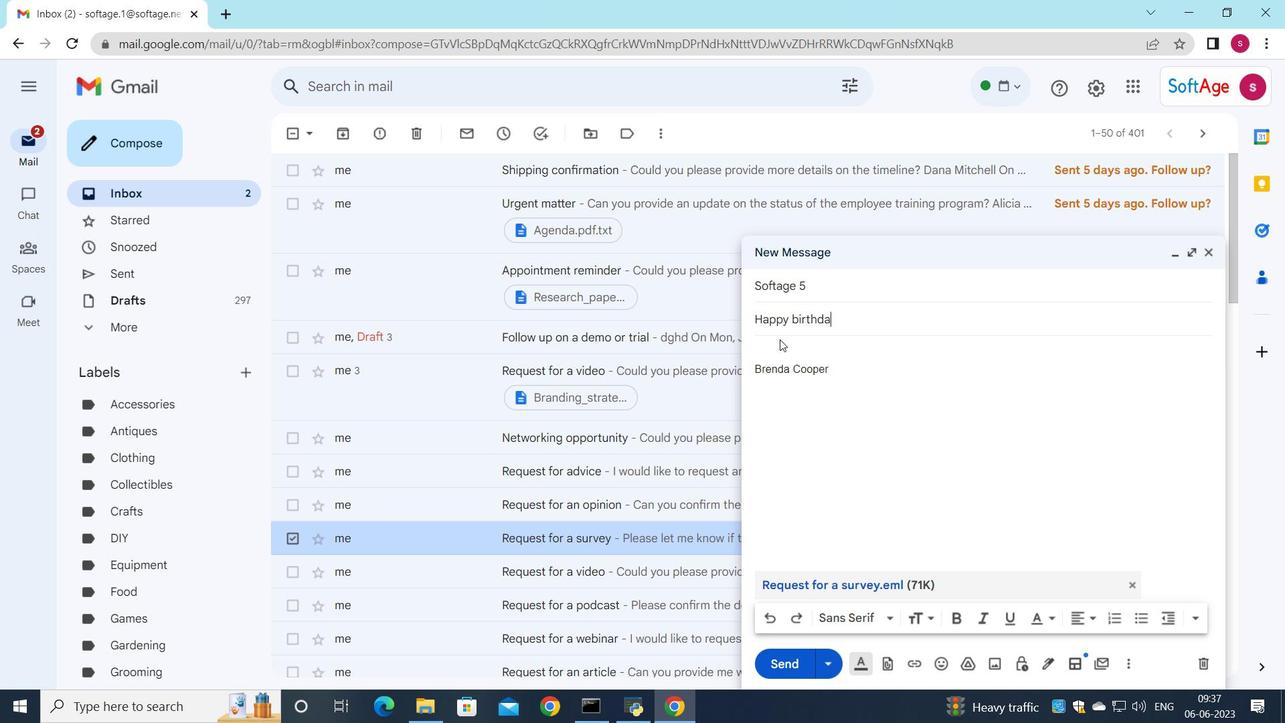 
Action: Mouse moved to (776, 349)
Screenshot: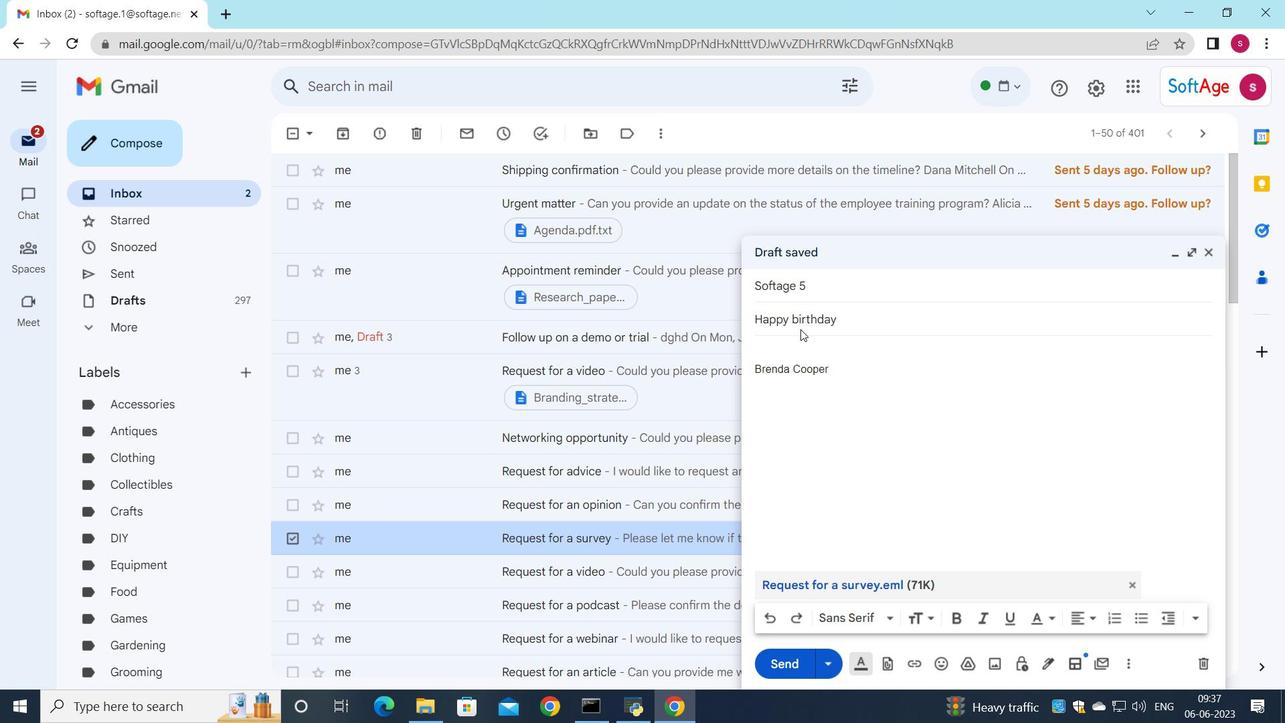 
Action: Mouse pressed left at (776, 349)
Screenshot: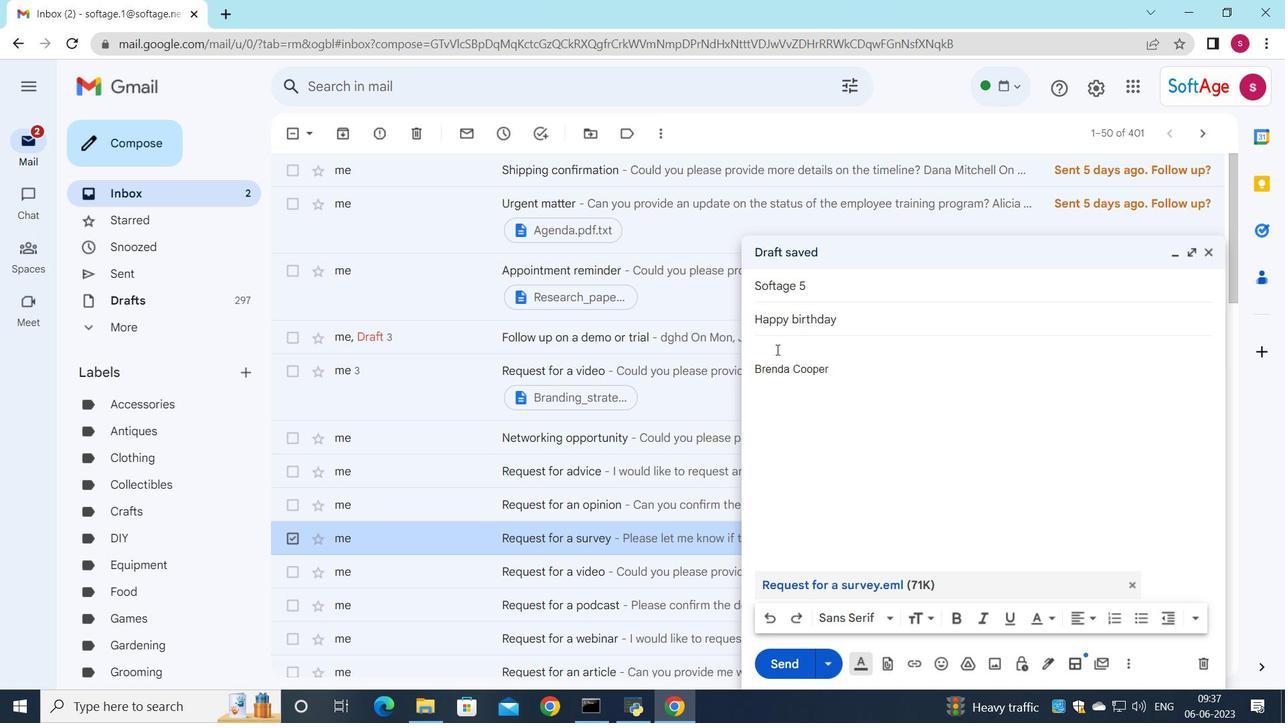
Action: Key pressed <Key.shift>Can<Key.space>you<Key.space>provide<Key.space>an<Key.space>update<Key.space>on<Key.space>the<Key.space>status<Key.space>of<Key.space>the<Key.space>customer<Key.space>service<Key.space>improvementproject<Key.shift_r>?
Screenshot: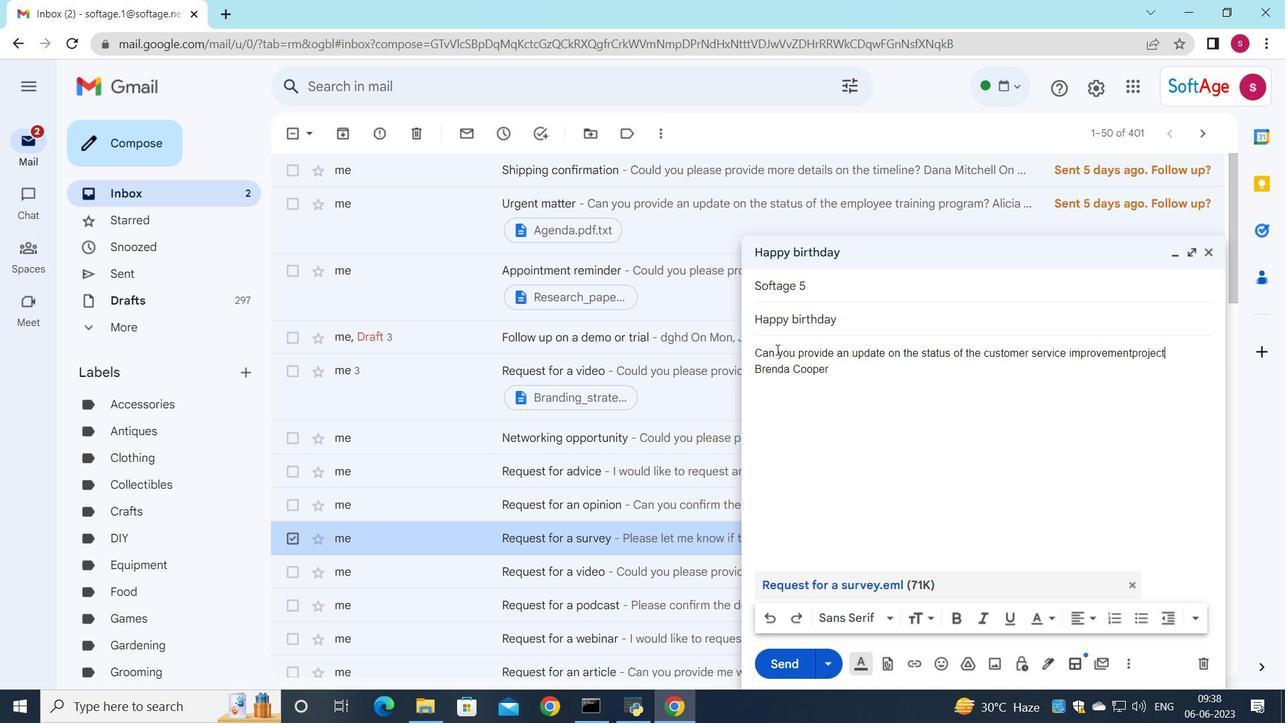 
Action: Mouse moved to (1132, 356)
Screenshot: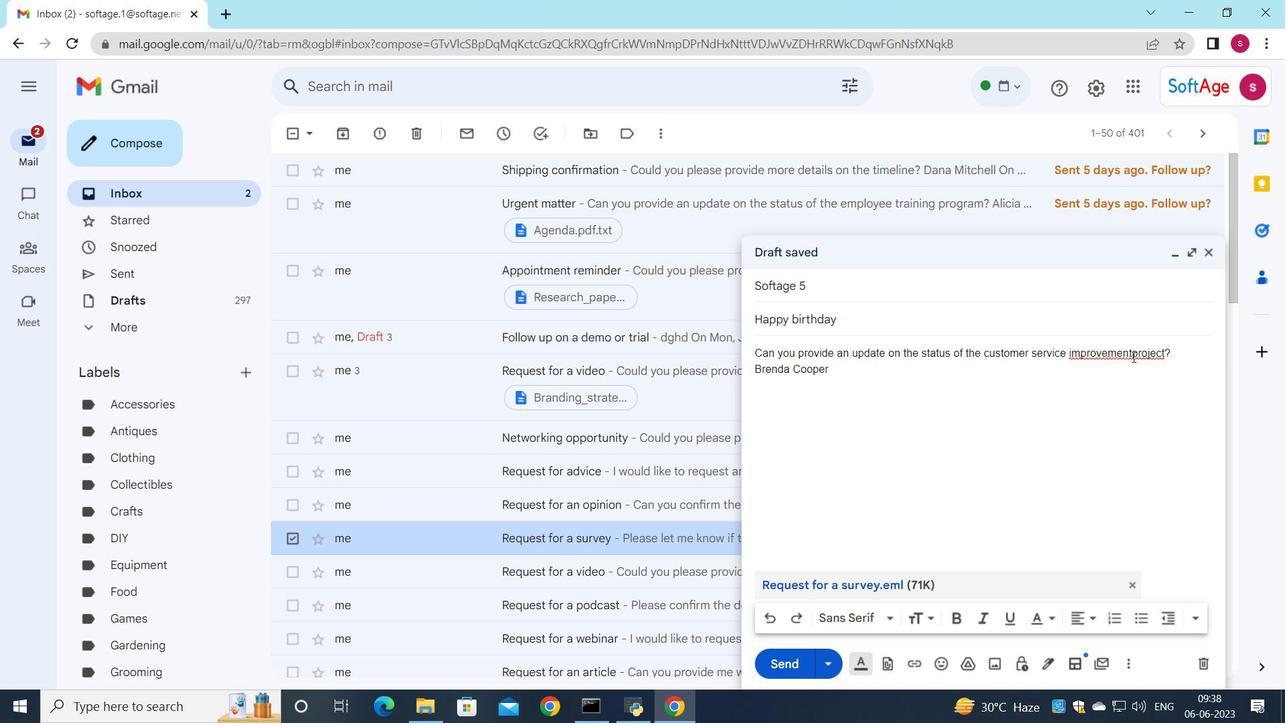 
Action: Mouse pressed left at (1132, 356)
Screenshot: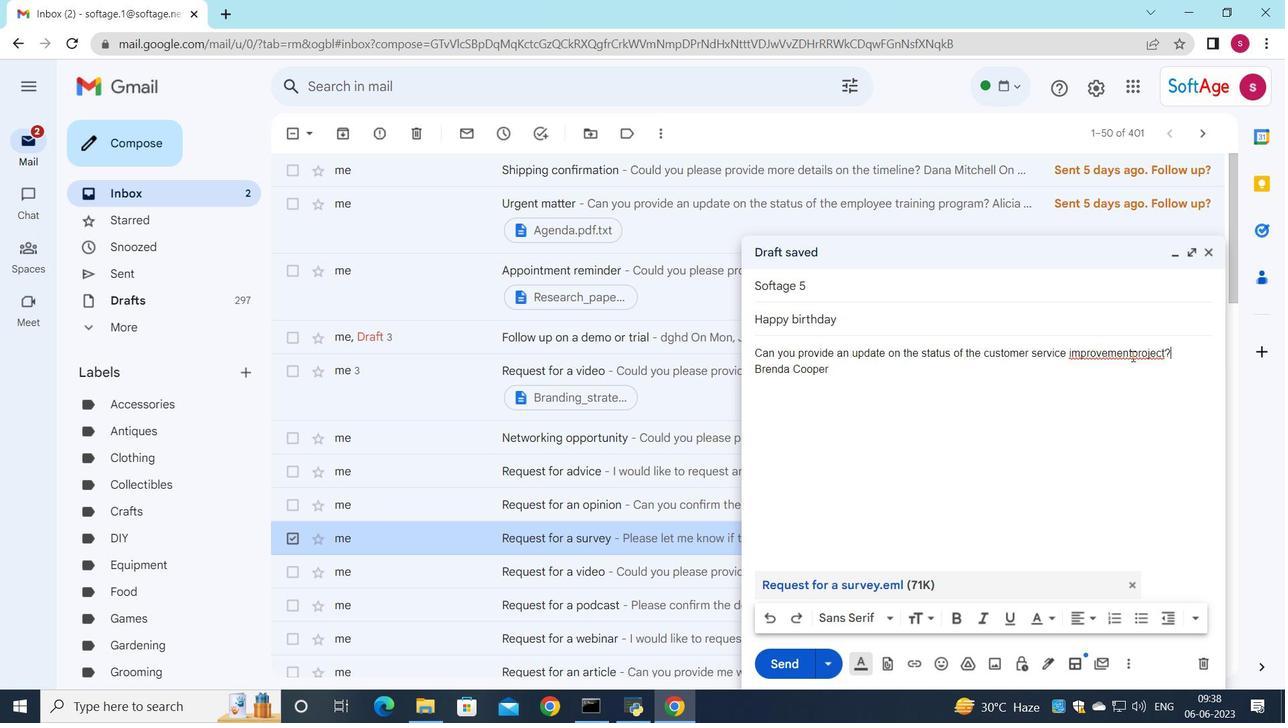 
Action: Key pressed <Key.space>
Screenshot: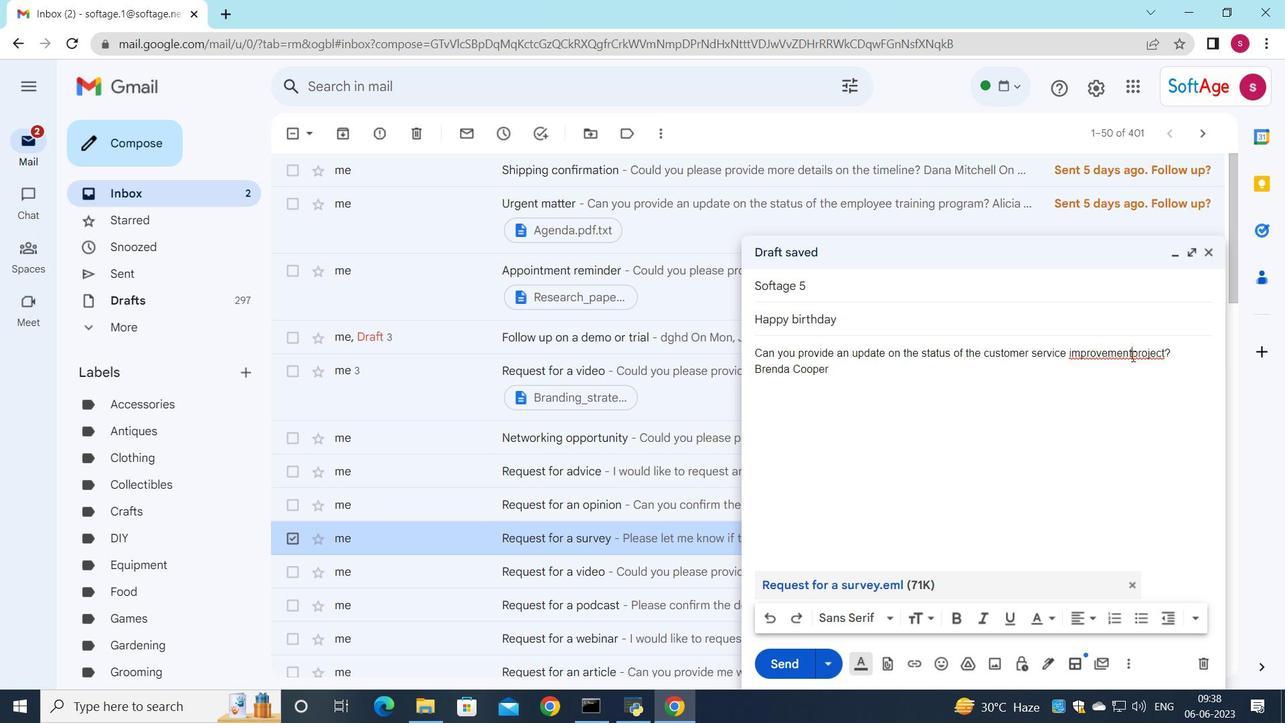 
Action: Mouse moved to (807, 656)
Screenshot: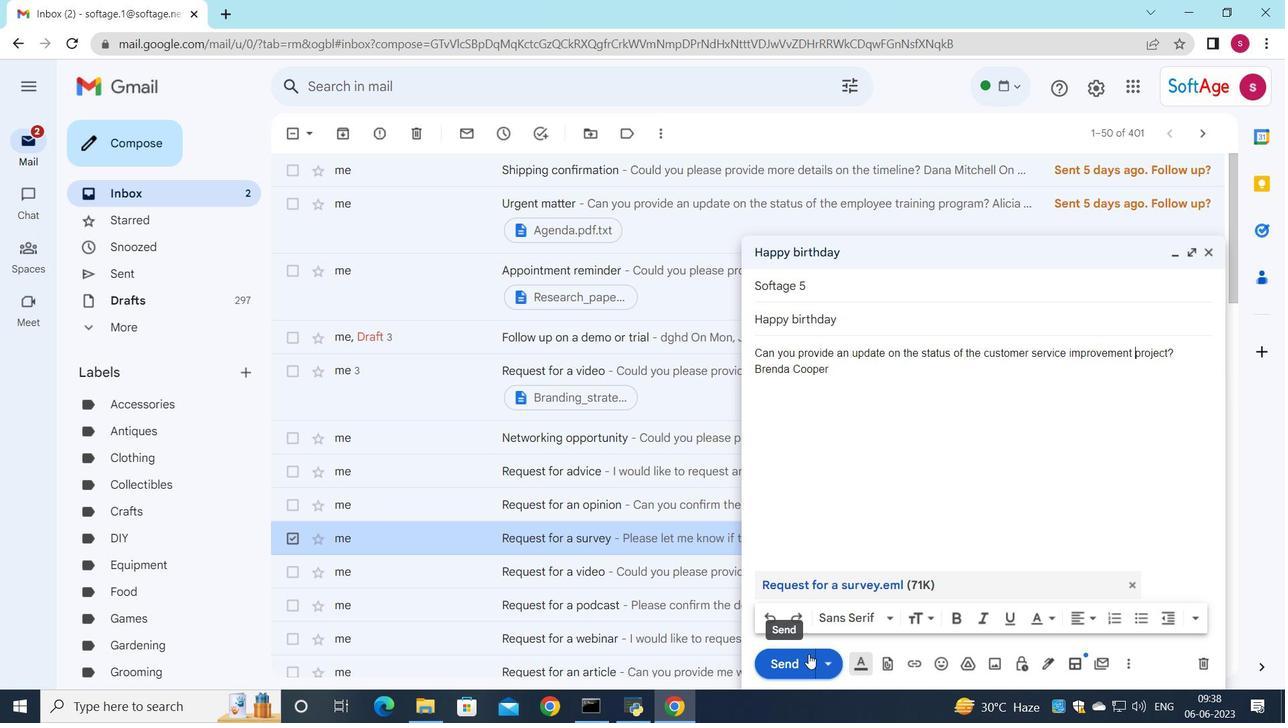 
Action: Mouse pressed left at (807, 656)
Screenshot: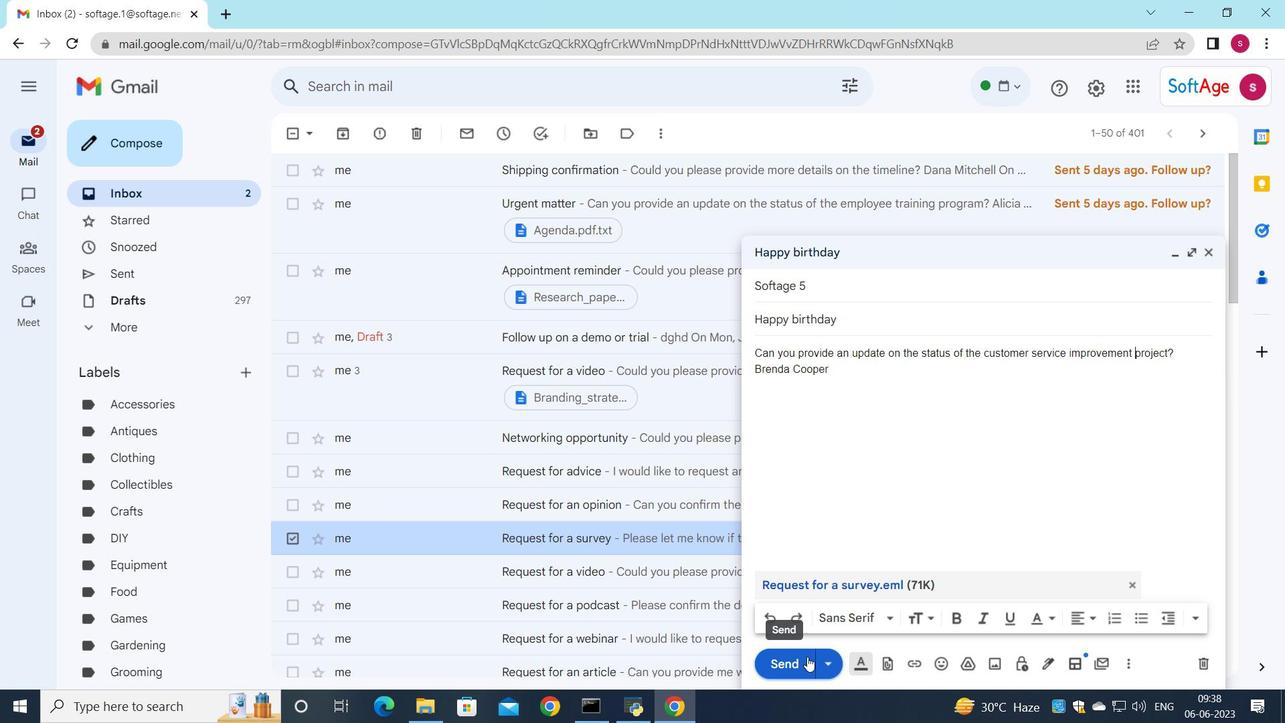 
Action: Mouse moved to (819, 555)
Screenshot: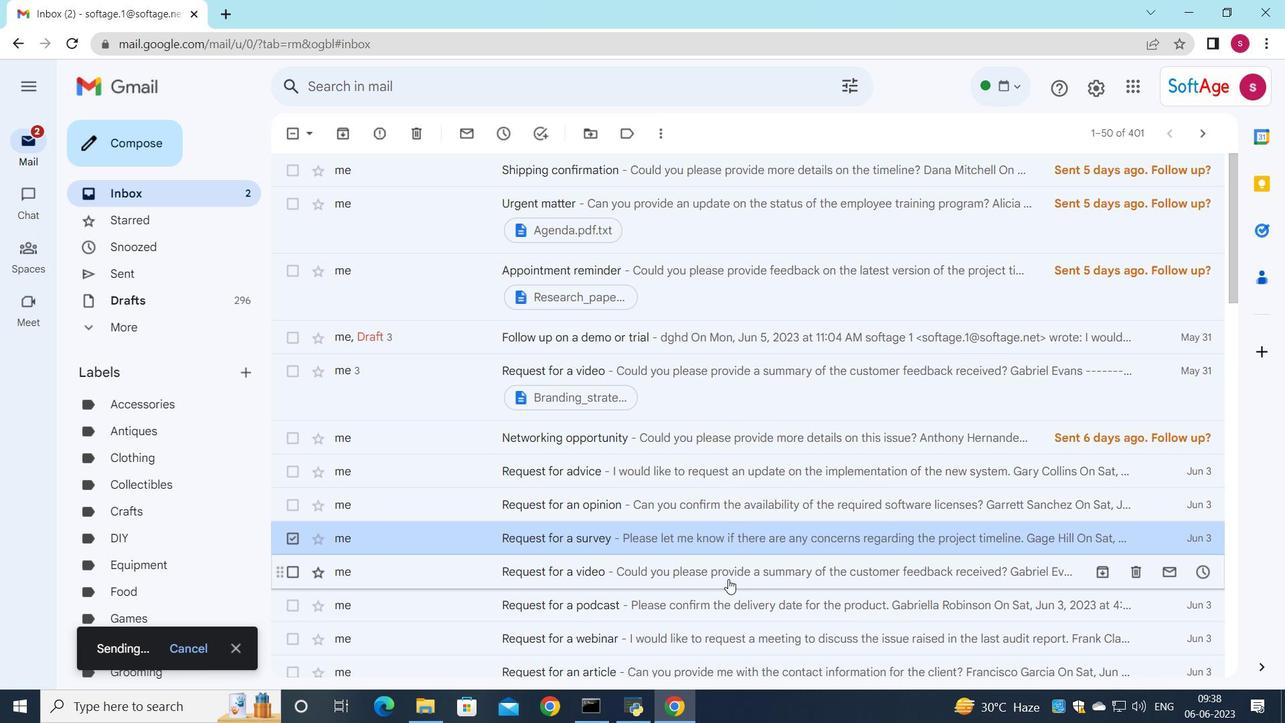 
